 Task: Look for space in Santa Cecília, Brazil from 2nd September, 2023 to 10th September, 2023 for 1 adult in price range Rs.5000 to Rs.16000. Place can be private room with 1  bedroom having 1 bed and 1 bathroom. Property type can be hotel. Booking option can be shelf check-in. Required host language is Spanish.
Action: Mouse moved to (487, 206)
Screenshot: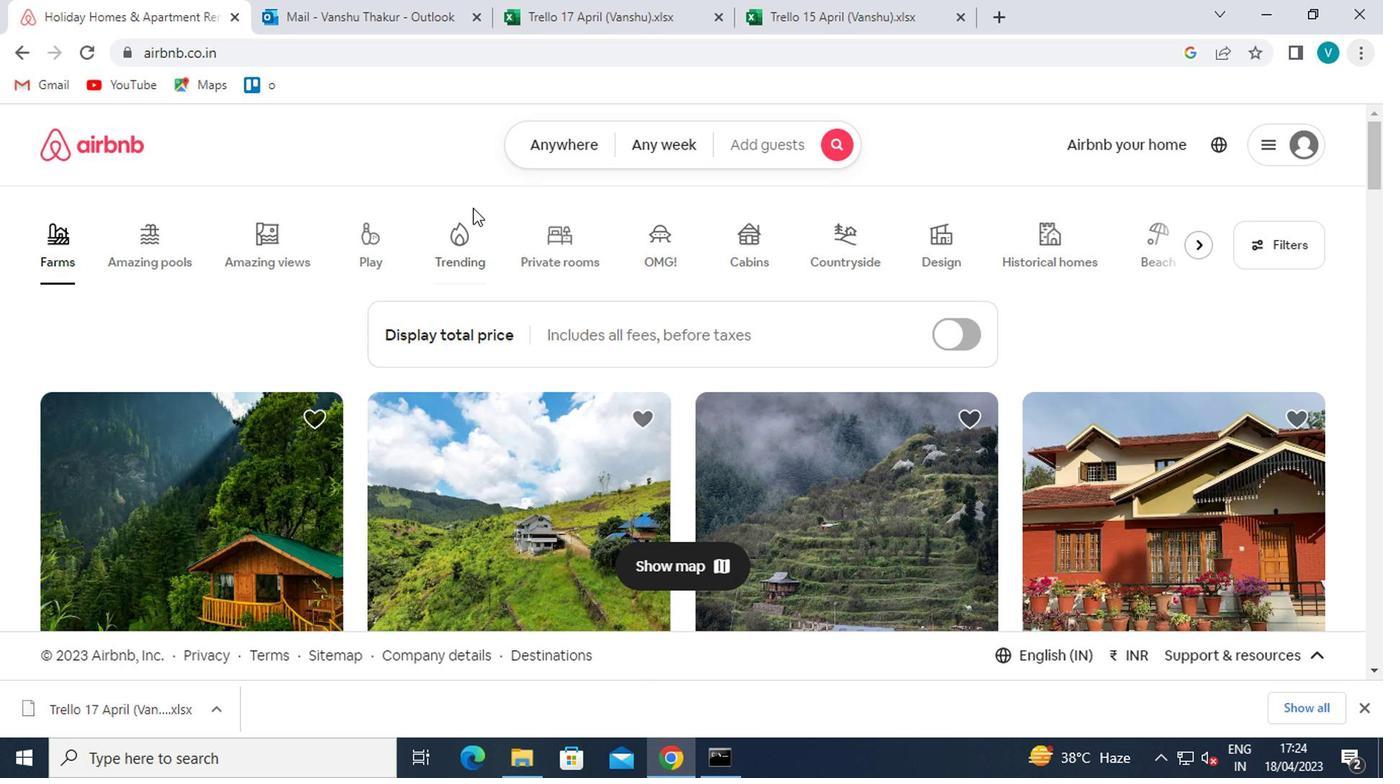 
Action: Mouse pressed left at (487, 206)
Screenshot: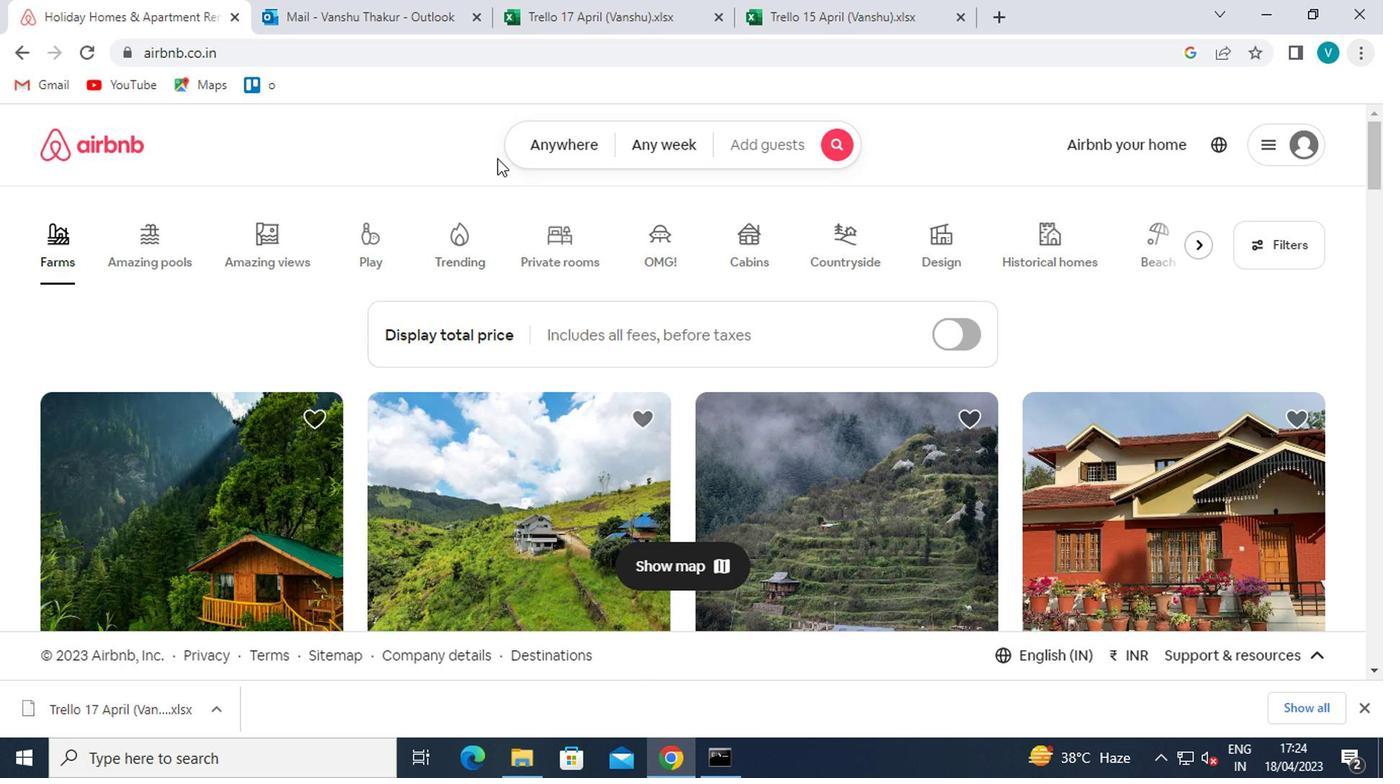 
Action: Mouse moved to (409, 265)
Screenshot: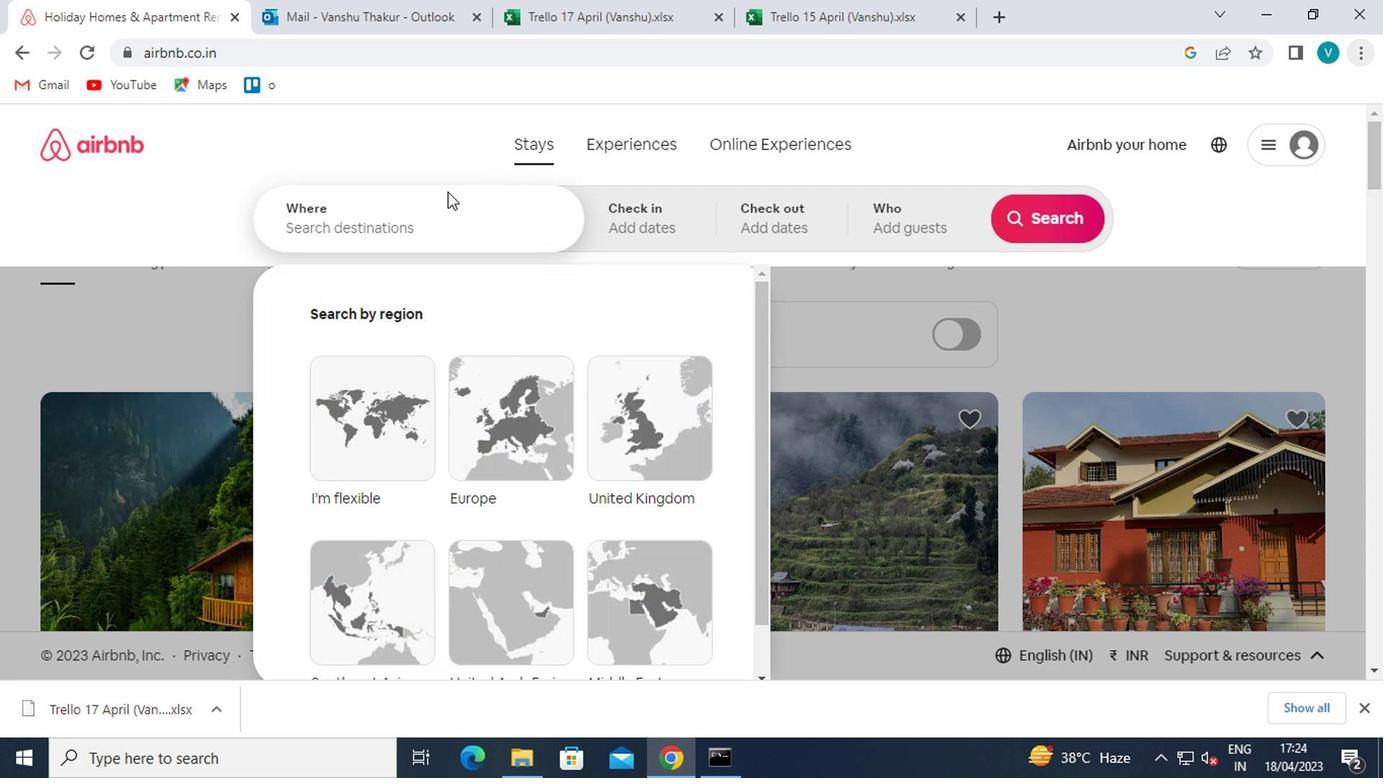 
Action: Mouse pressed left at (409, 265)
Screenshot: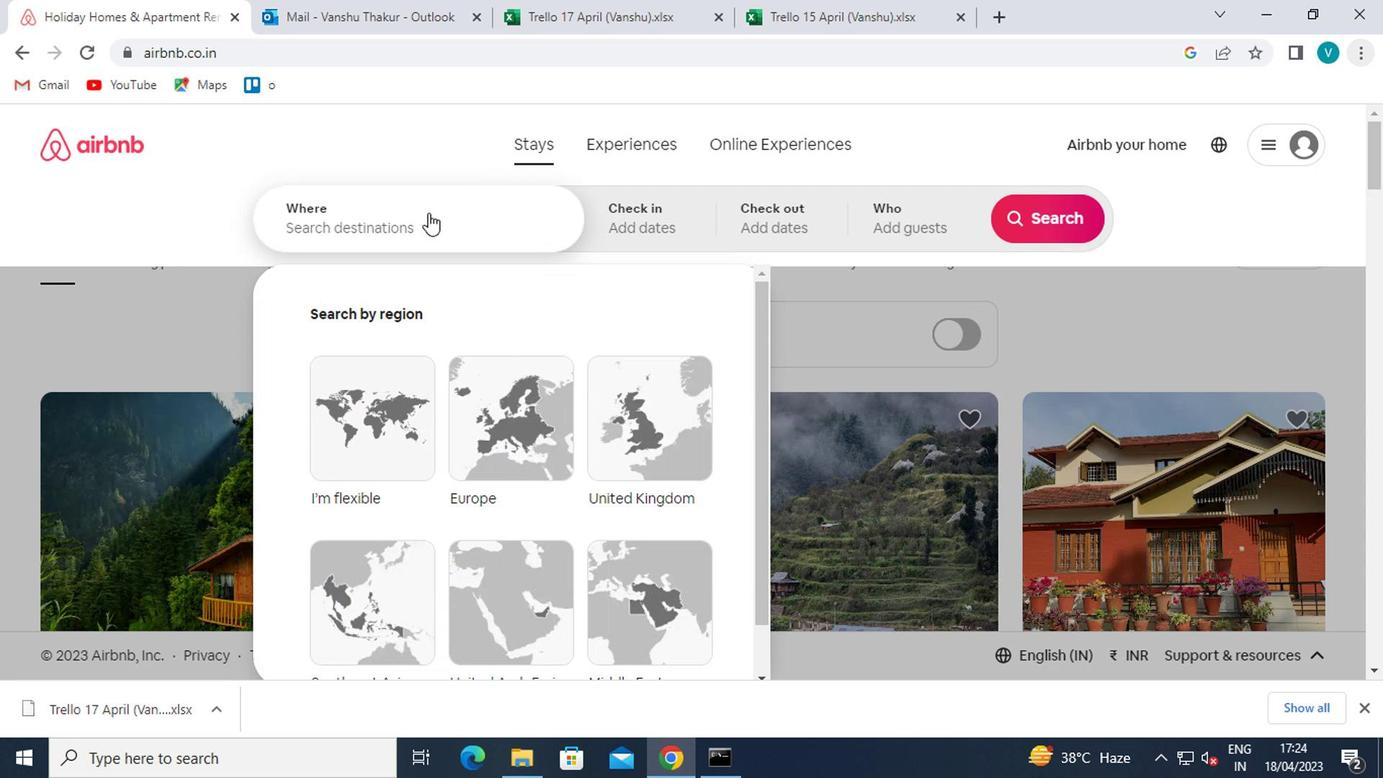 
Action: Key pressed <Key.shift>SANTA<Key.space><Key.shift>CECILIA<Key.space>,<Key.space><Key.shift>BRAZIL
Screenshot: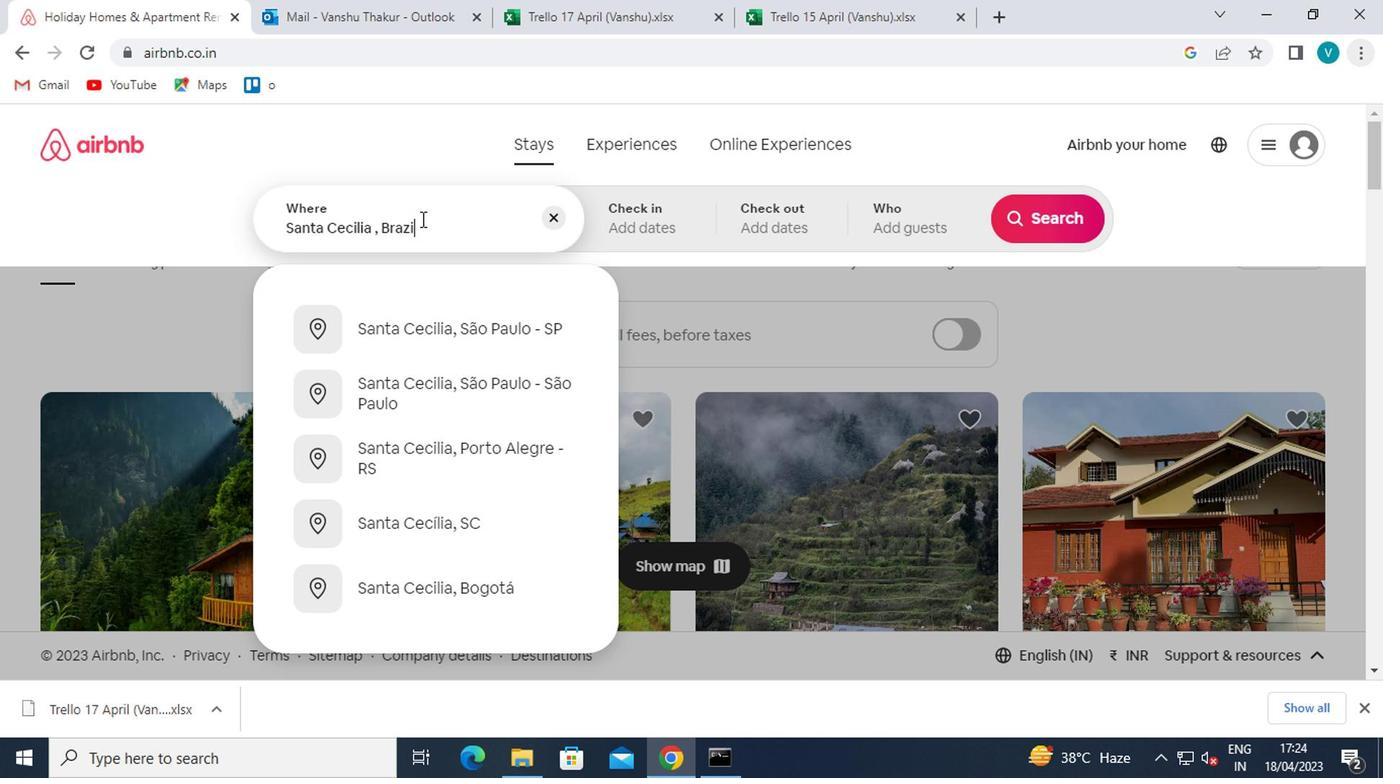 
Action: Mouse moved to (437, 352)
Screenshot: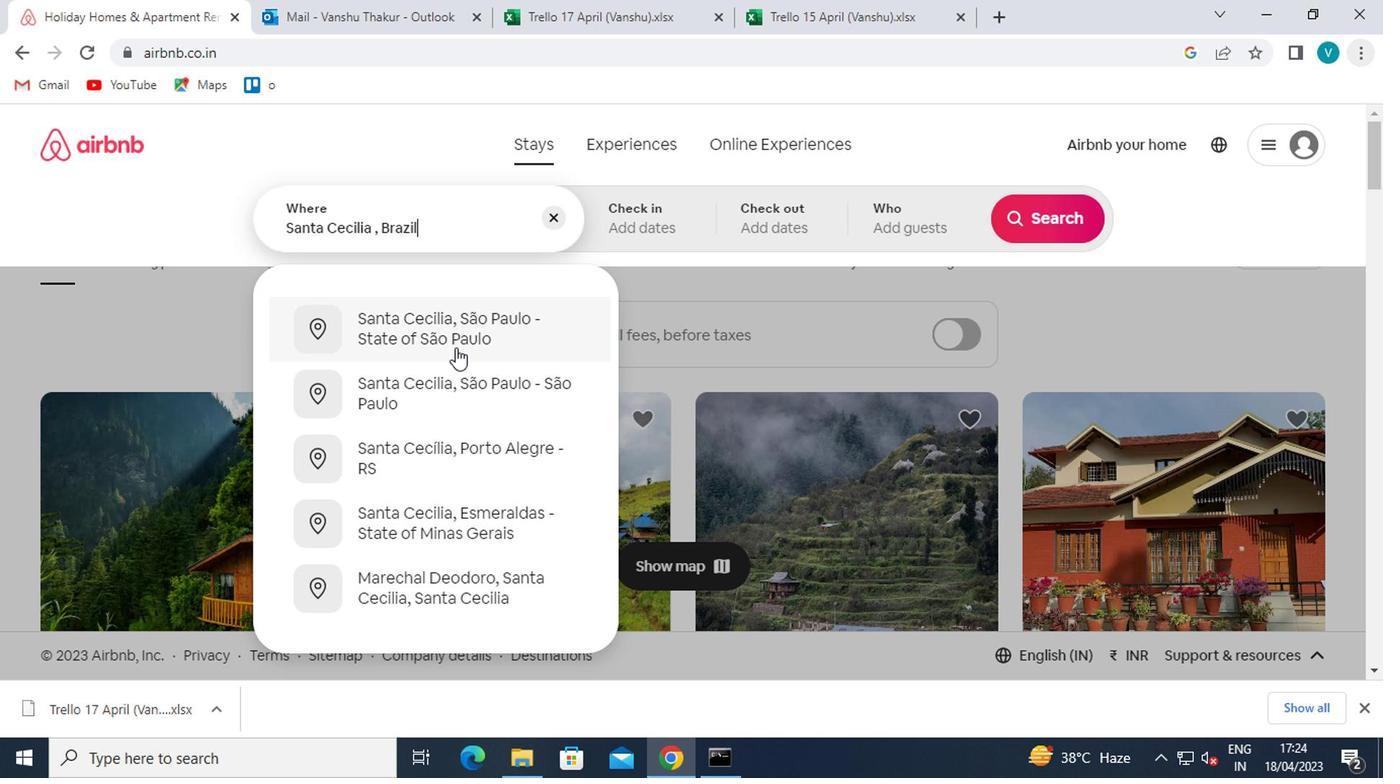 
Action: Mouse pressed left at (437, 352)
Screenshot: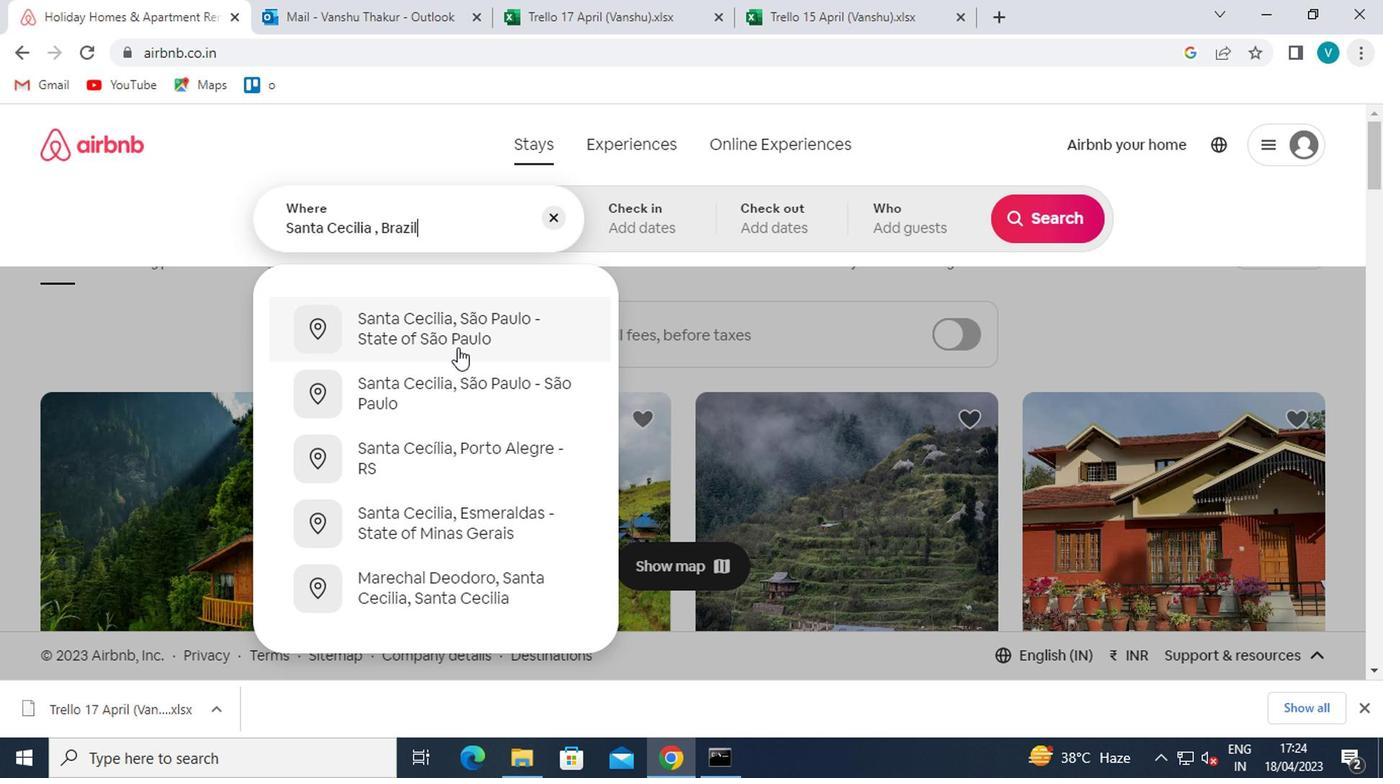 
Action: Mouse moved to (843, 376)
Screenshot: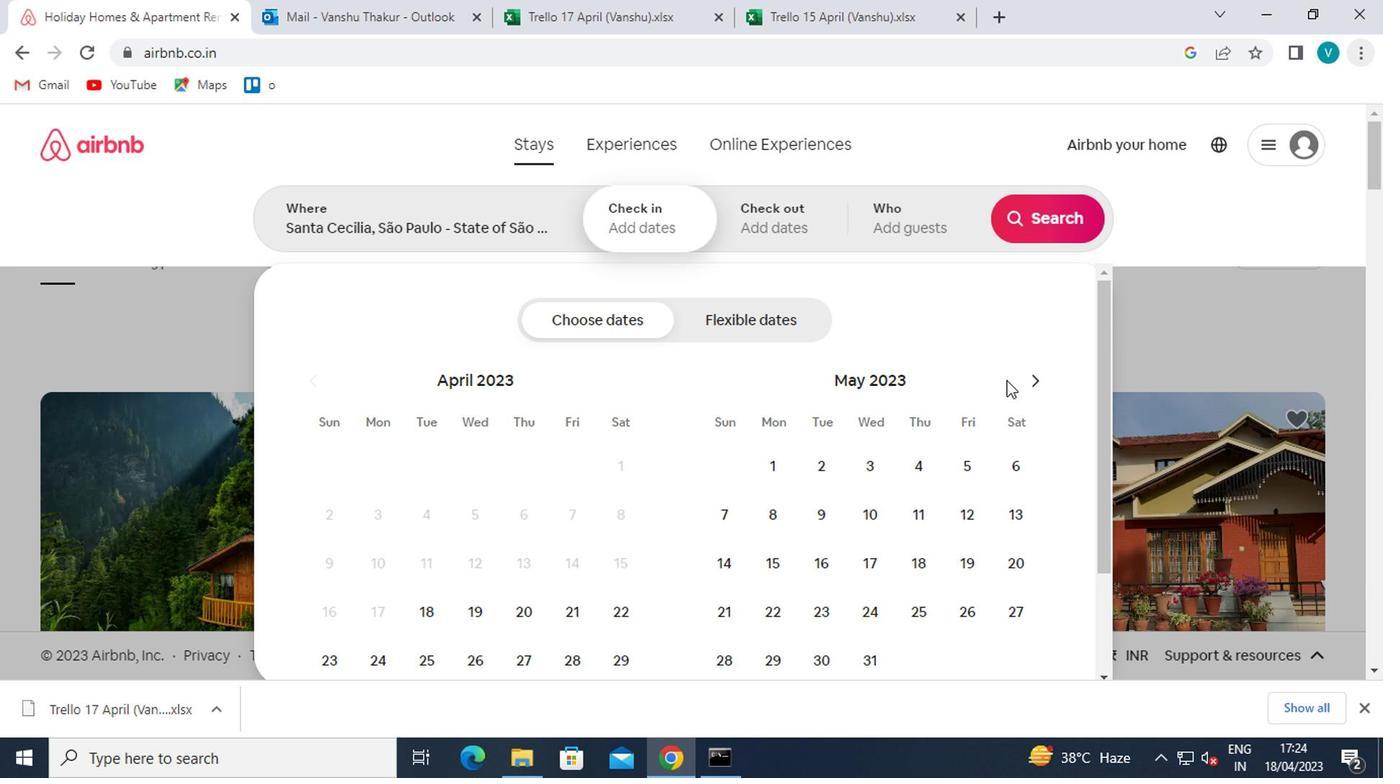 
Action: Mouse pressed left at (843, 376)
Screenshot: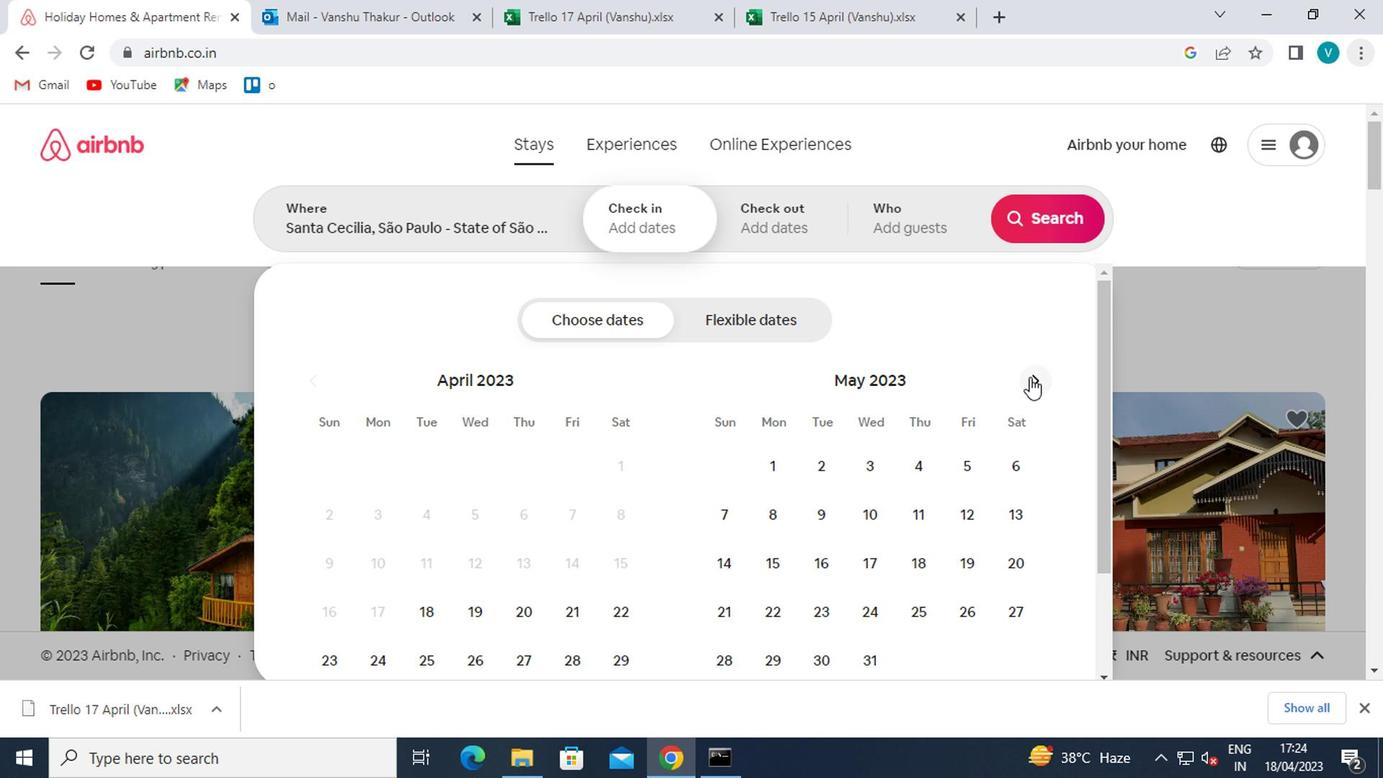 
Action: Mouse pressed left at (843, 376)
Screenshot: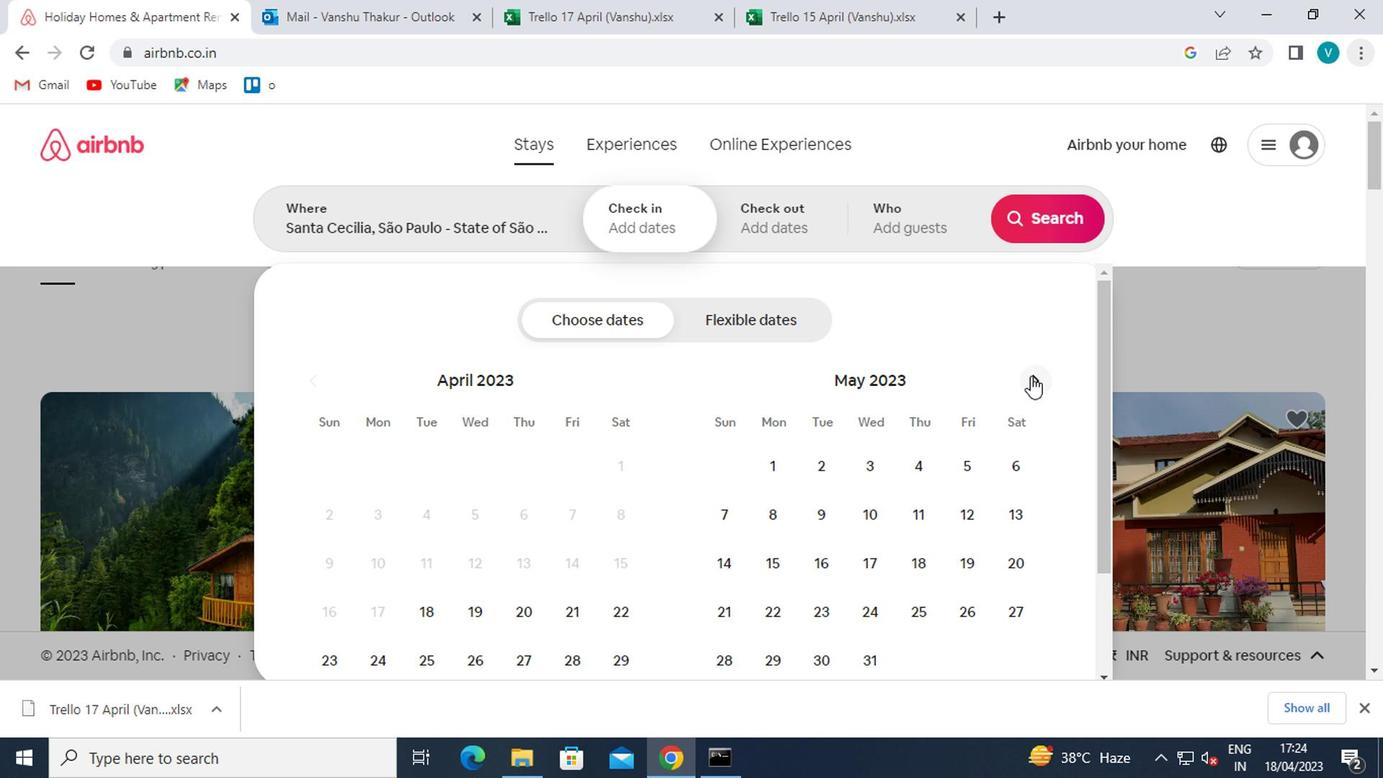 
Action: Mouse pressed left at (843, 376)
Screenshot: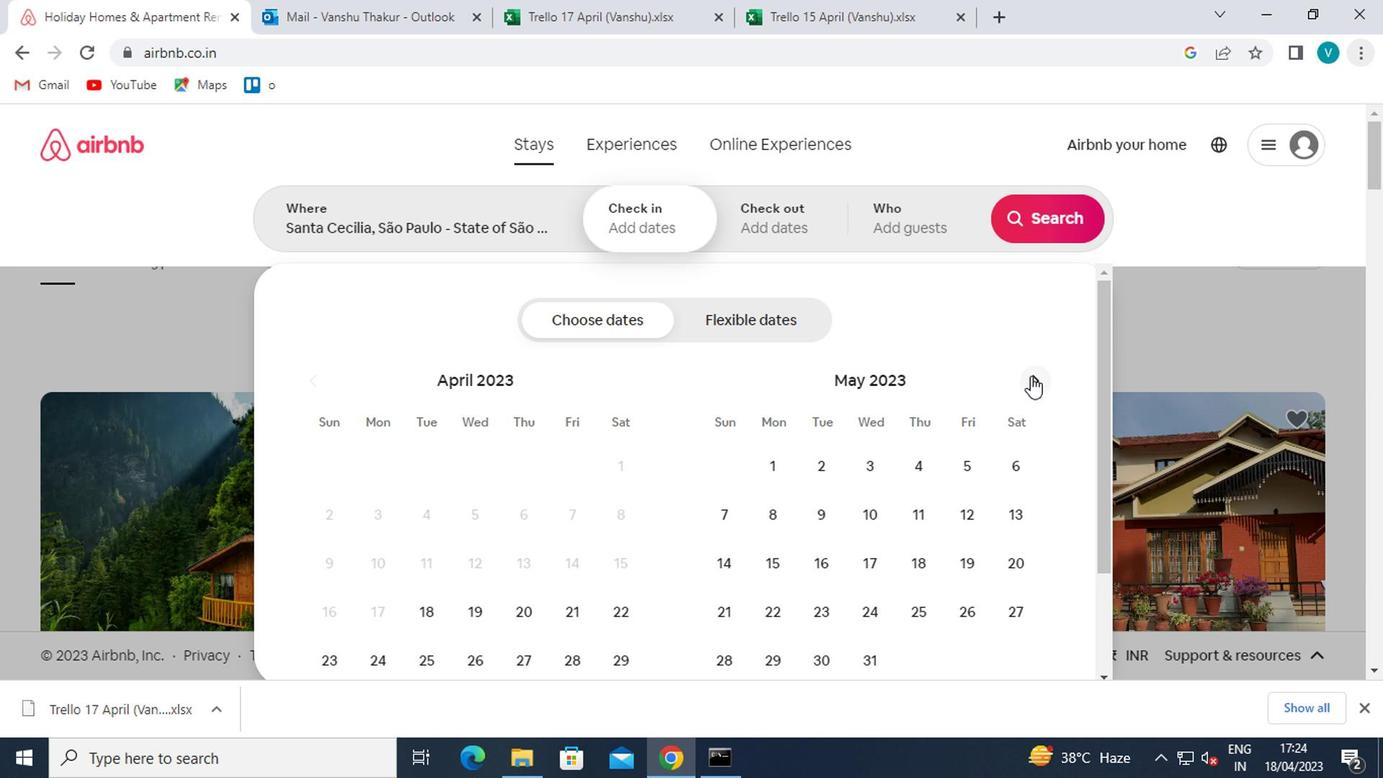 
Action: Mouse pressed left at (843, 376)
Screenshot: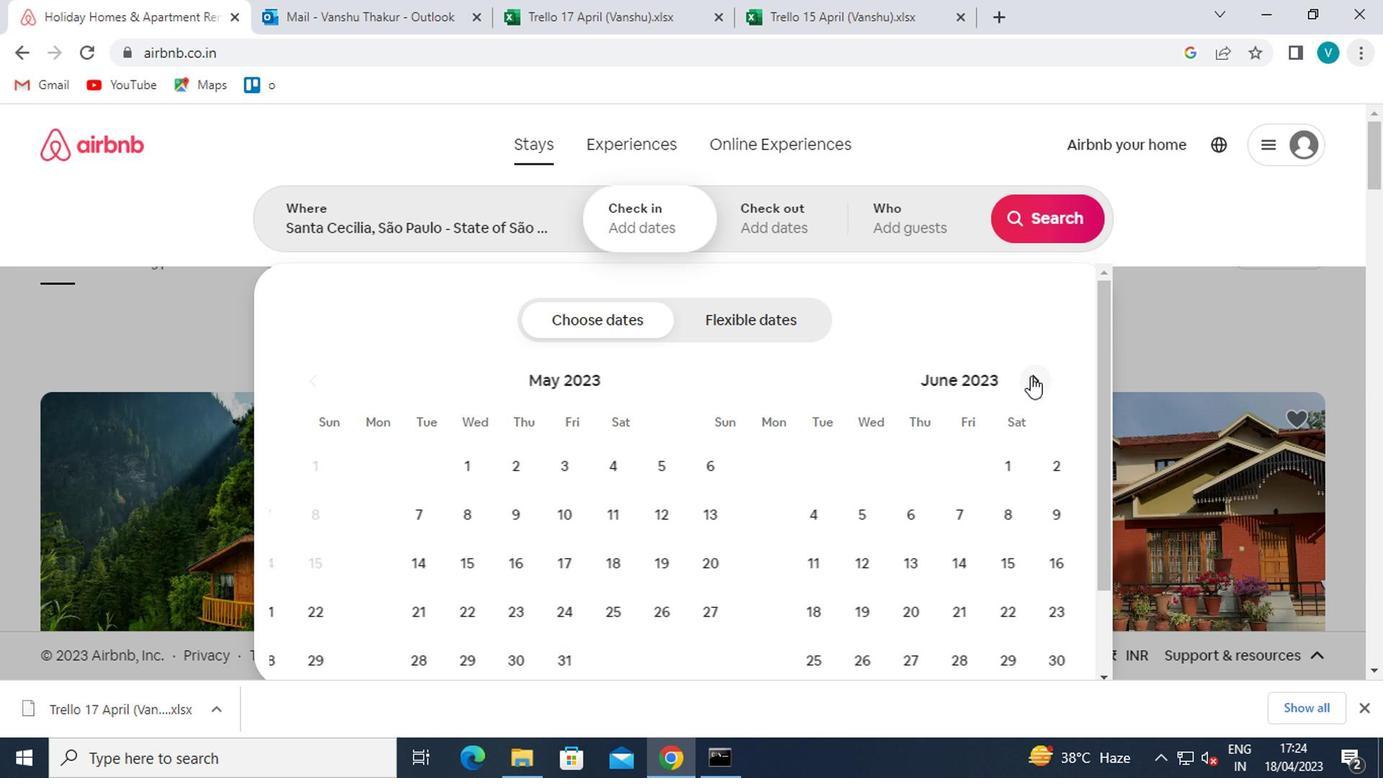 
Action: Mouse pressed left at (843, 376)
Screenshot: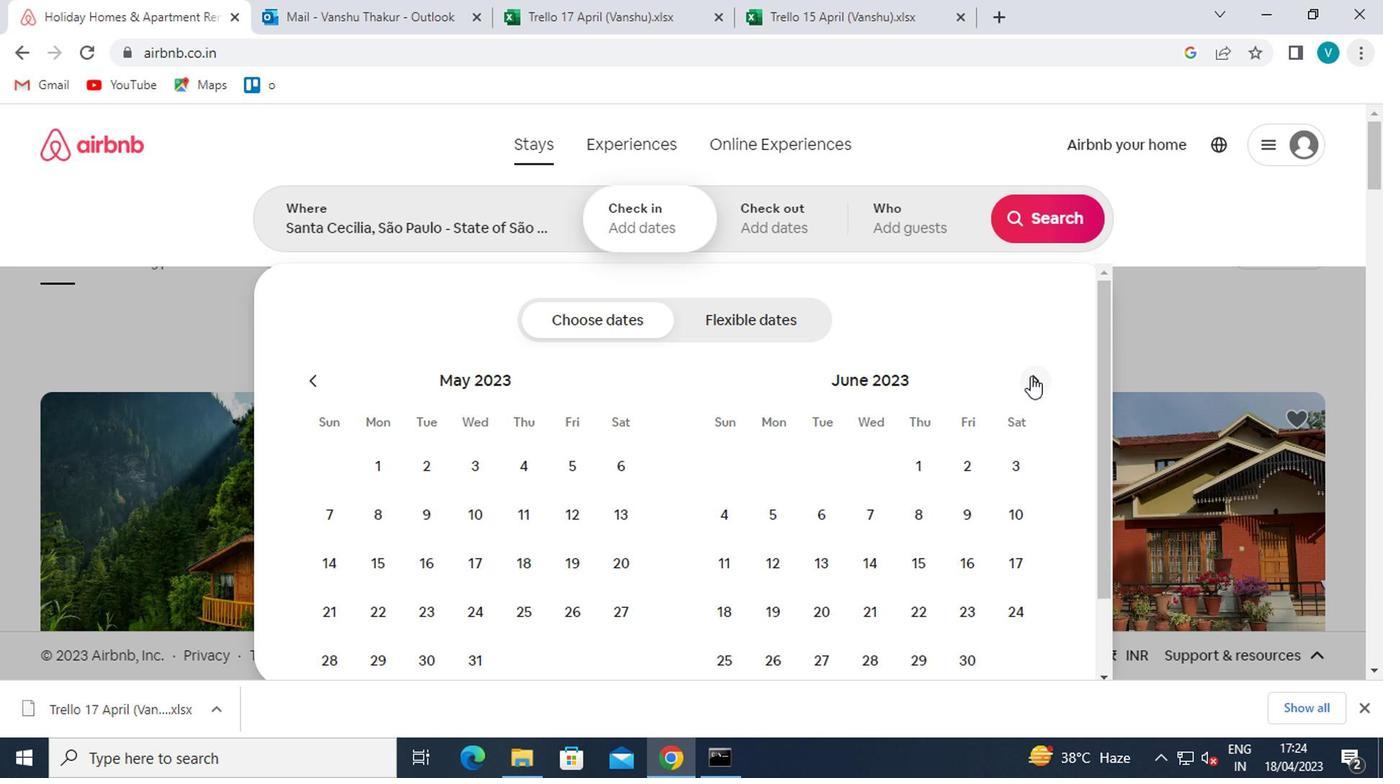 
Action: Mouse pressed left at (843, 376)
Screenshot: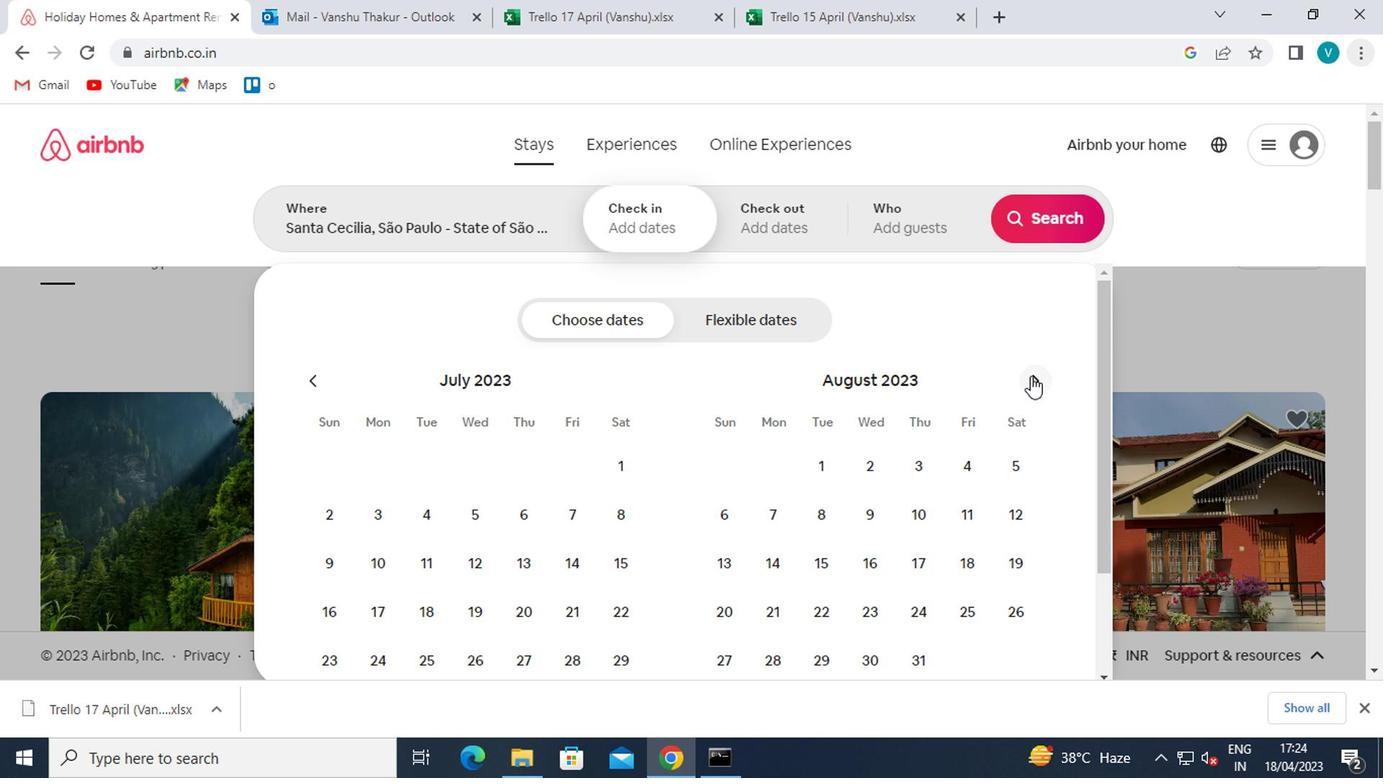 
Action: Mouse moved to (827, 447)
Screenshot: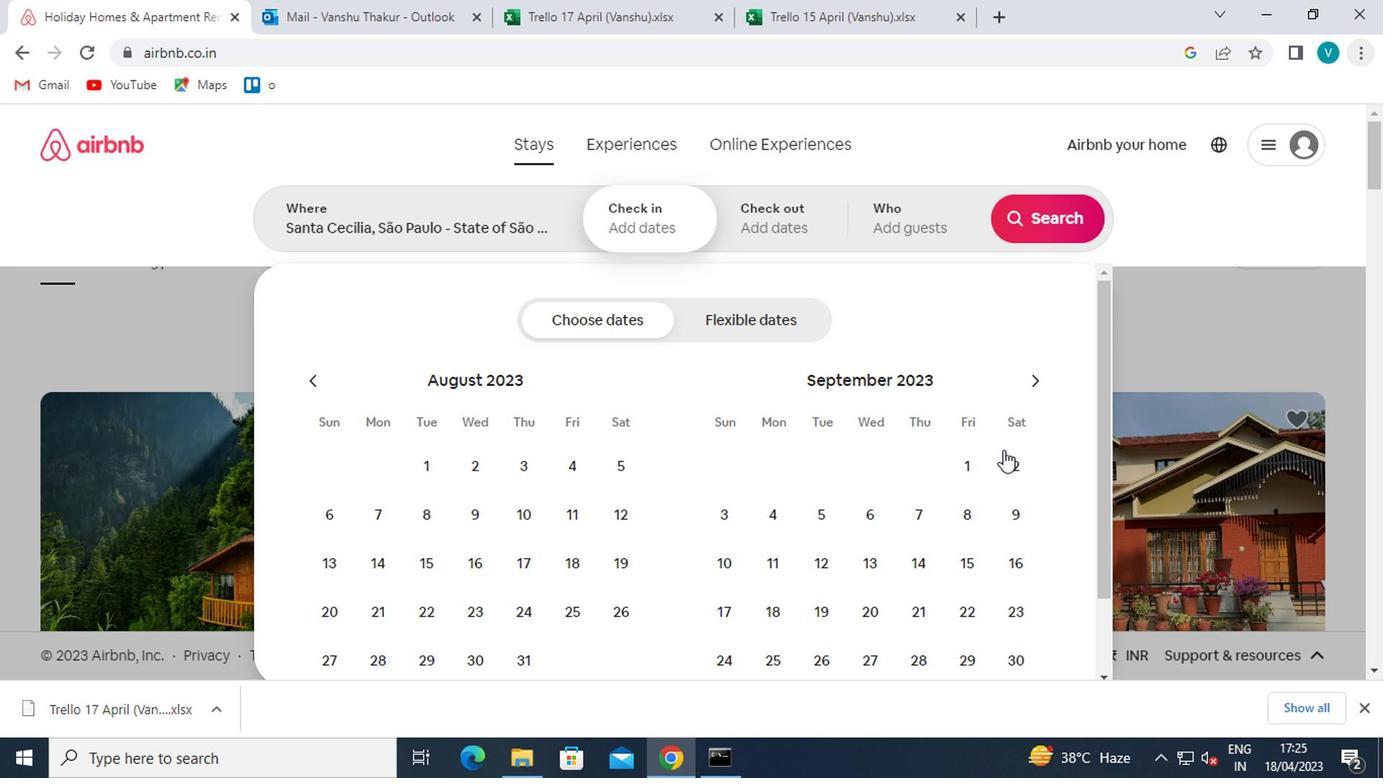
Action: Mouse pressed left at (827, 447)
Screenshot: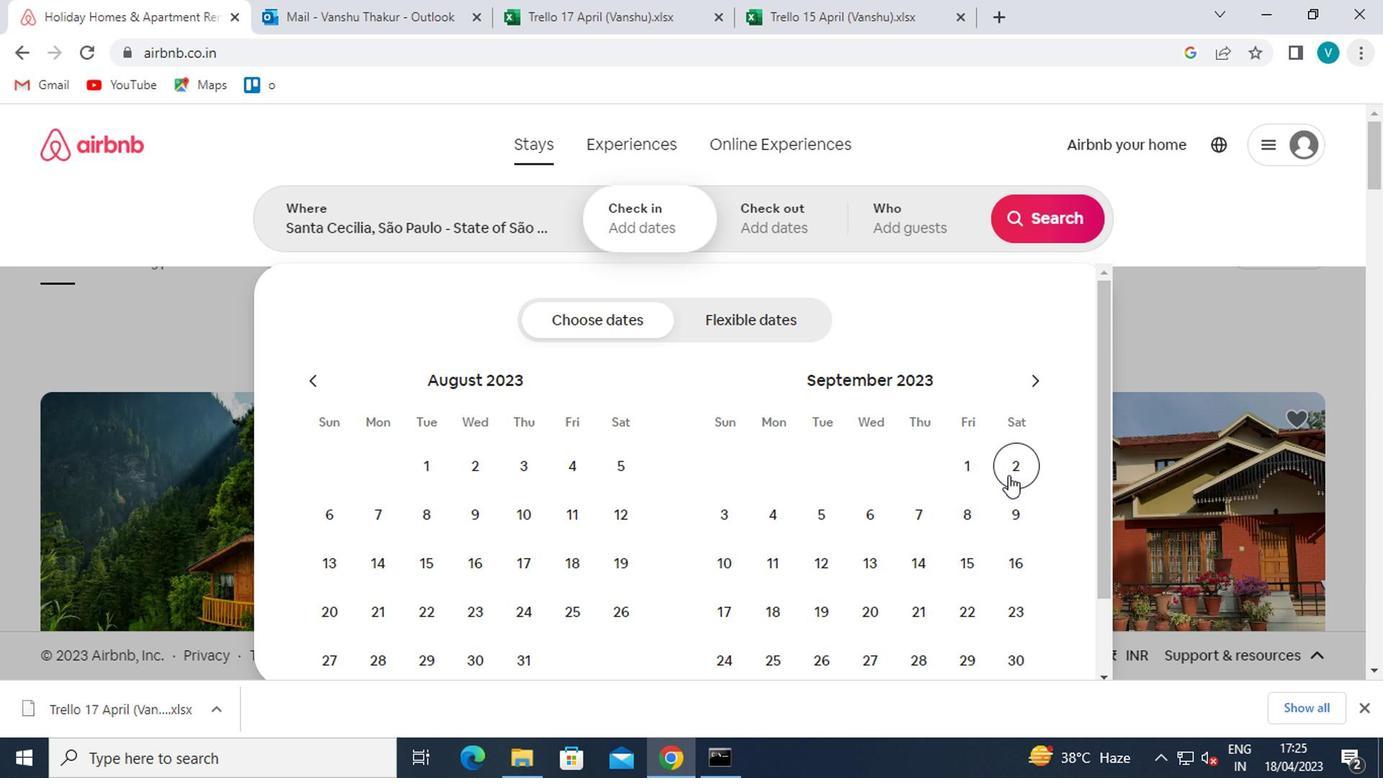 
Action: Mouse moved to (641, 512)
Screenshot: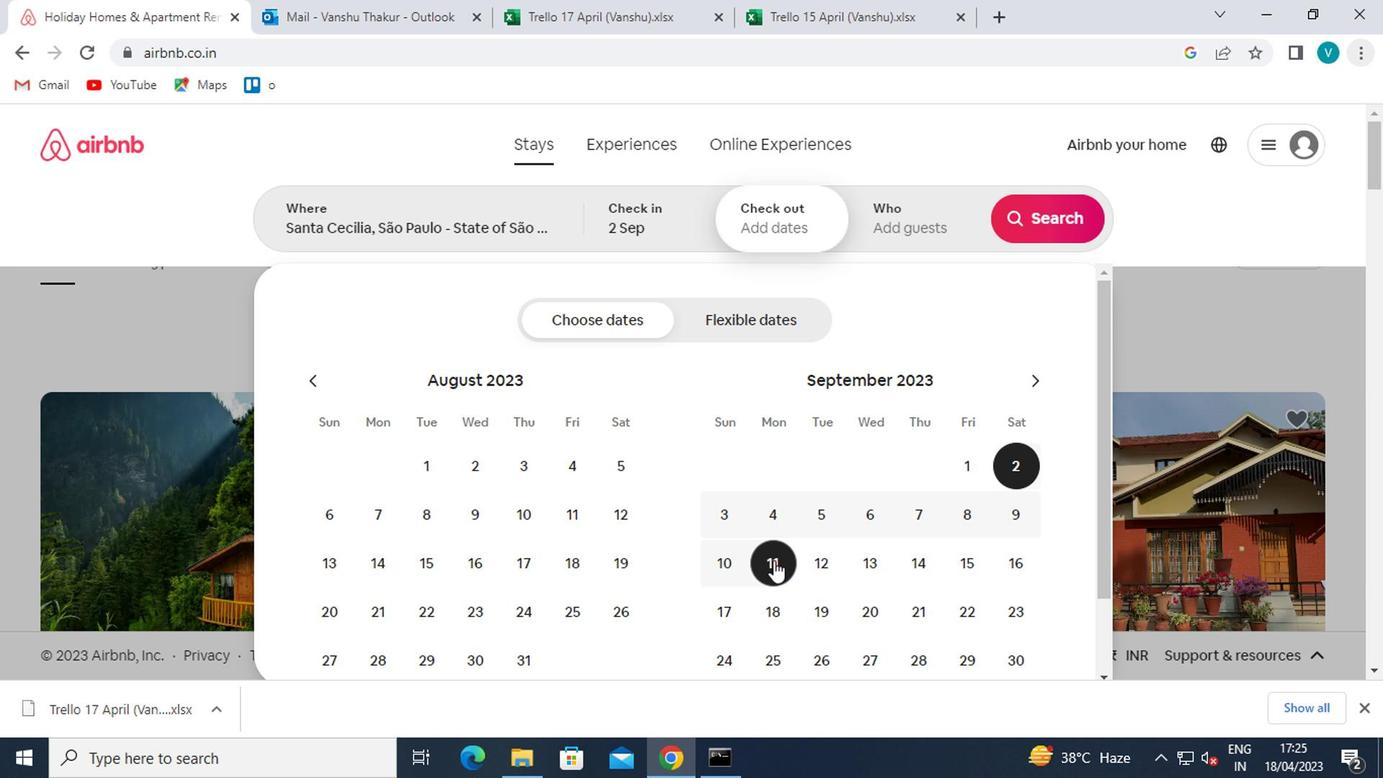 
Action: Mouse pressed left at (641, 512)
Screenshot: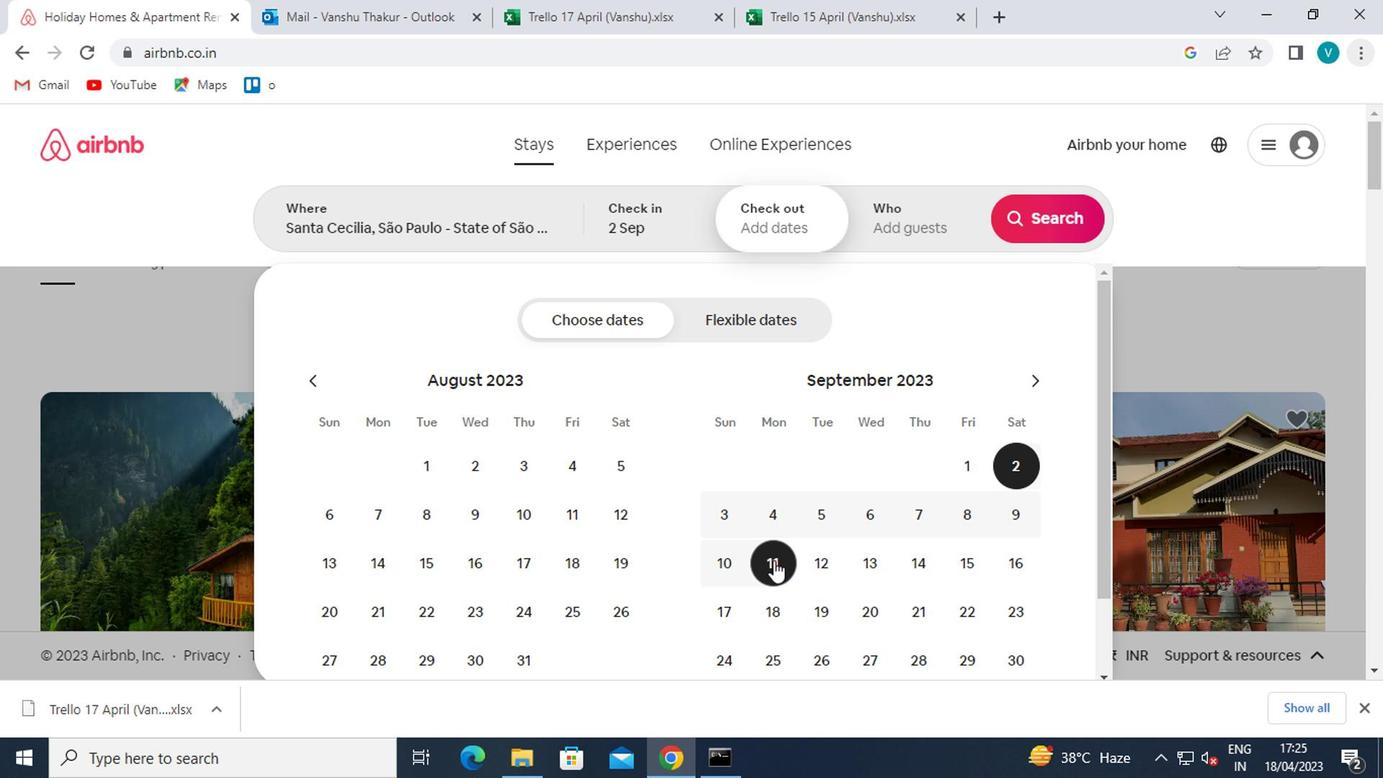 
Action: Mouse moved to (768, 266)
Screenshot: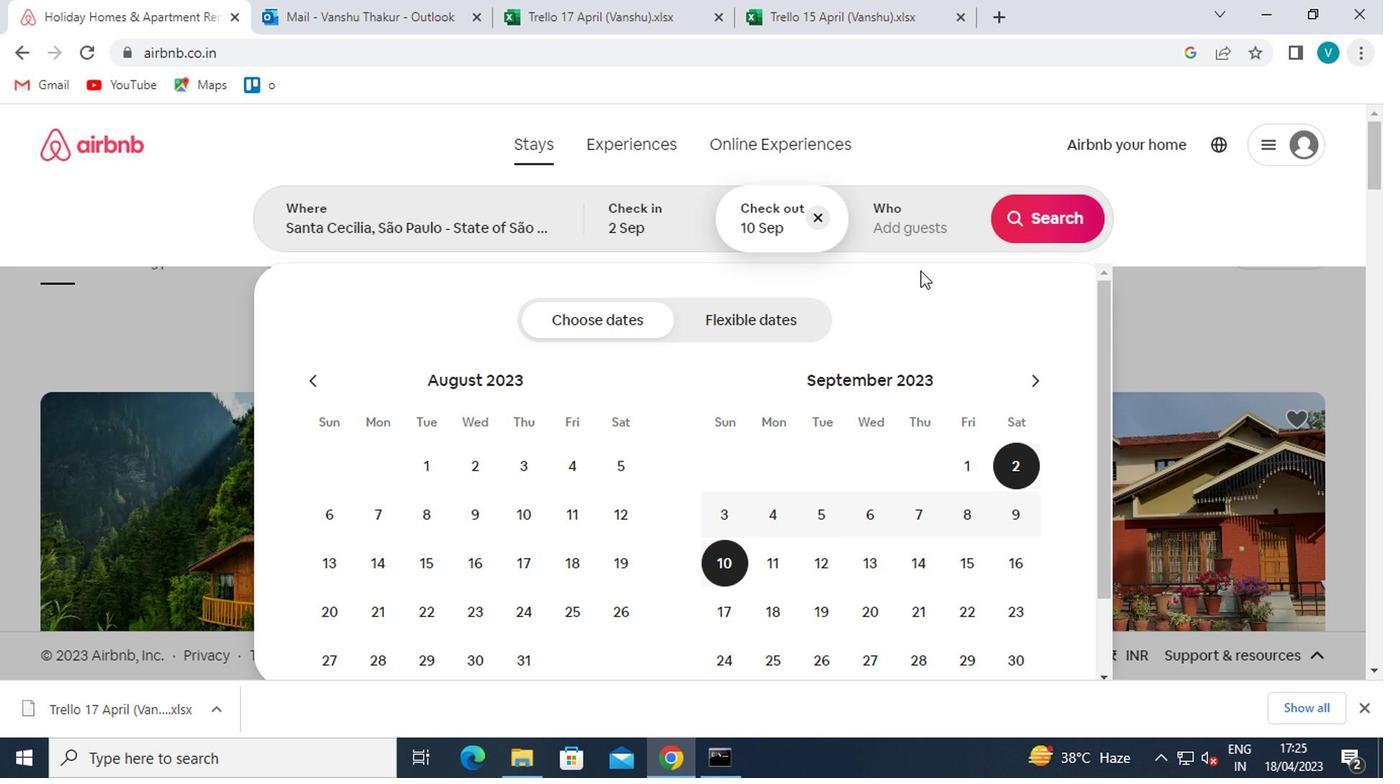 
Action: Mouse pressed left at (768, 266)
Screenshot: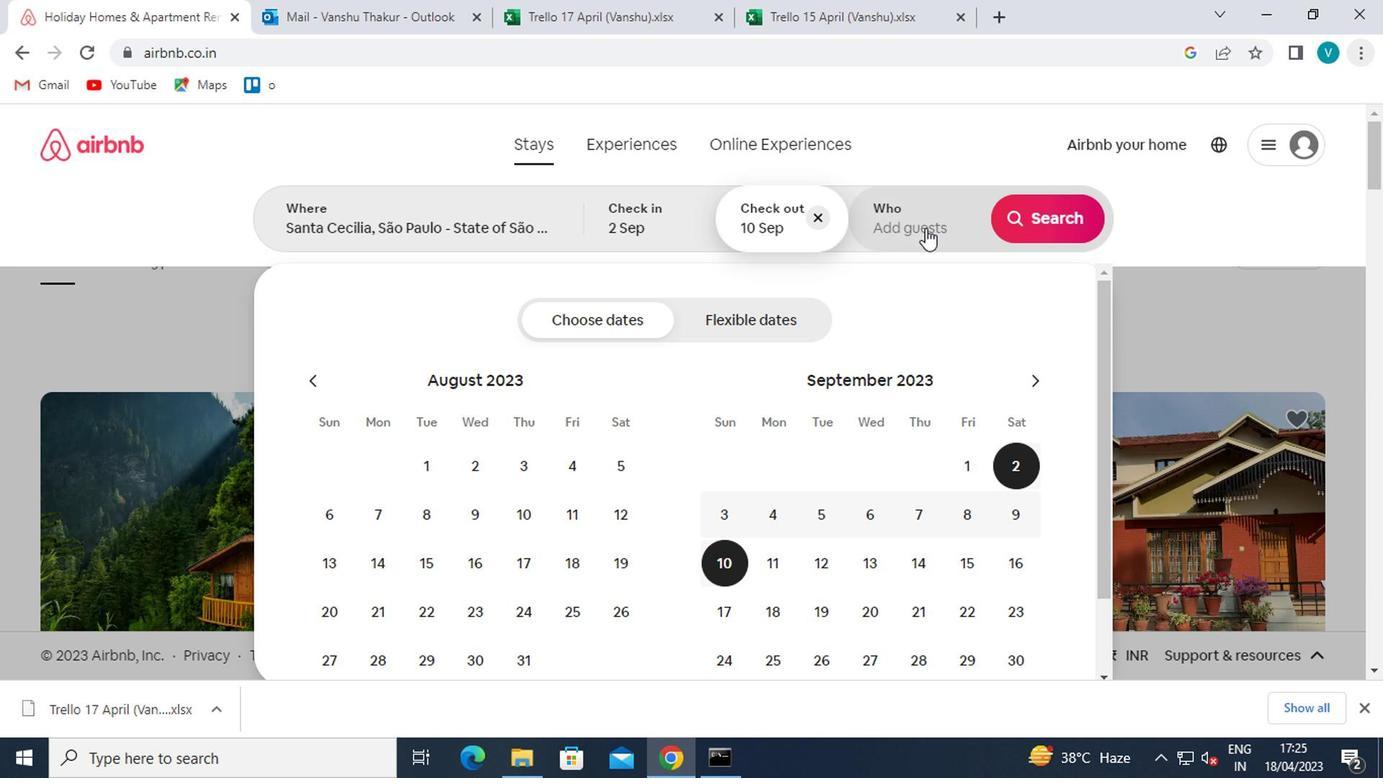 
Action: Mouse moved to (856, 344)
Screenshot: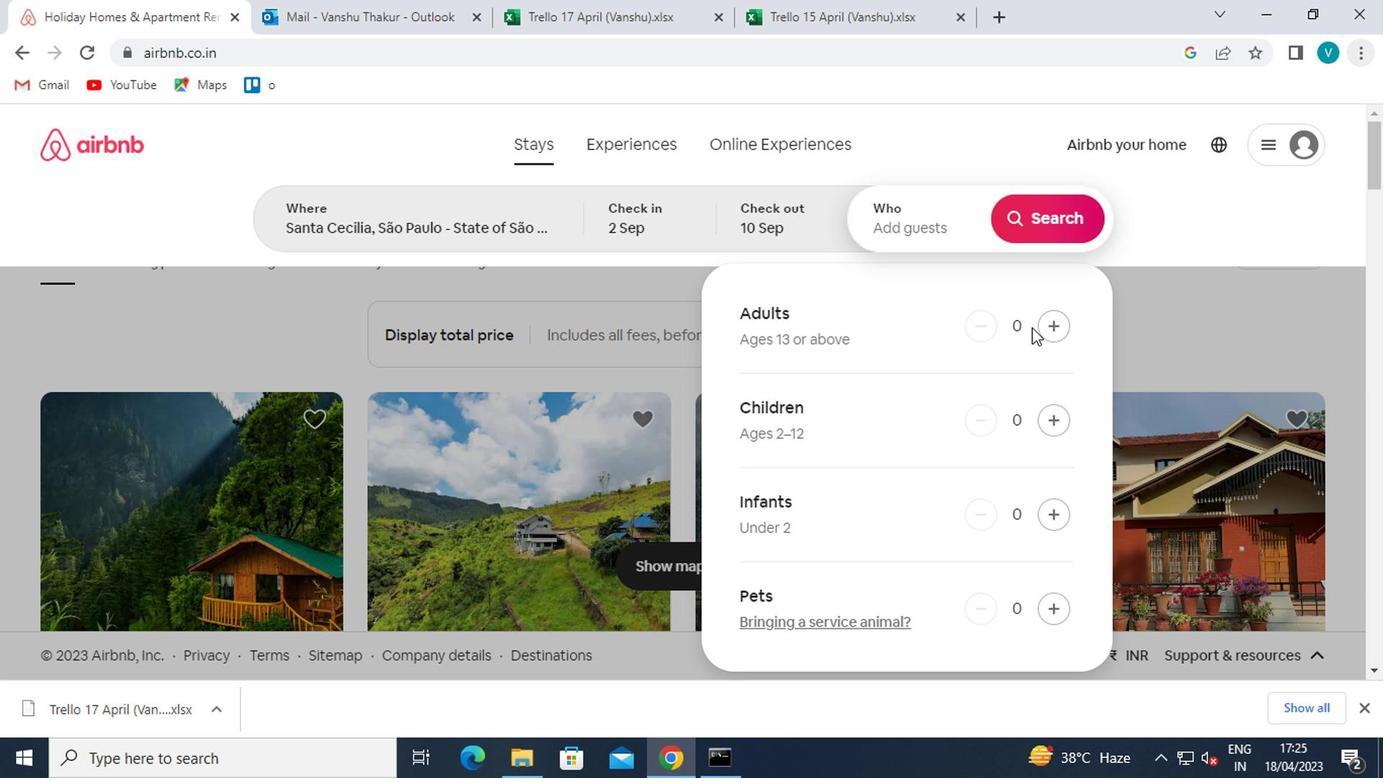 
Action: Mouse pressed left at (856, 344)
Screenshot: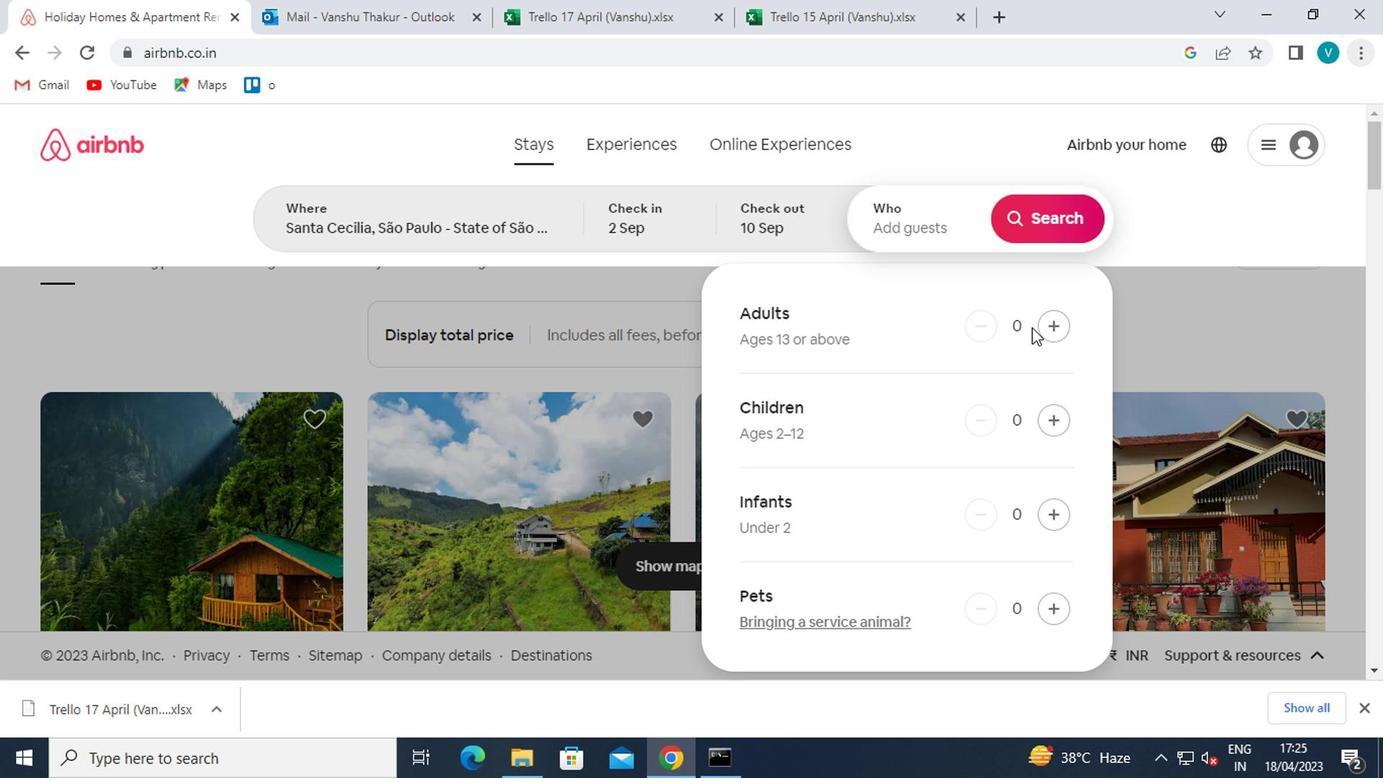 
Action: Mouse moved to (869, 283)
Screenshot: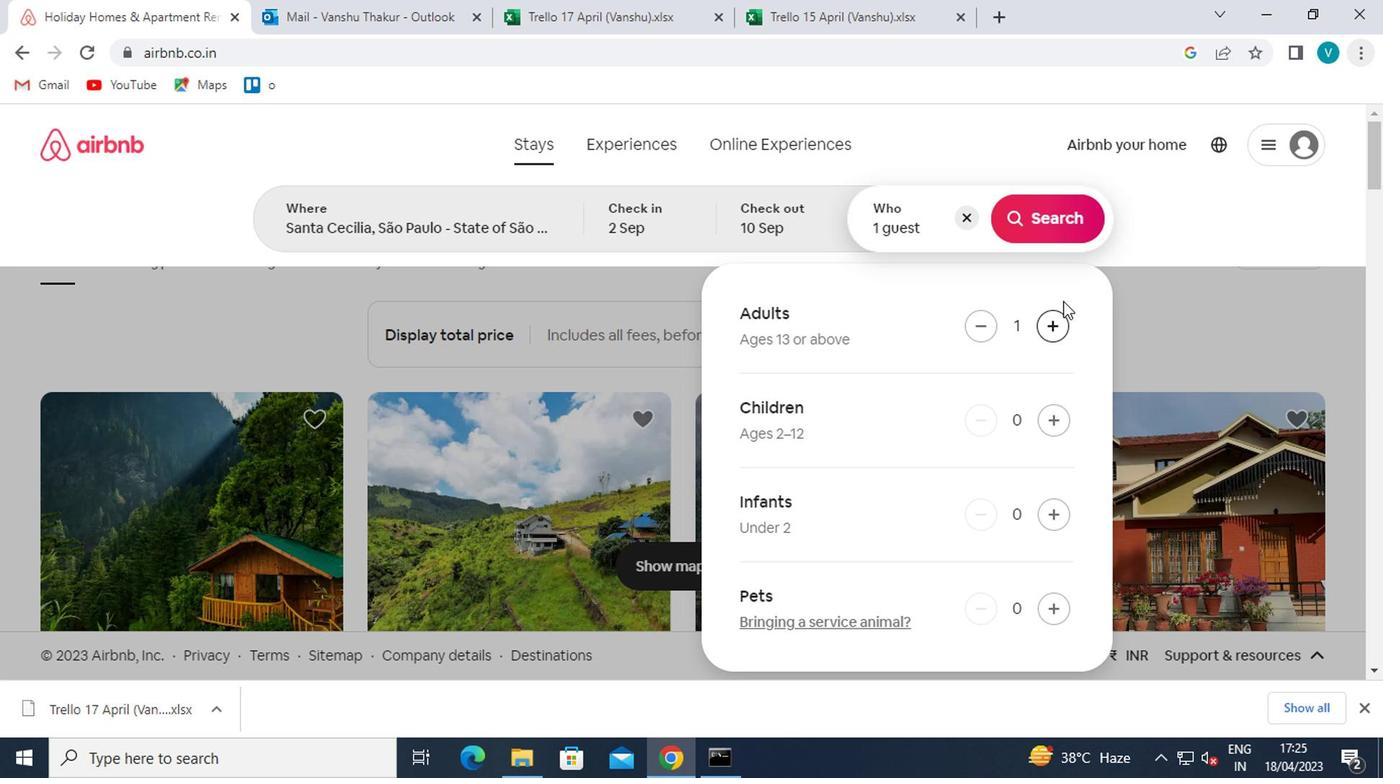 
Action: Mouse pressed left at (869, 283)
Screenshot: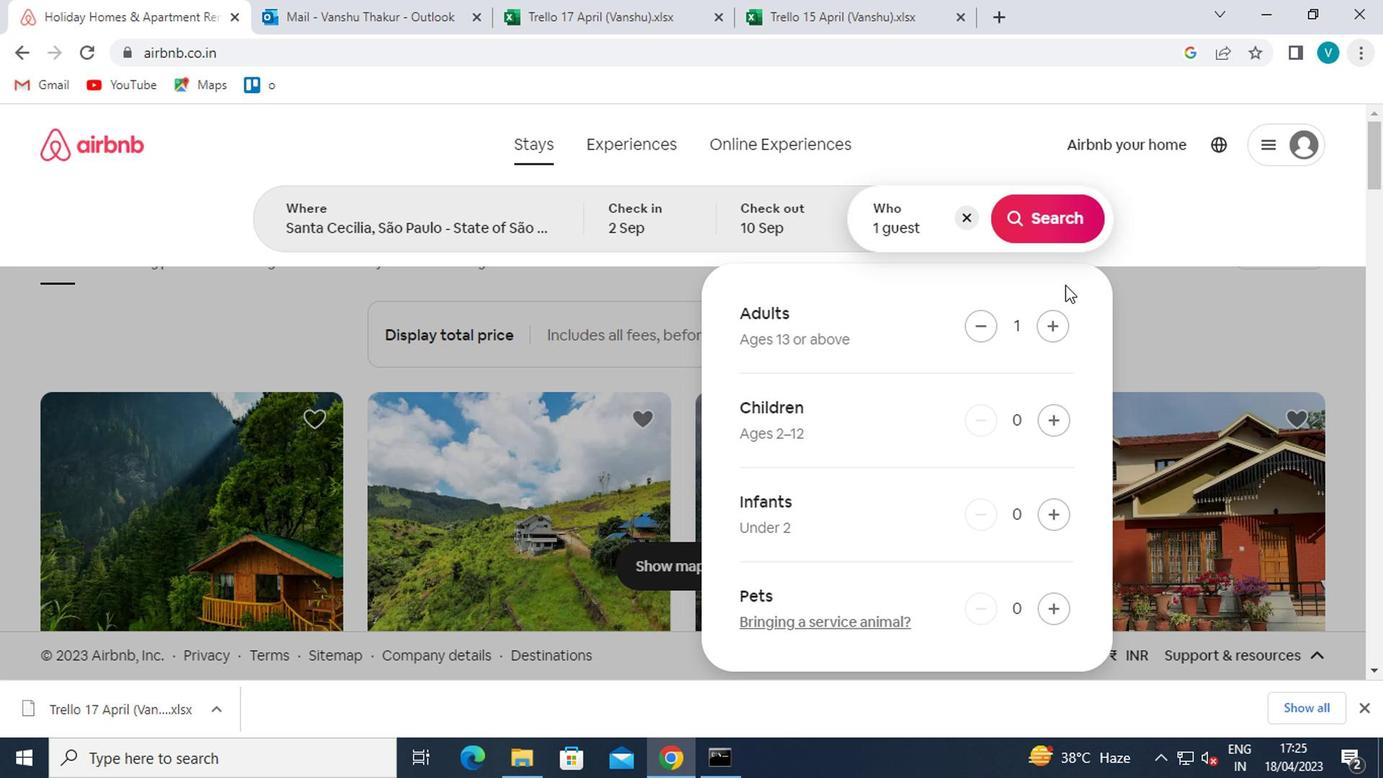 
Action: Mouse moved to (864, 261)
Screenshot: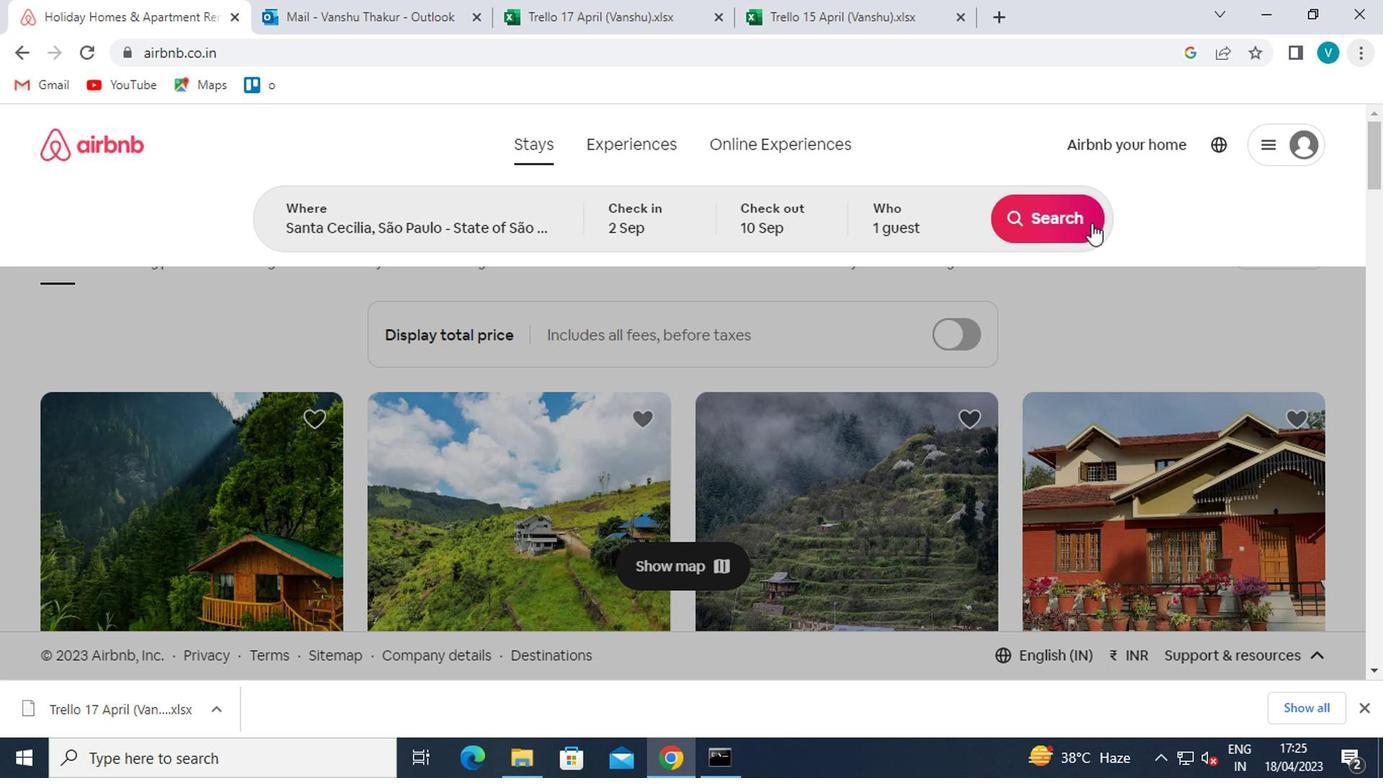 
Action: Mouse pressed left at (864, 261)
Screenshot: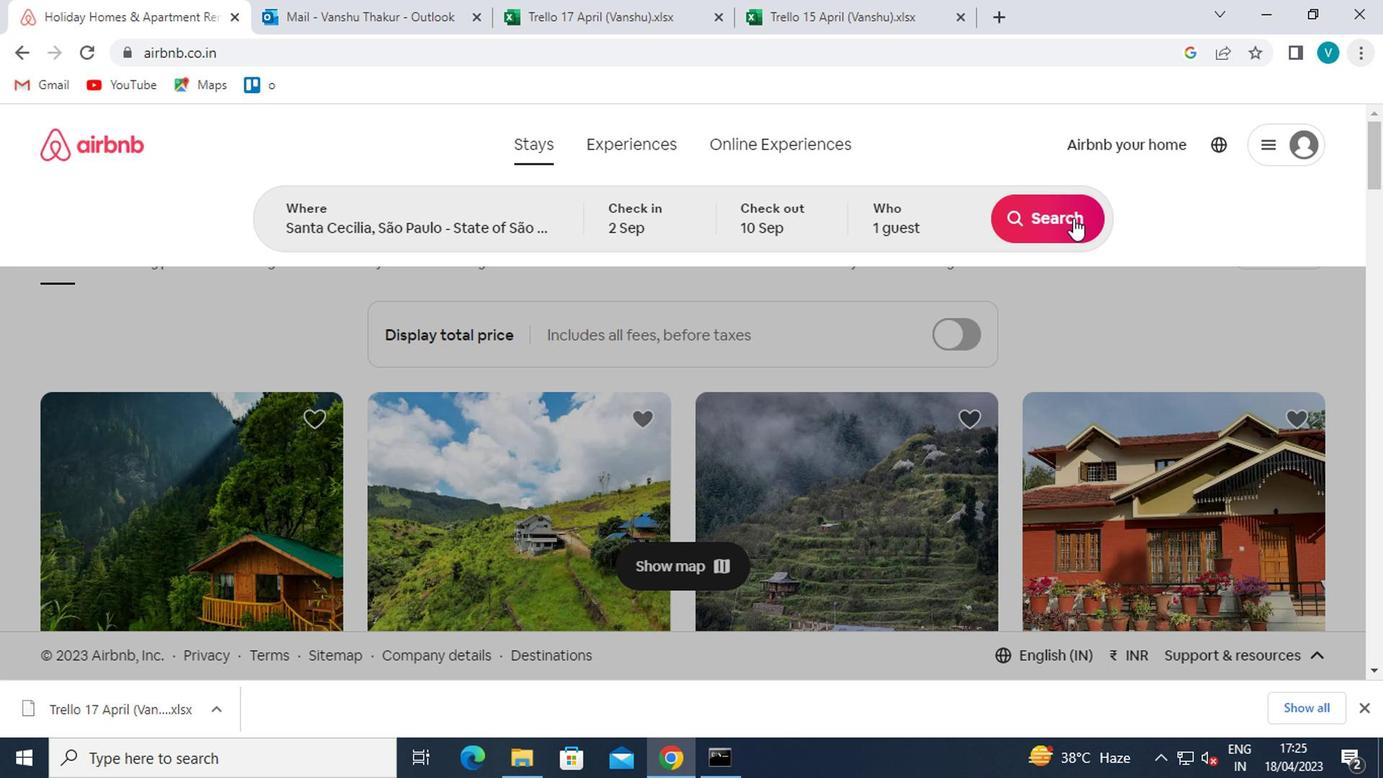 
Action: Mouse moved to (1029, 265)
Screenshot: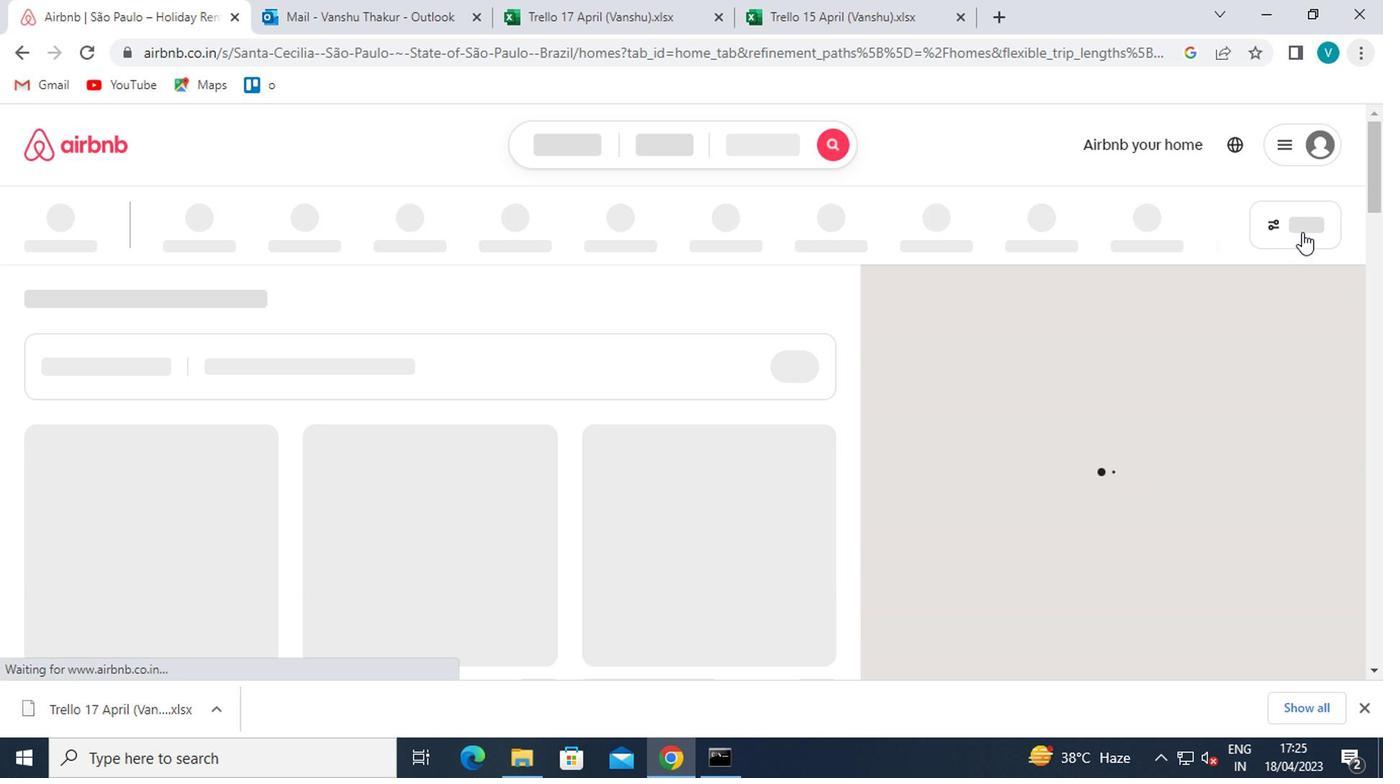 
Action: Mouse pressed left at (1029, 265)
Screenshot: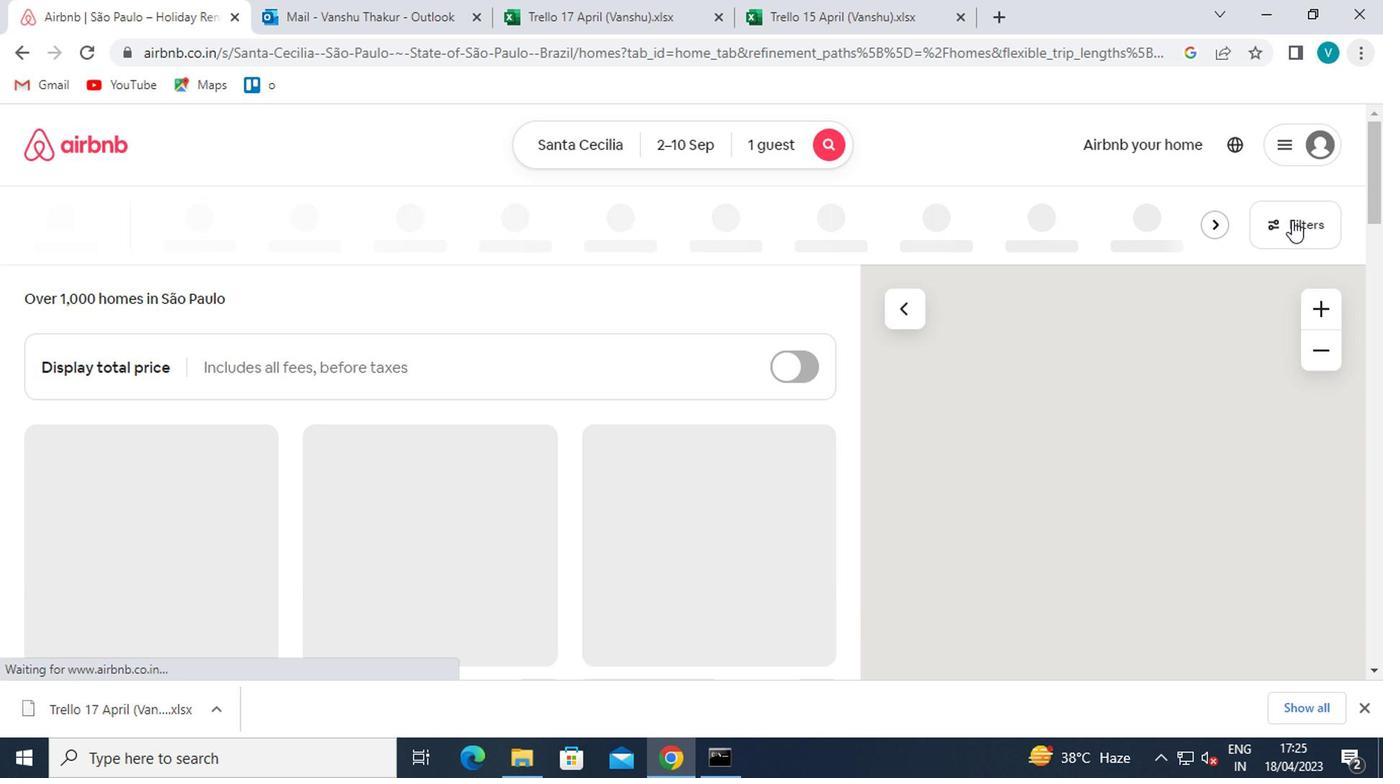 
Action: Mouse moved to (502, 461)
Screenshot: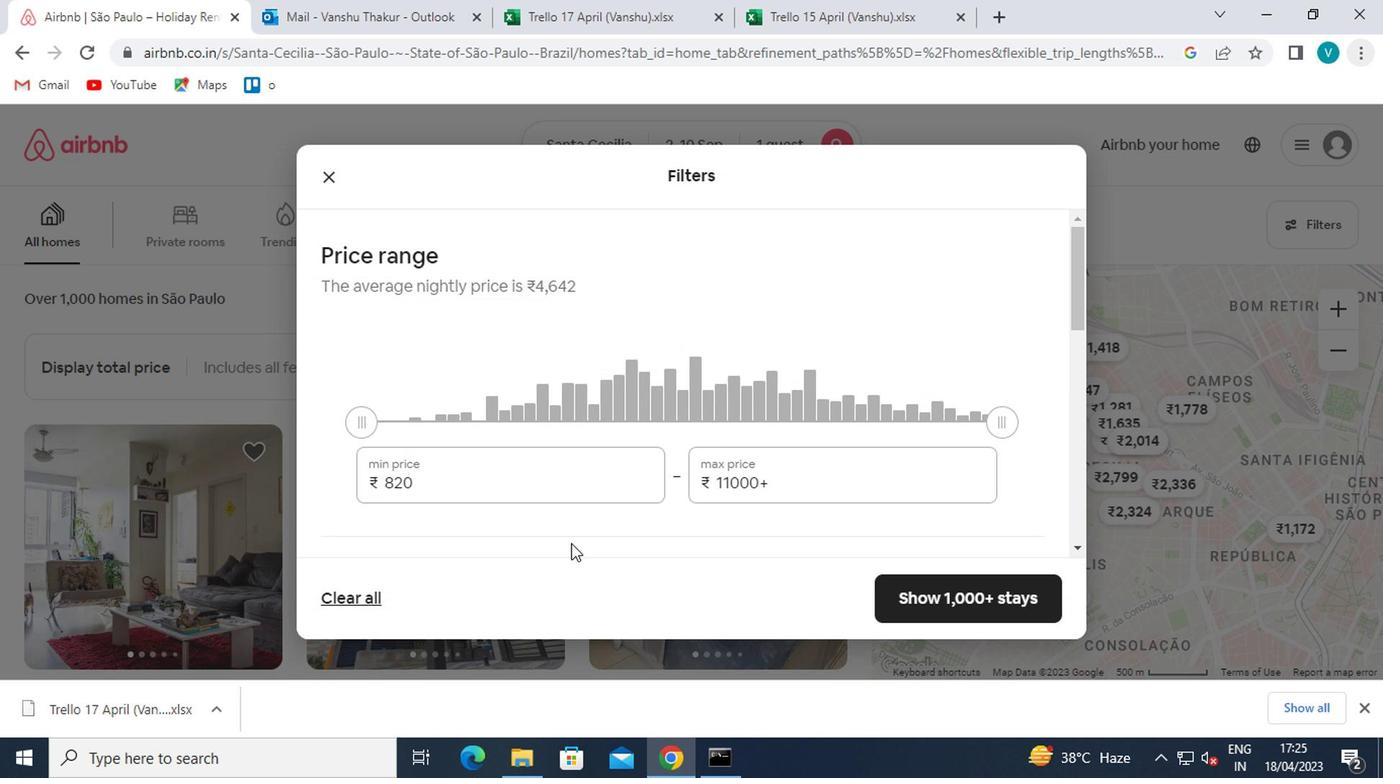 
Action: Mouse pressed left at (502, 461)
Screenshot: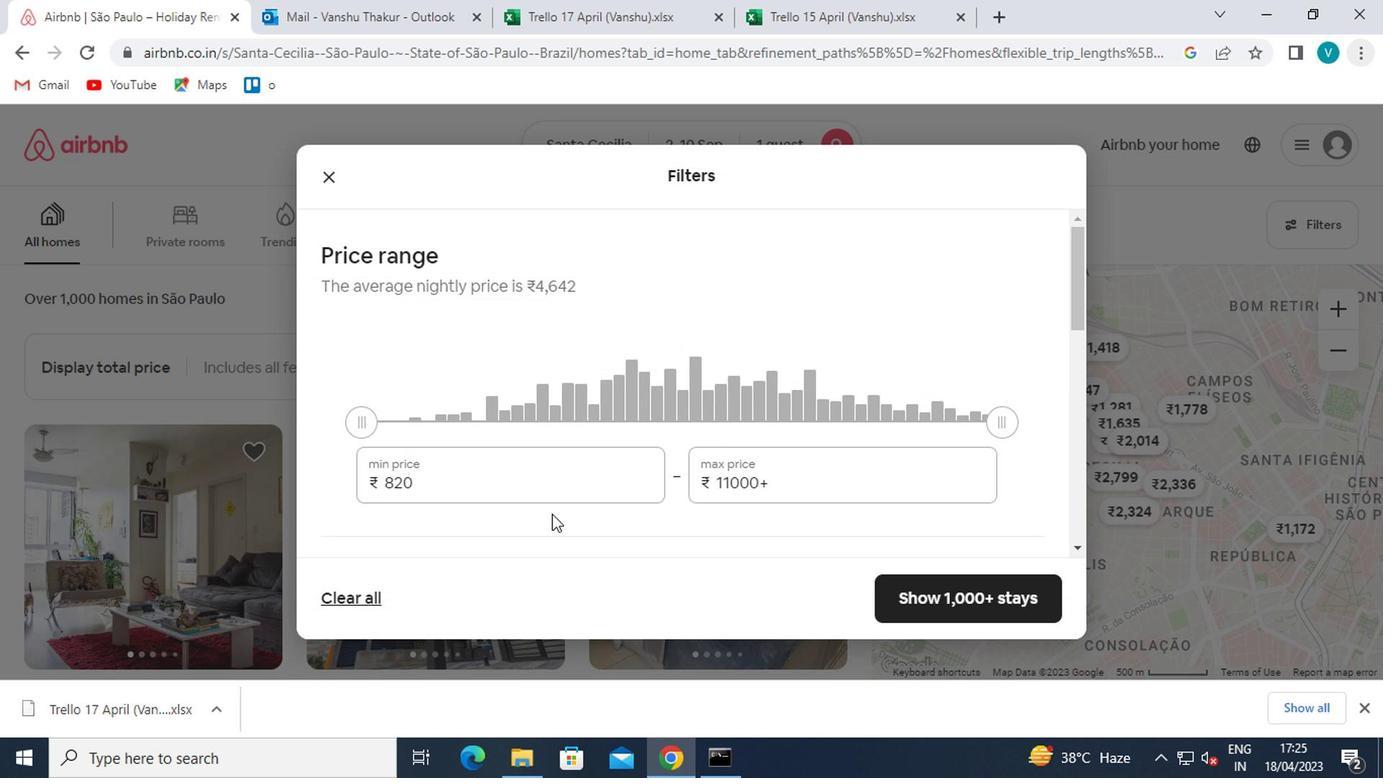 
Action: Mouse moved to (492, 463)
Screenshot: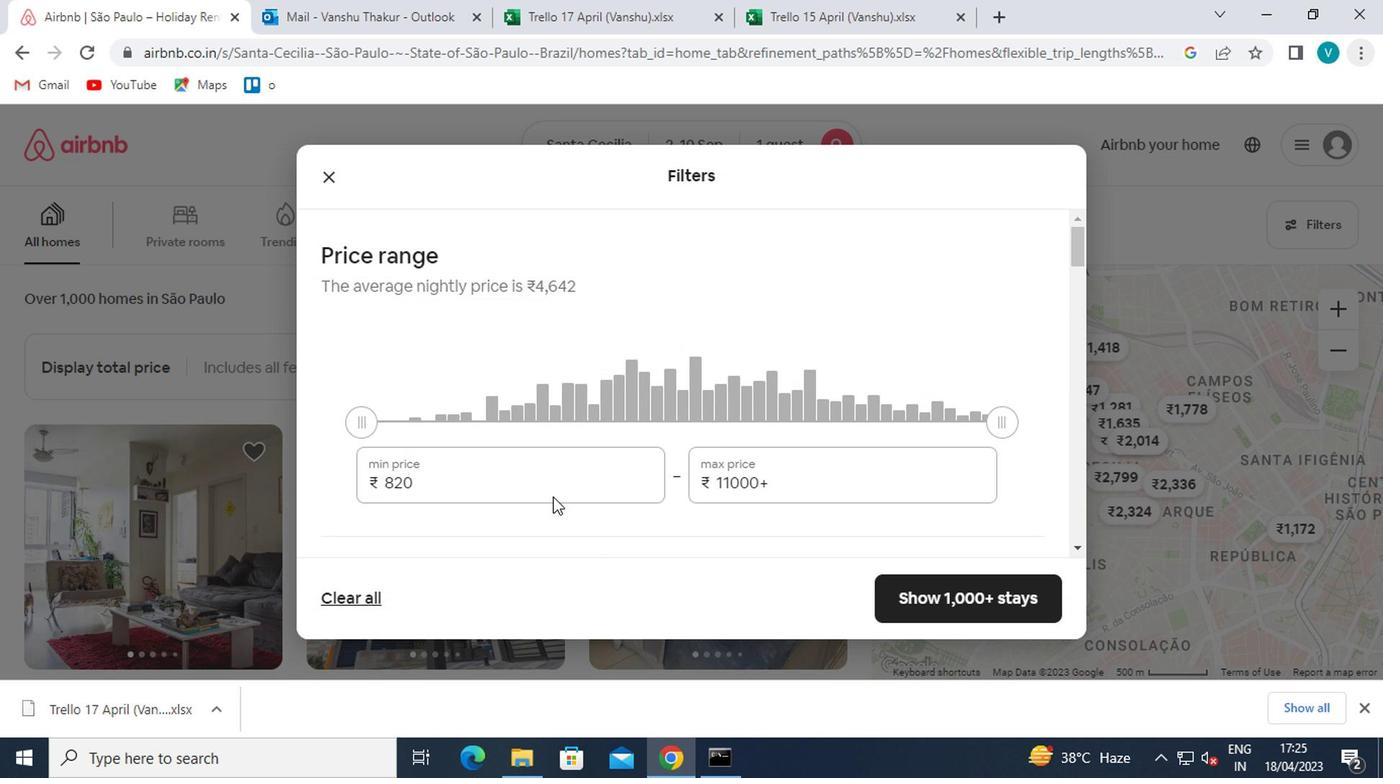 
Action: Key pressed <Key.backspace><Key.backspace><Key.backspace>5000
Screenshot: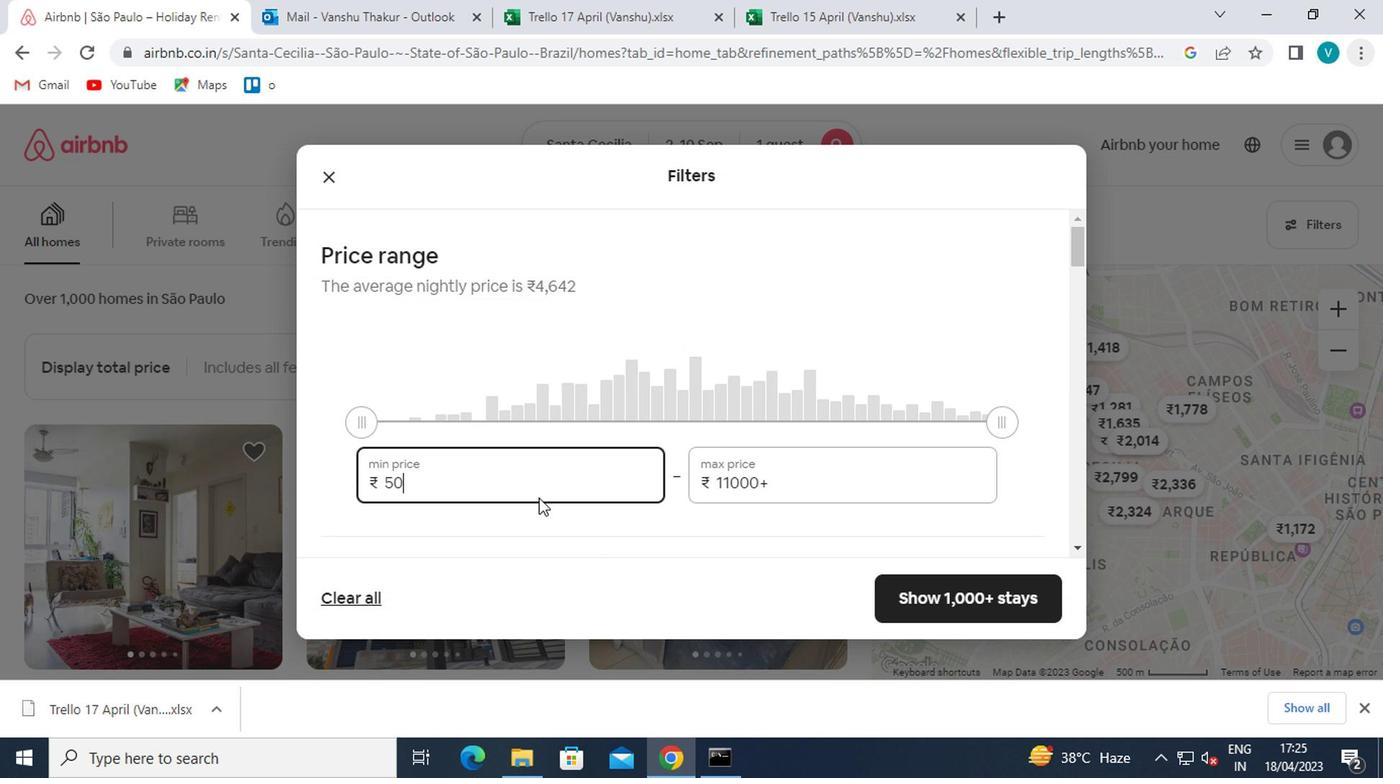 
Action: Mouse moved to (685, 464)
Screenshot: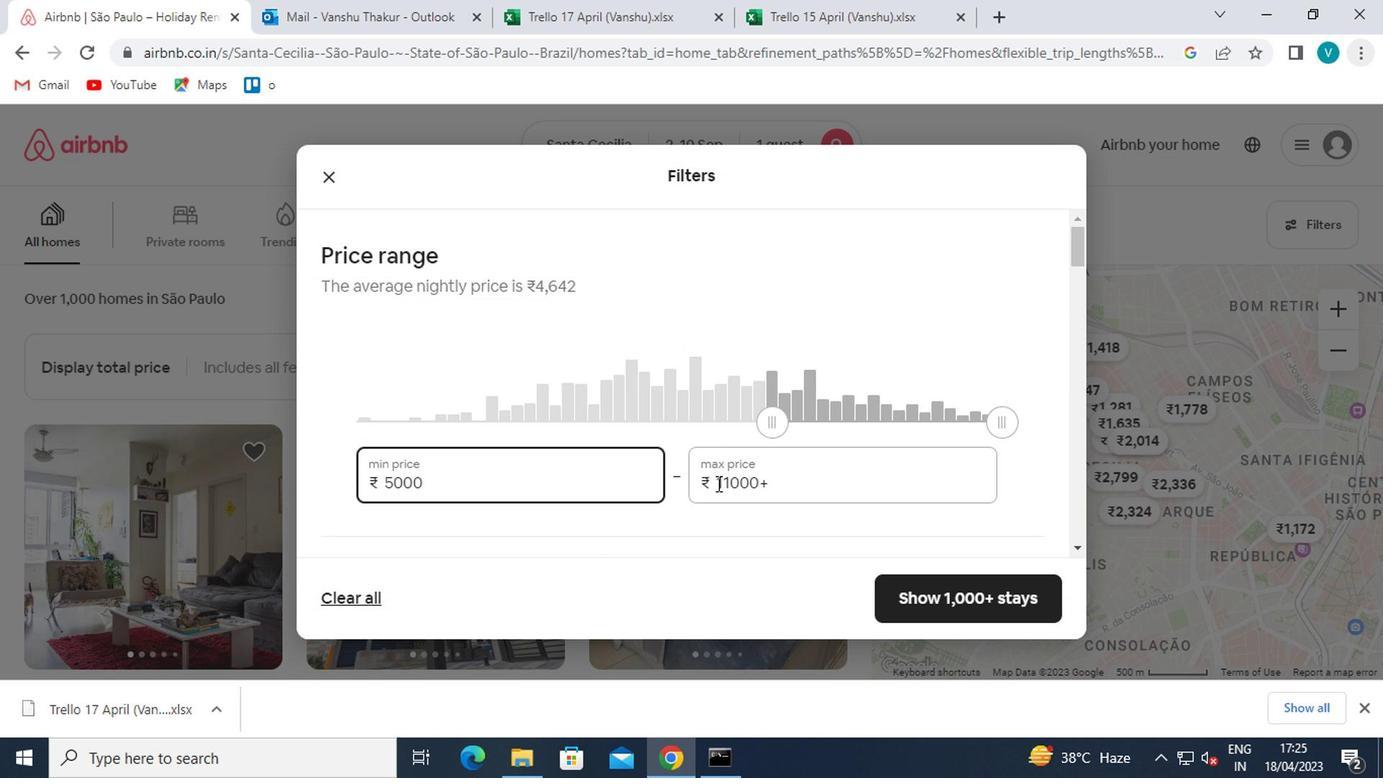 
Action: Mouse pressed left at (685, 464)
Screenshot: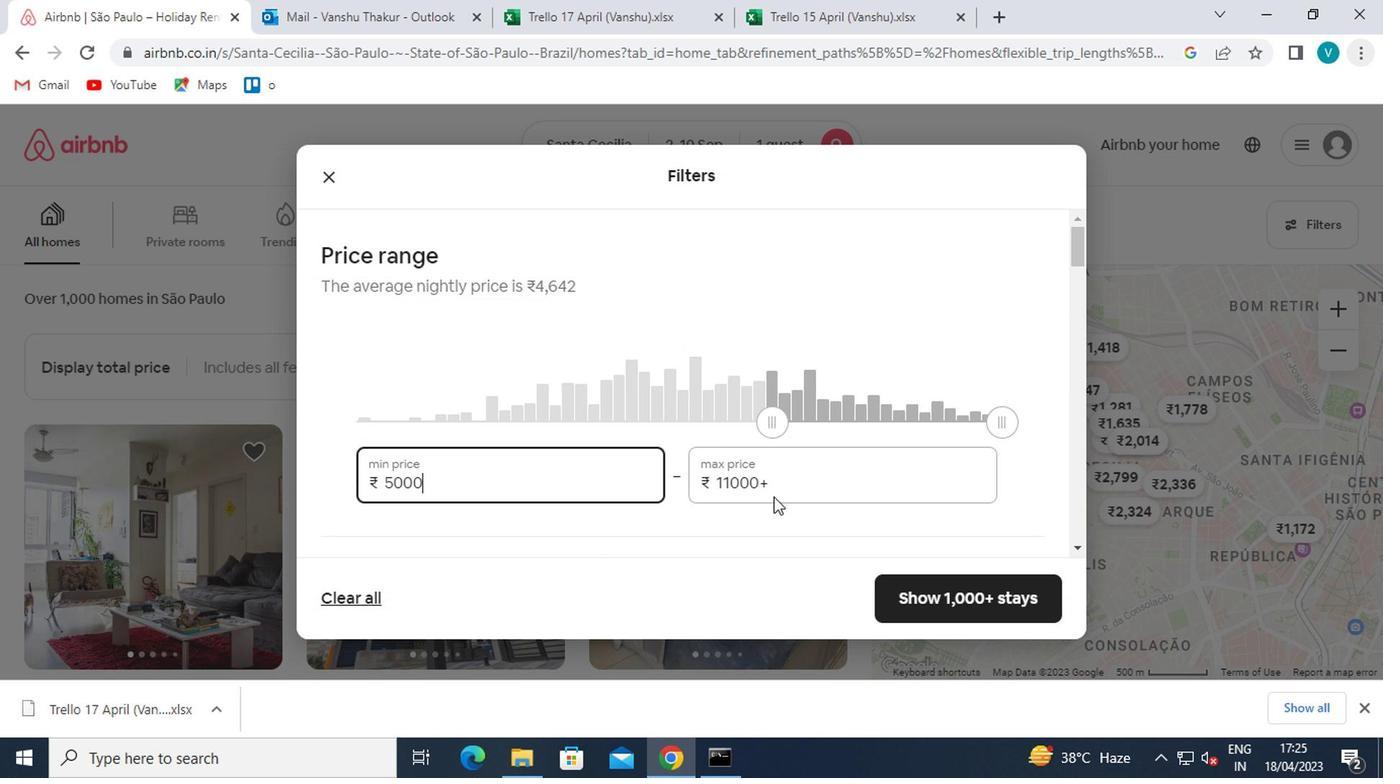 
Action: Mouse moved to (650, 440)
Screenshot: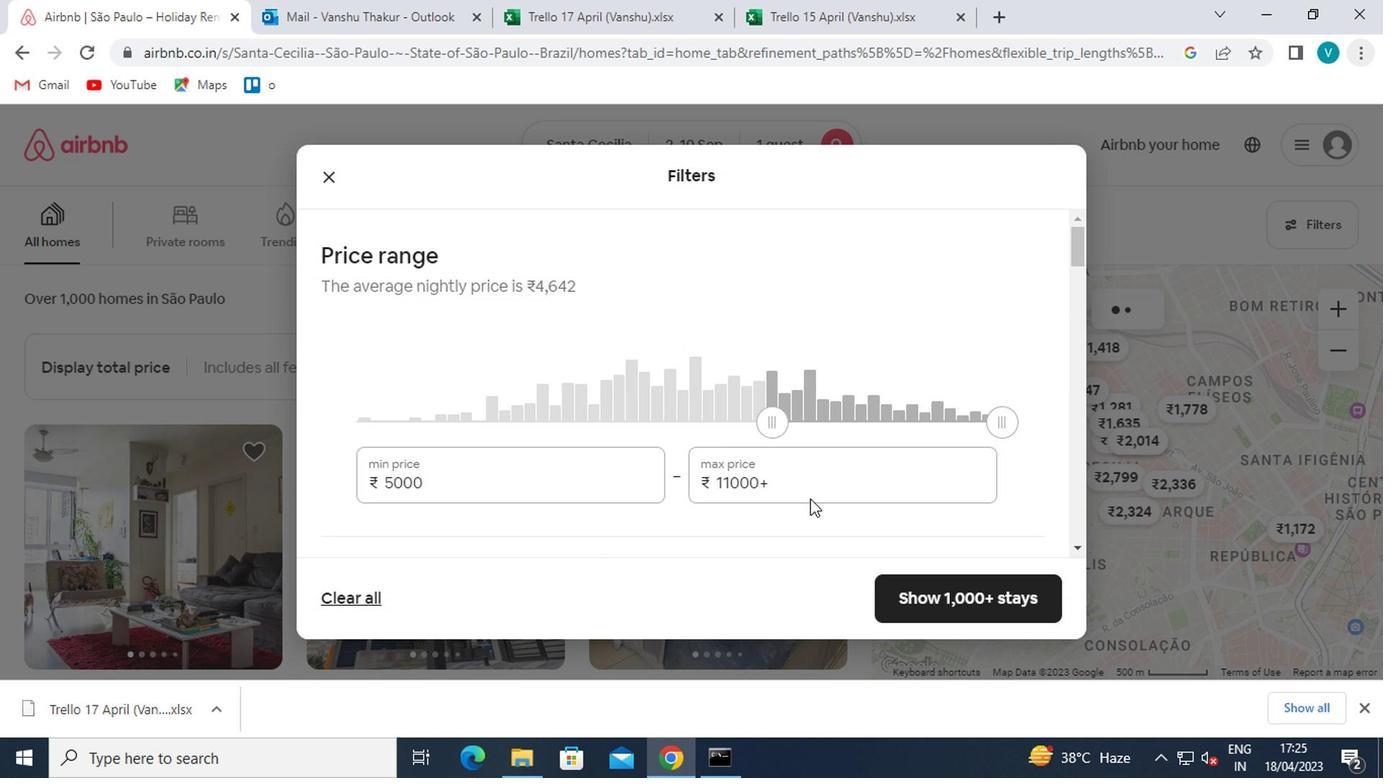 
Action: Key pressed <Key.backspace><Key.backspace><Key.backspace><Key.backspace><Key.backspace><Key.backspace>16000
Screenshot: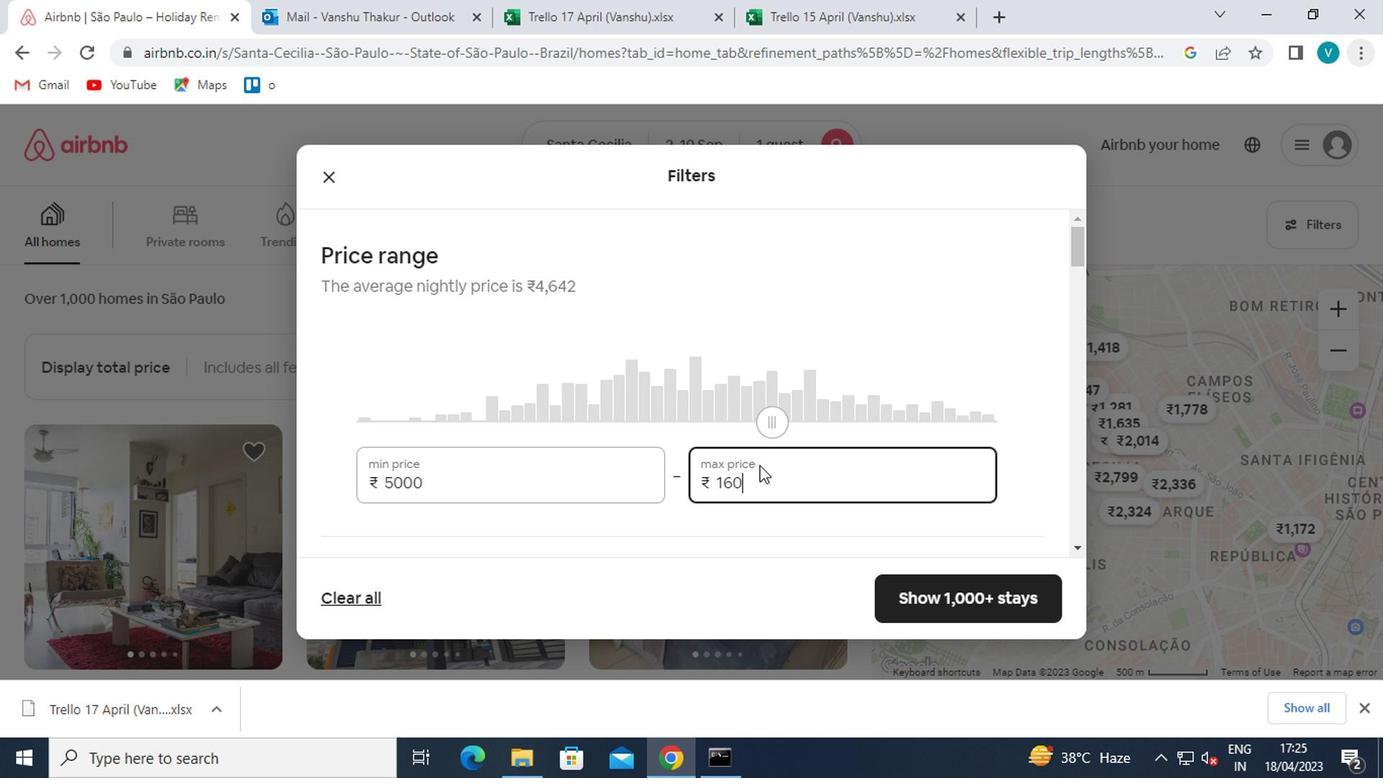 
Action: Mouse moved to (660, 478)
Screenshot: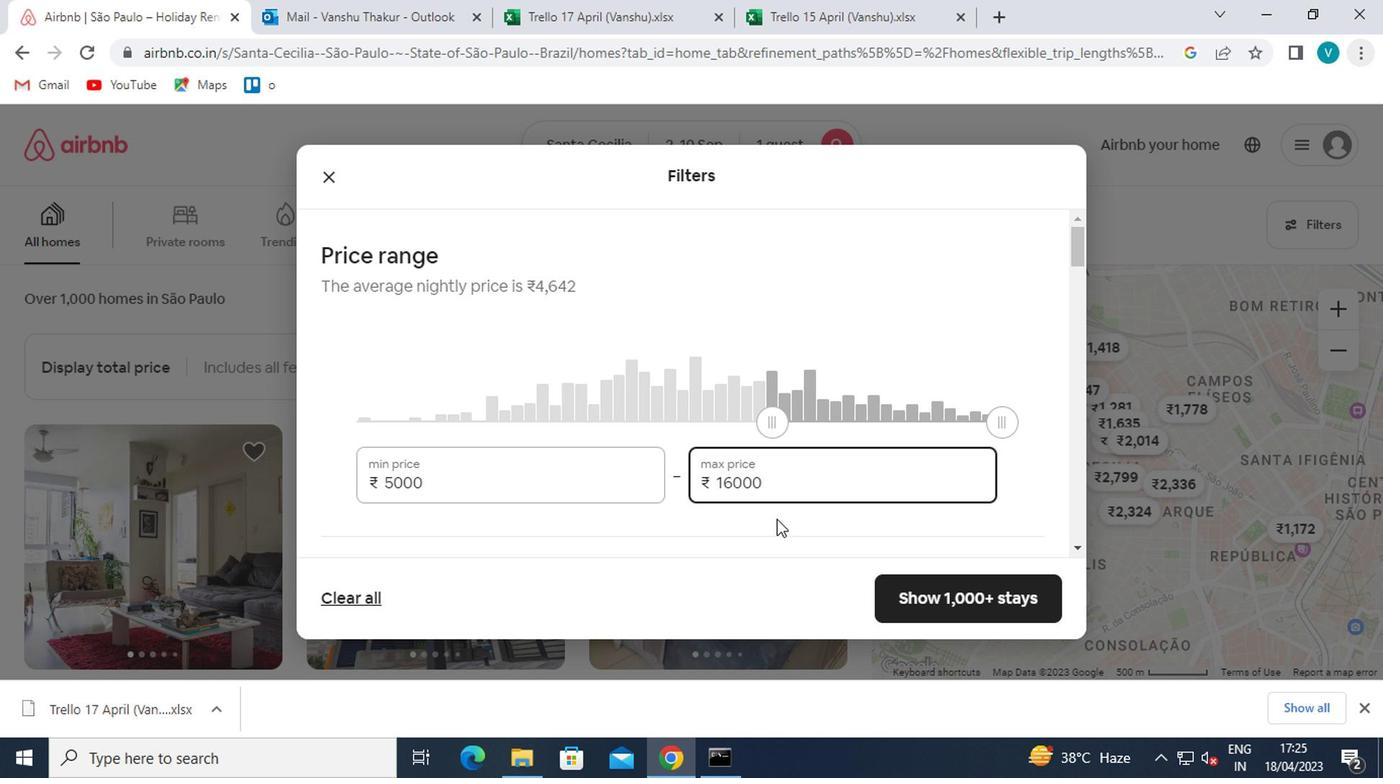 
Action: Mouse scrolled (660, 477) with delta (0, 0)
Screenshot: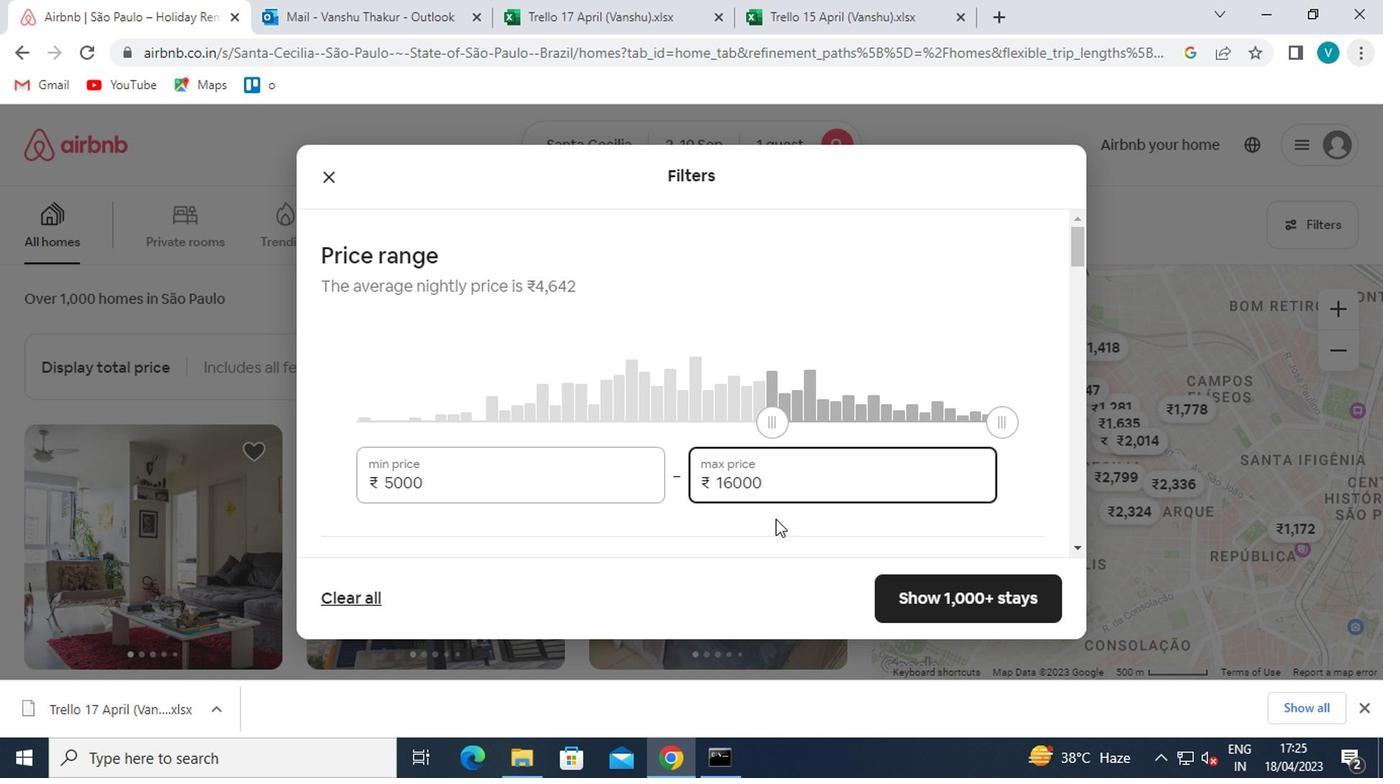 
Action: Mouse moved to (652, 478)
Screenshot: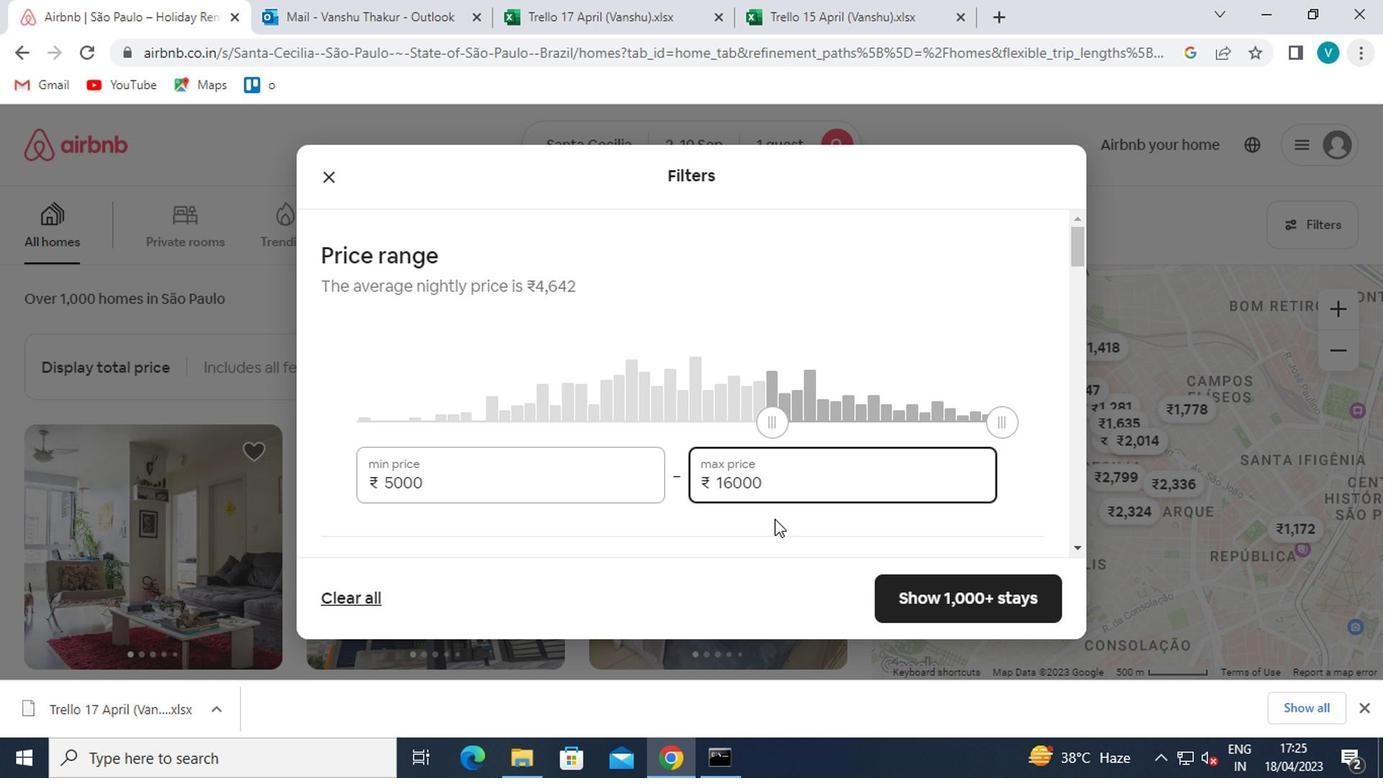 
Action: Mouse scrolled (652, 477) with delta (0, 0)
Screenshot: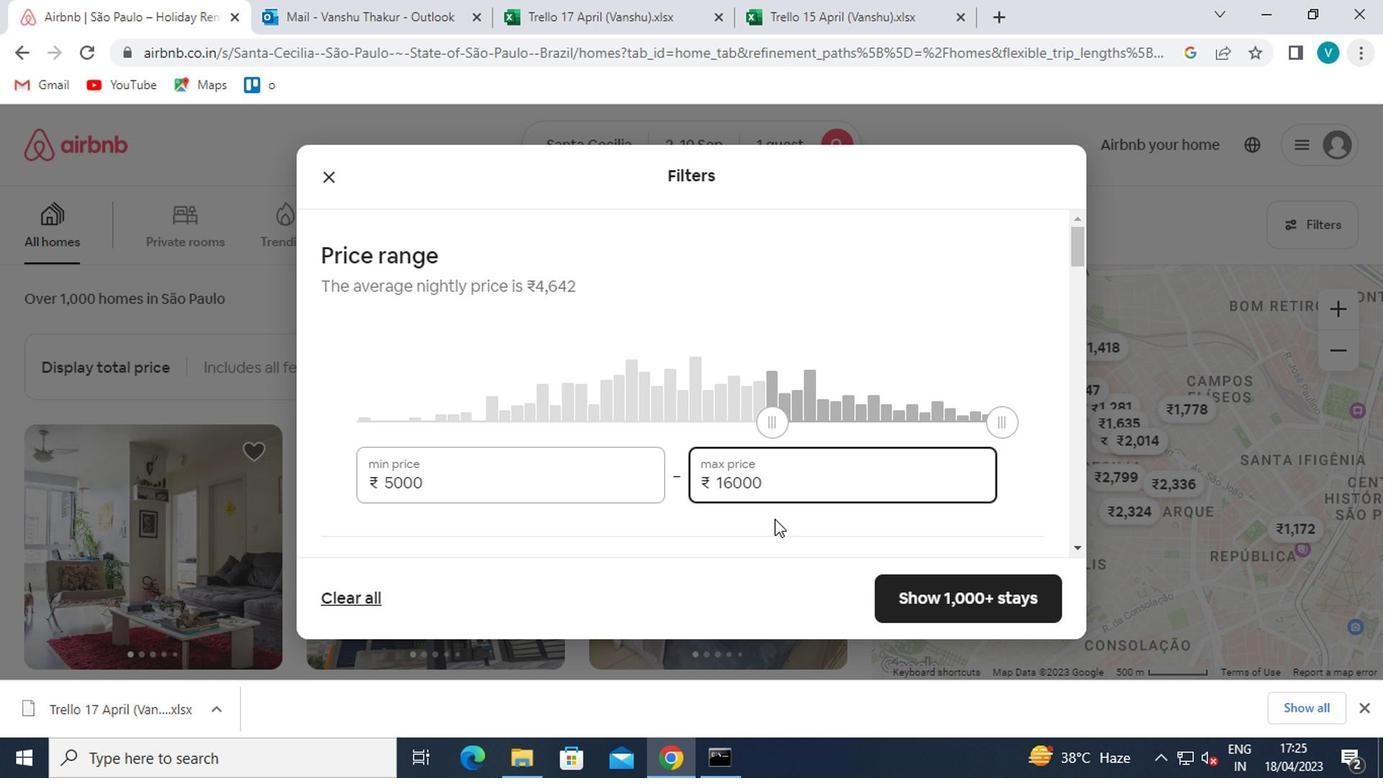 
Action: Mouse moved to (593, 477)
Screenshot: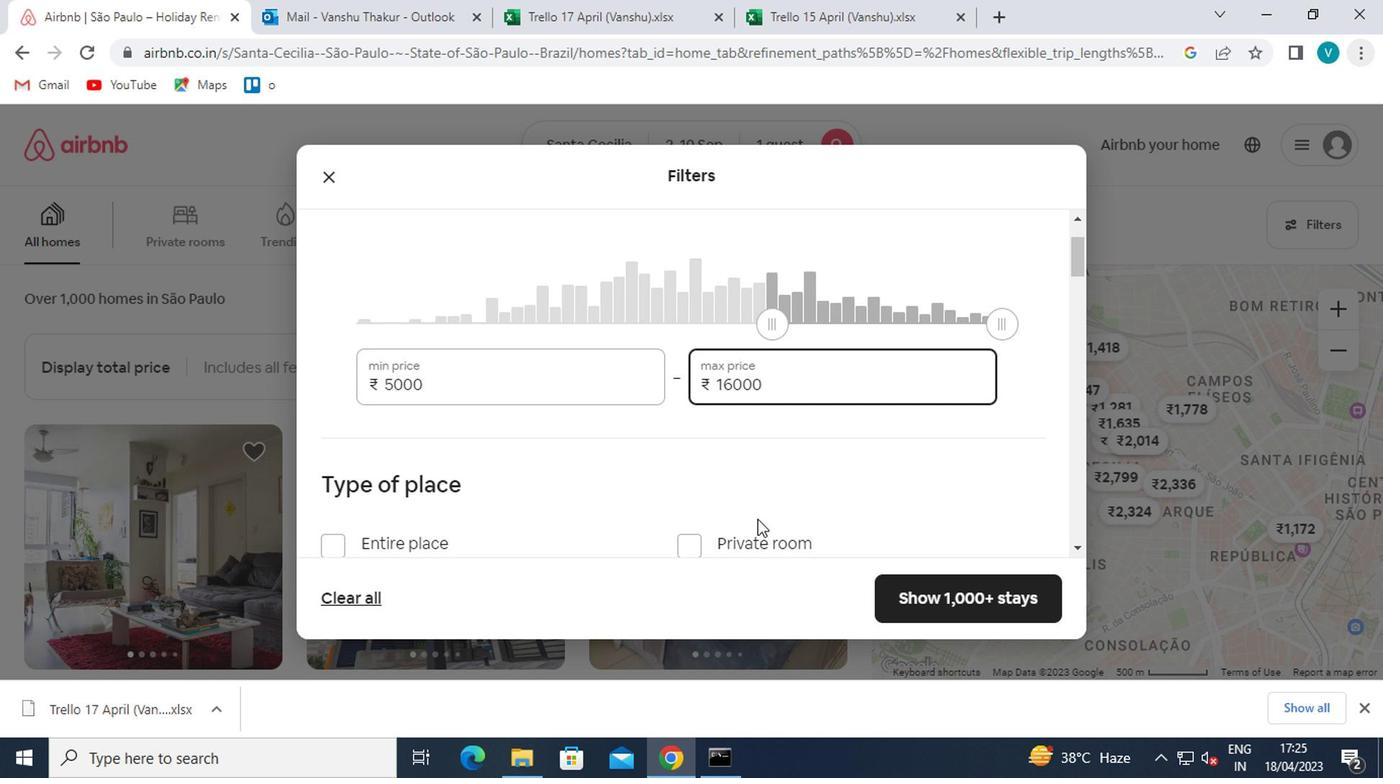 
Action: Mouse scrolled (593, 477) with delta (0, 0)
Screenshot: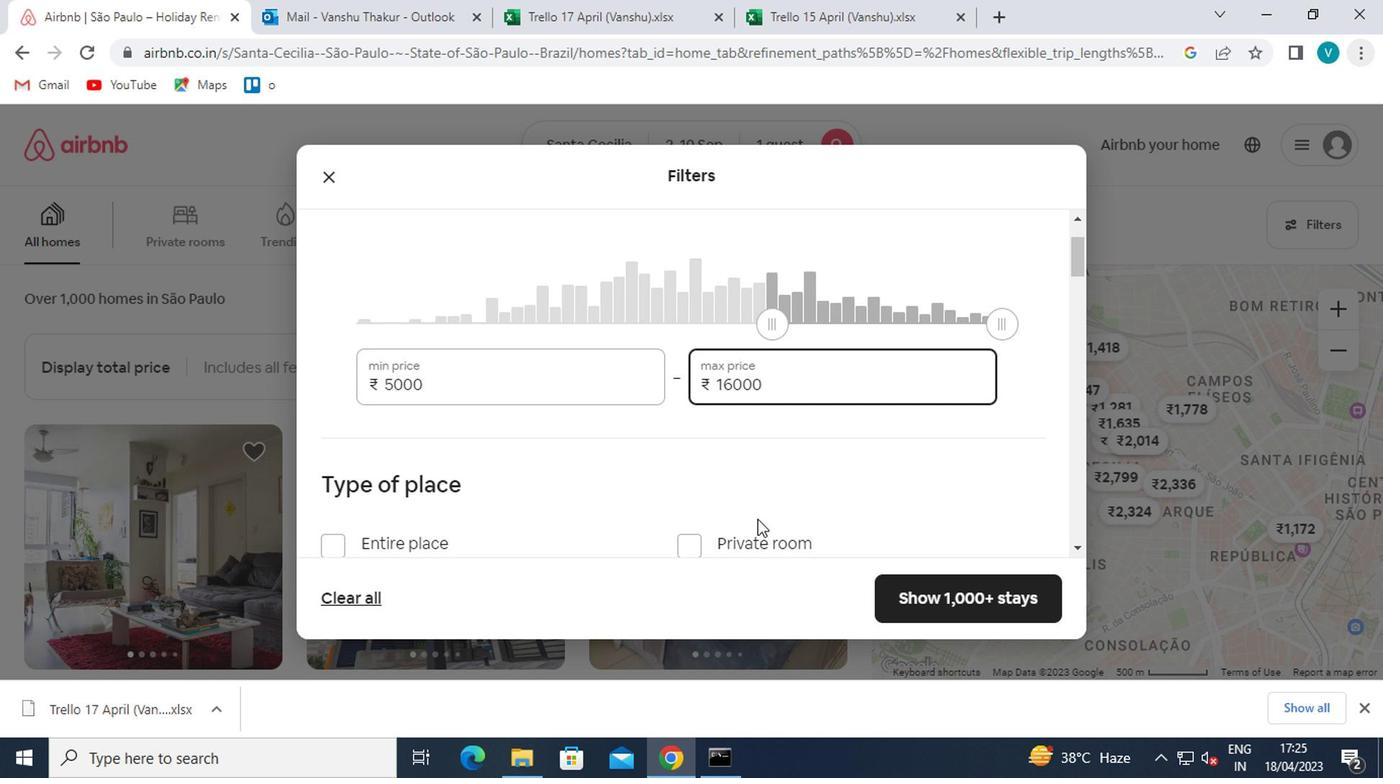 
Action: Mouse moved to (490, 469)
Screenshot: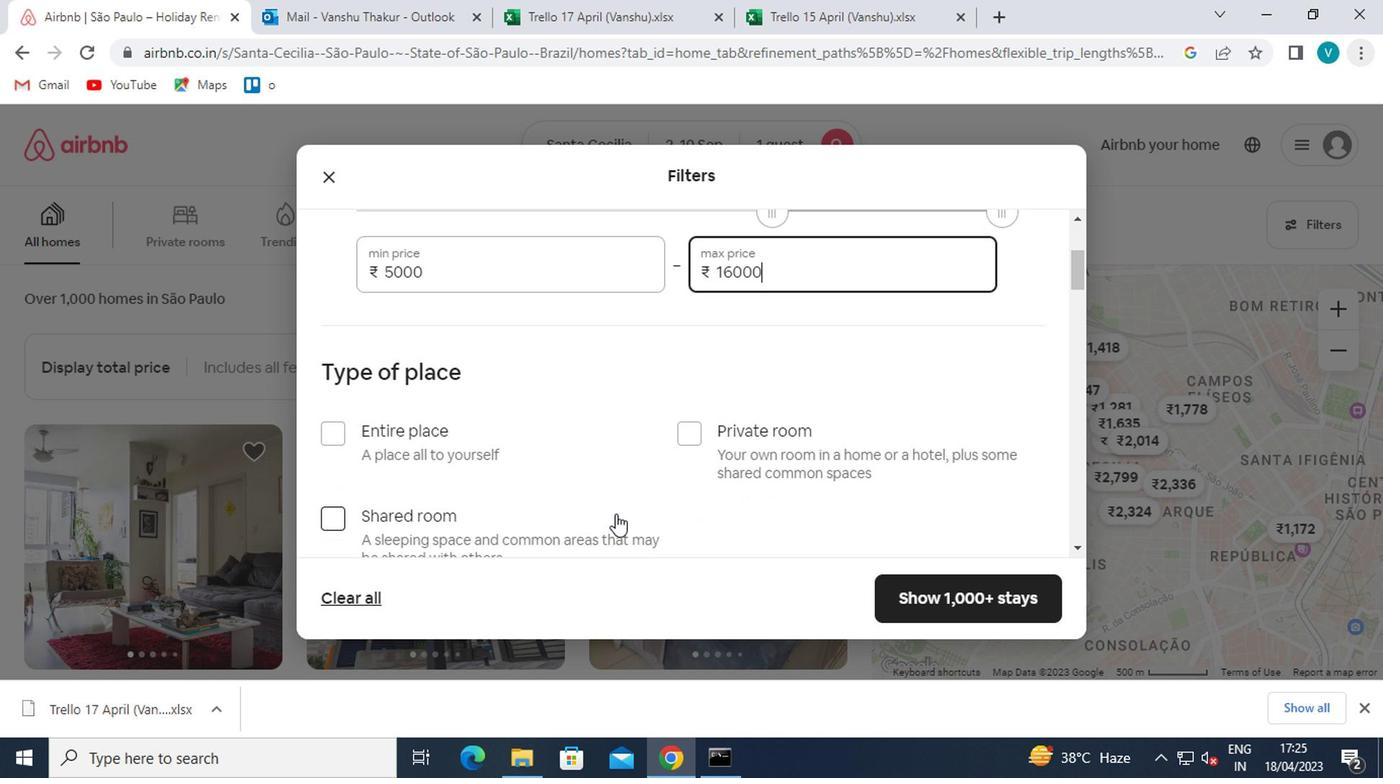 
Action: Mouse scrolled (490, 469) with delta (0, 0)
Screenshot: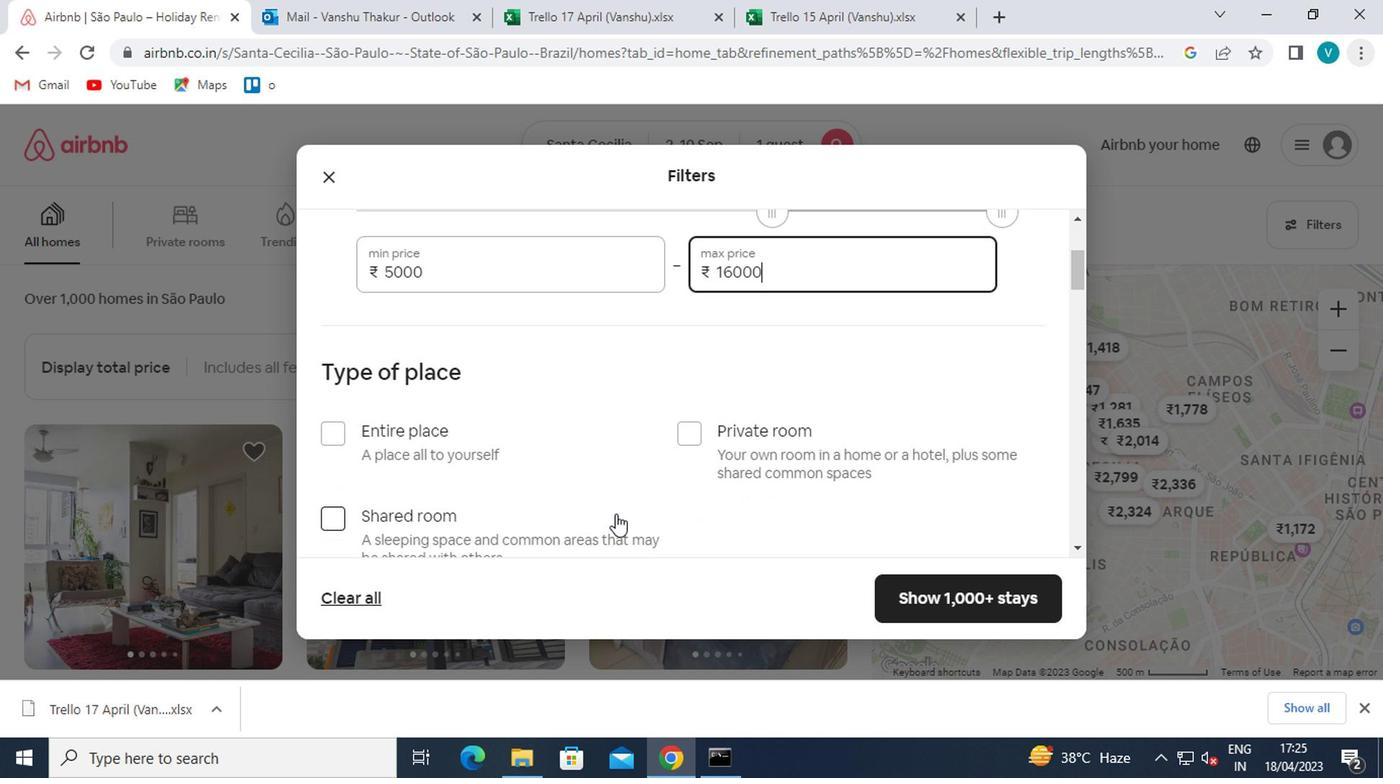 
Action: Mouse moved to (454, 464)
Screenshot: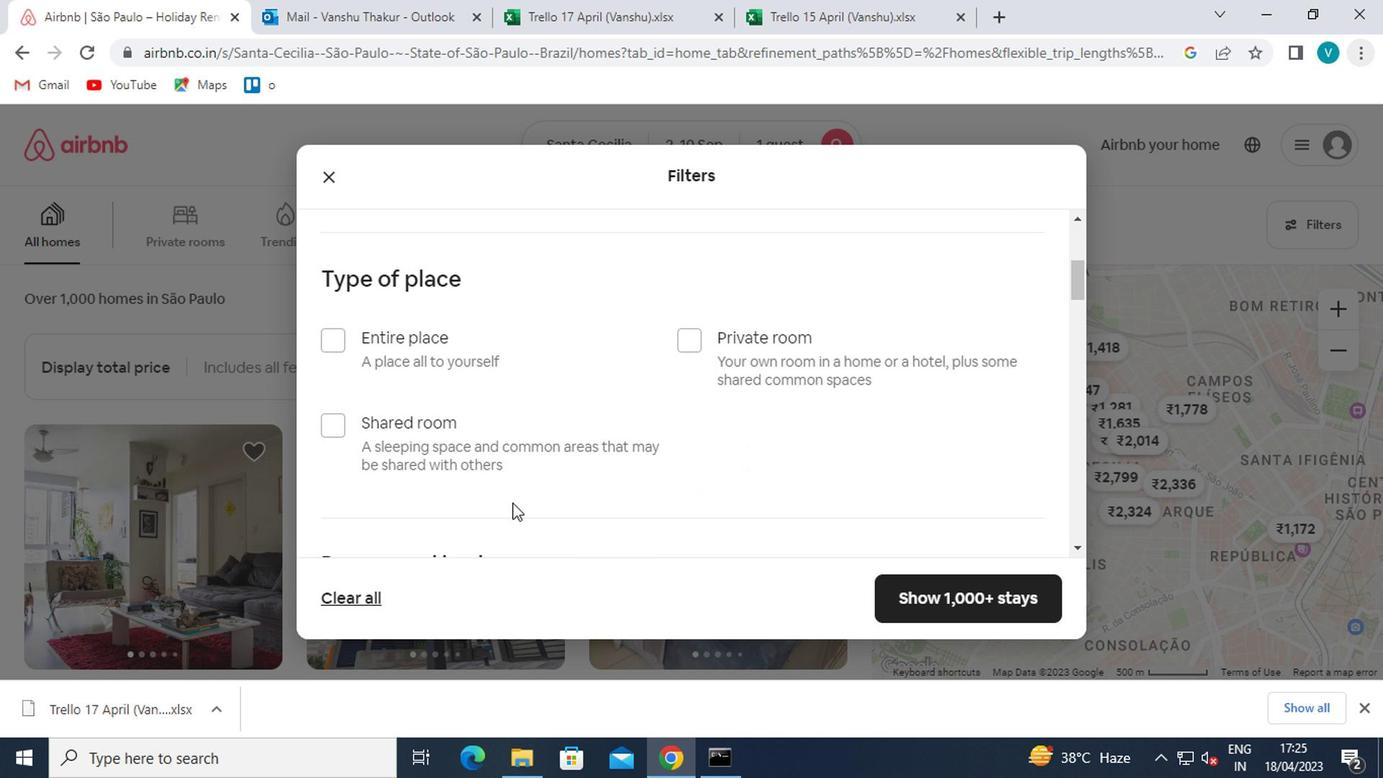 
Action: Mouse scrolled (454, 464) with delta (0, 0)
Screenshot: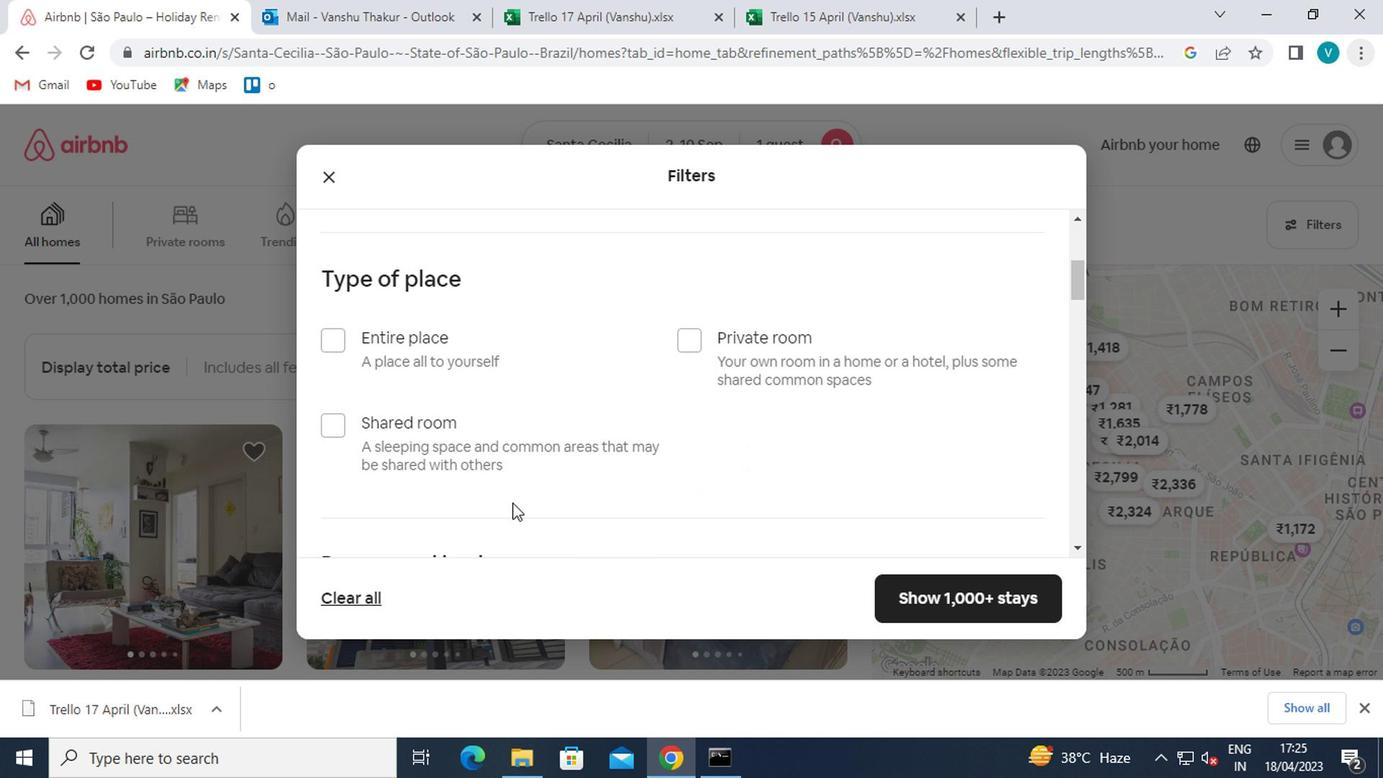 
Action: Mouse moved to (366, 319)
Screenshot: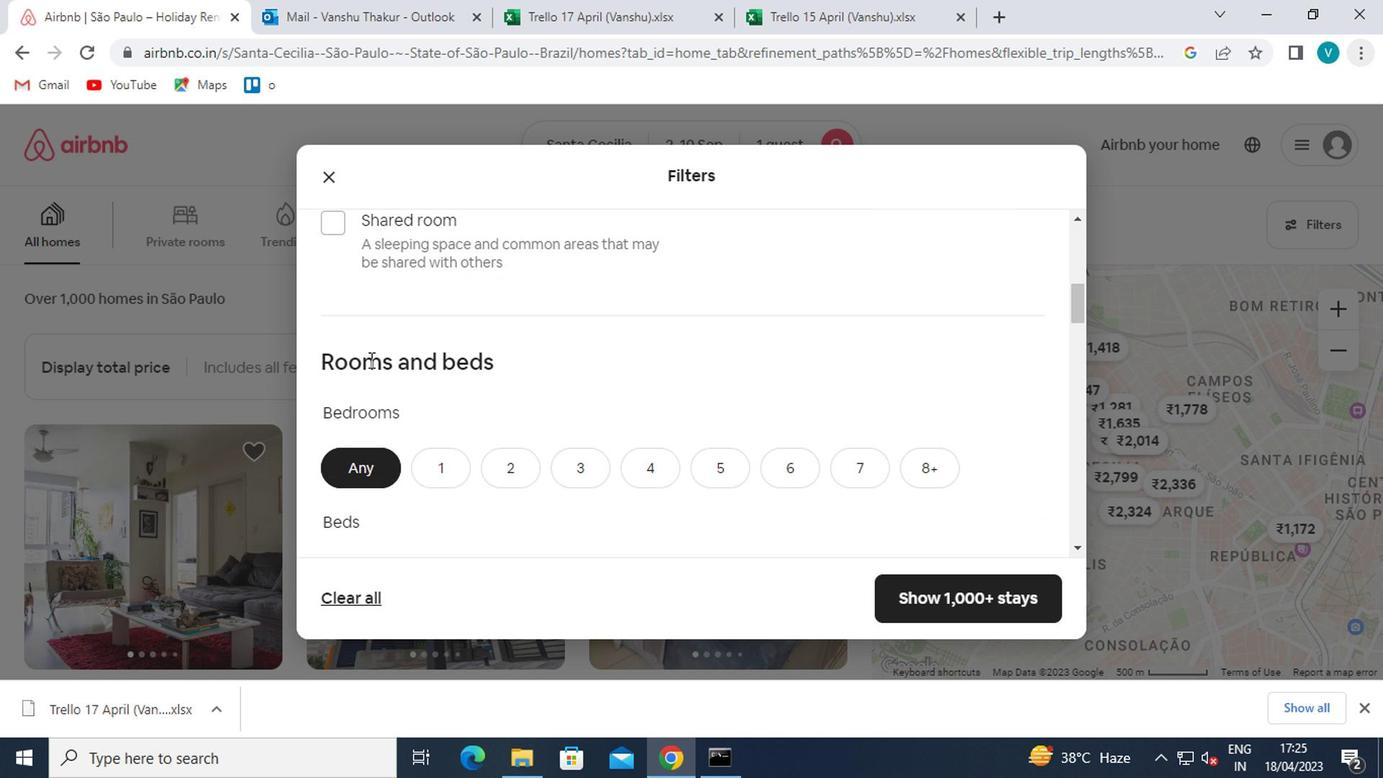 
Action: Mouse scrolled (366, 320) with delta (0, 0)
Screenshot: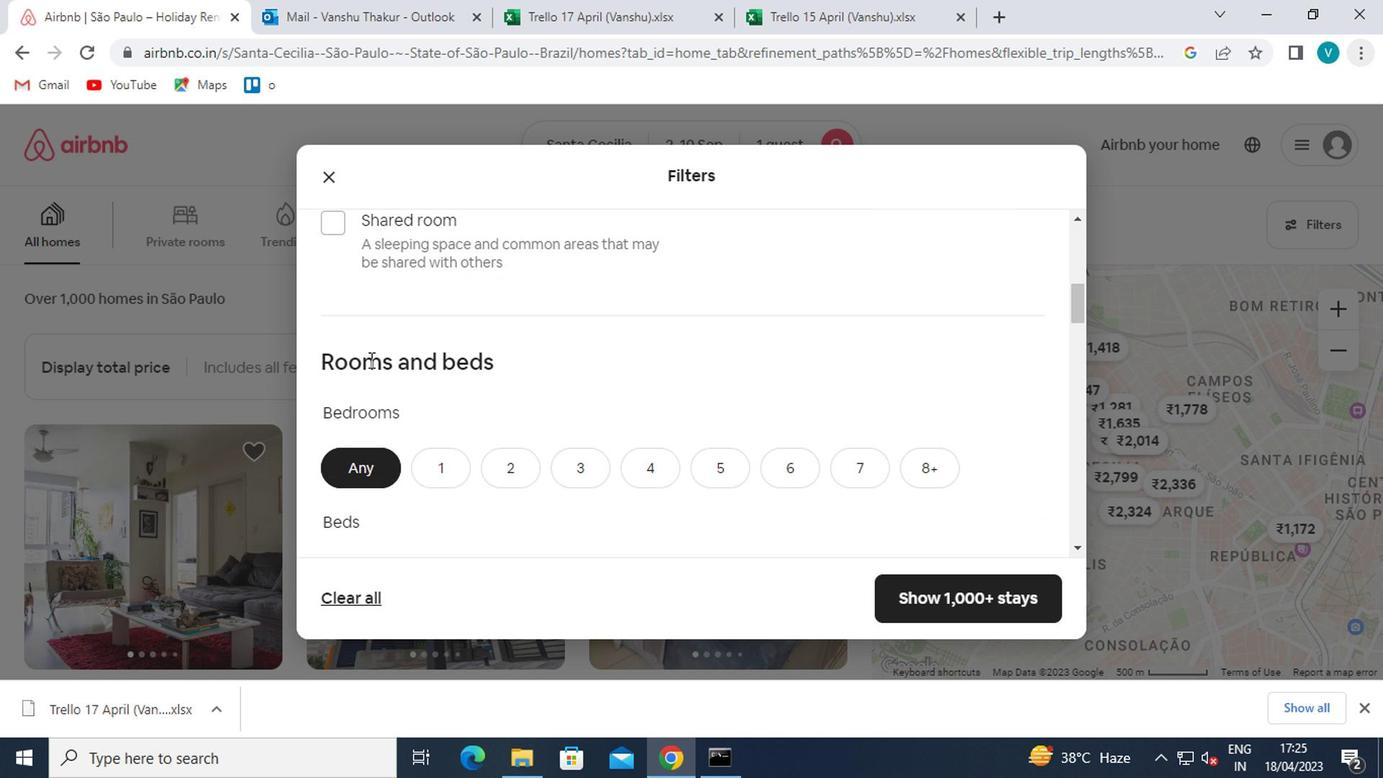 
Action: Mouse moved to (366, 319)
Screenshot: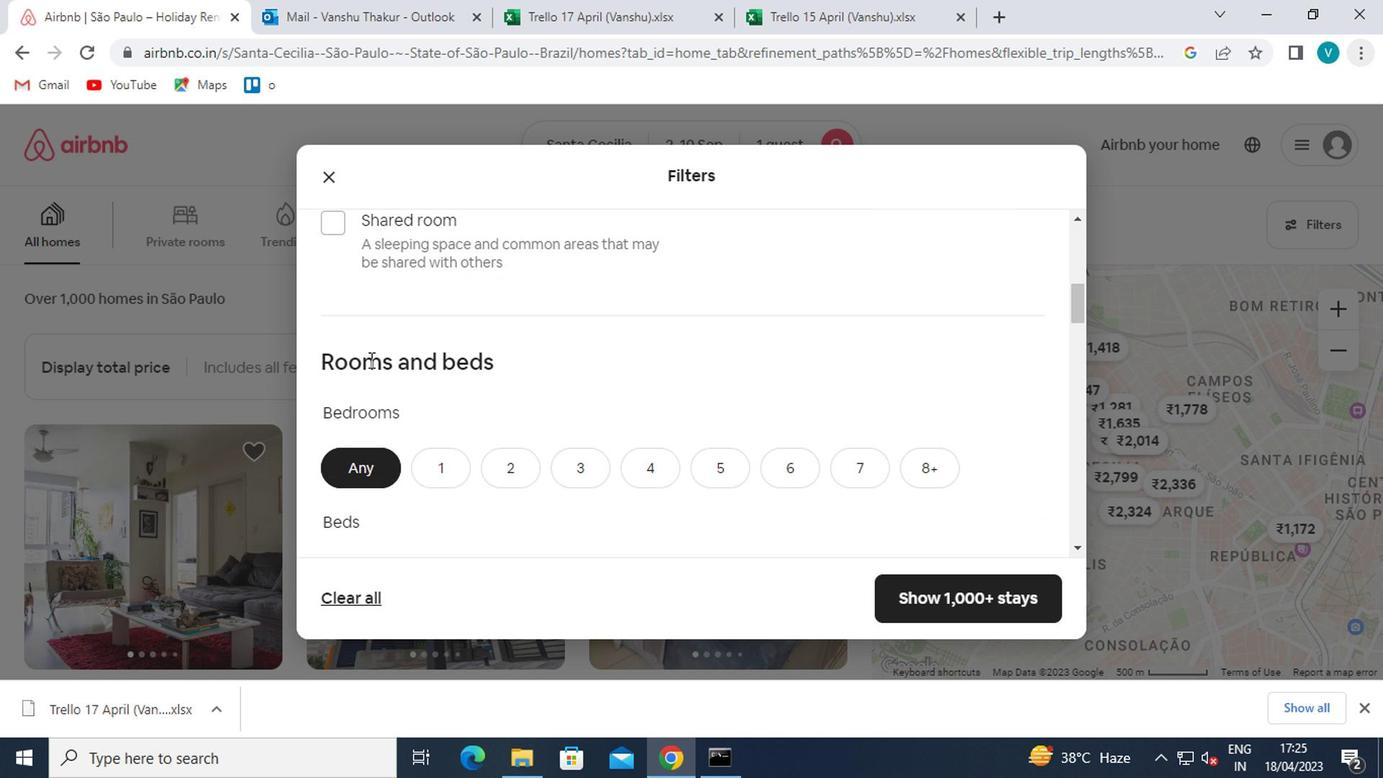 
Action: Mouse scrolled (366, 319) with delta (0, 0)
Screenshot: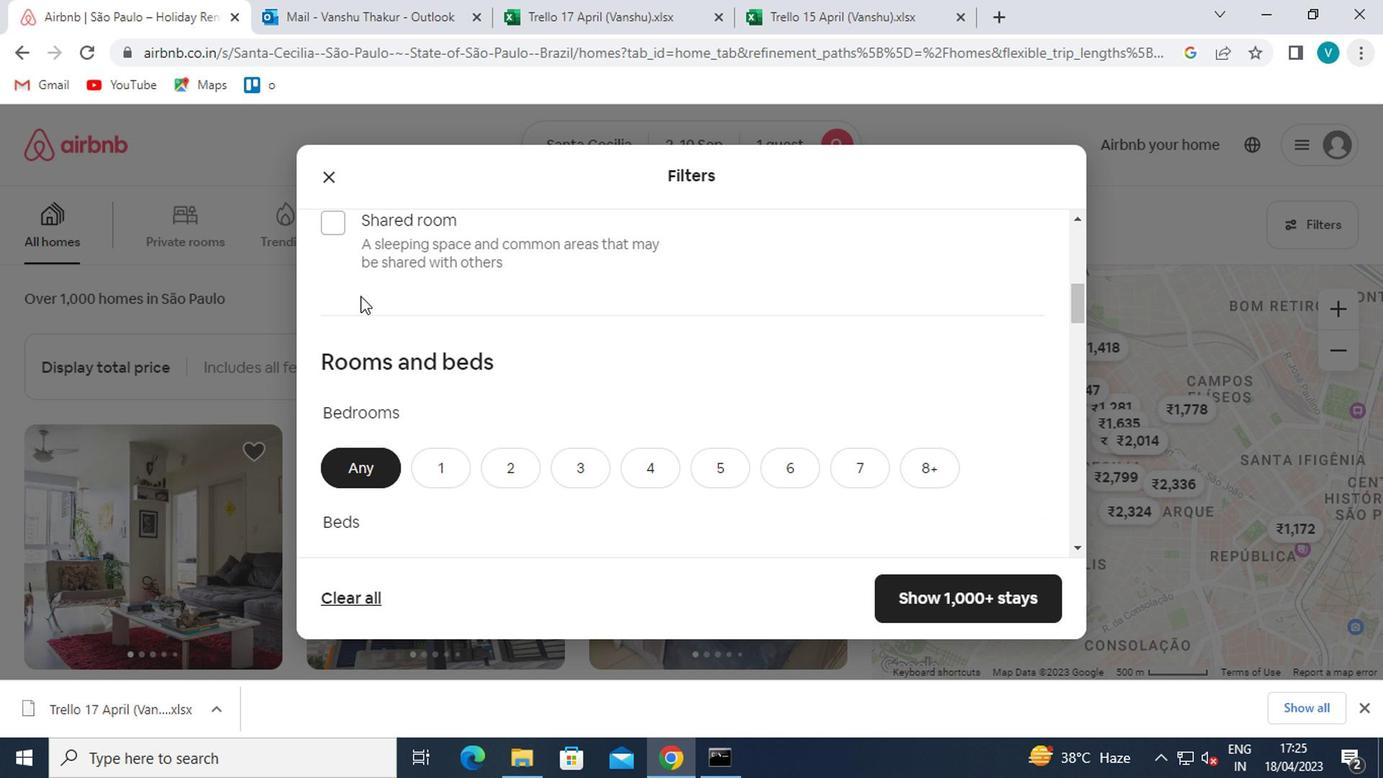 
Action: Mouse moved to (611, 354)
Screenshot: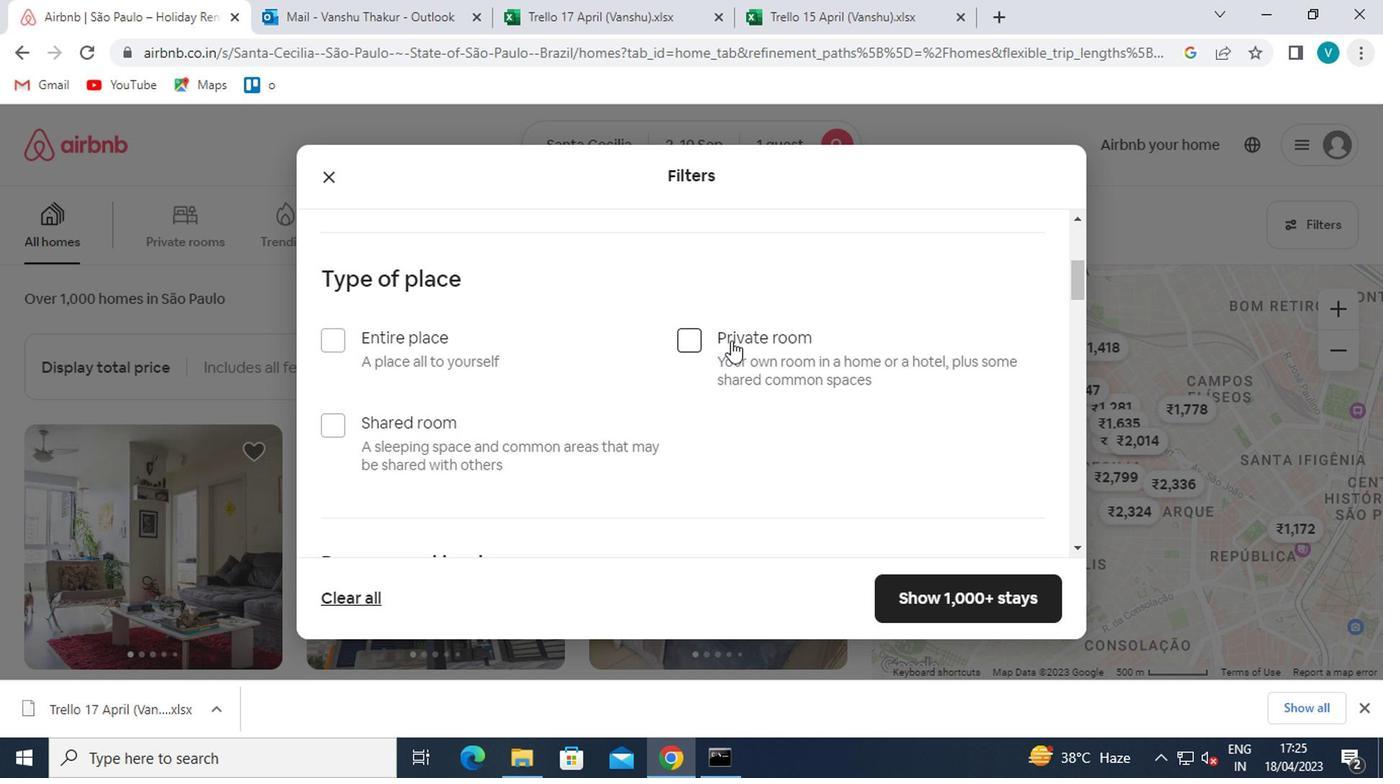 
Action: Mouse pressed left at (611, 354)
Screenshot: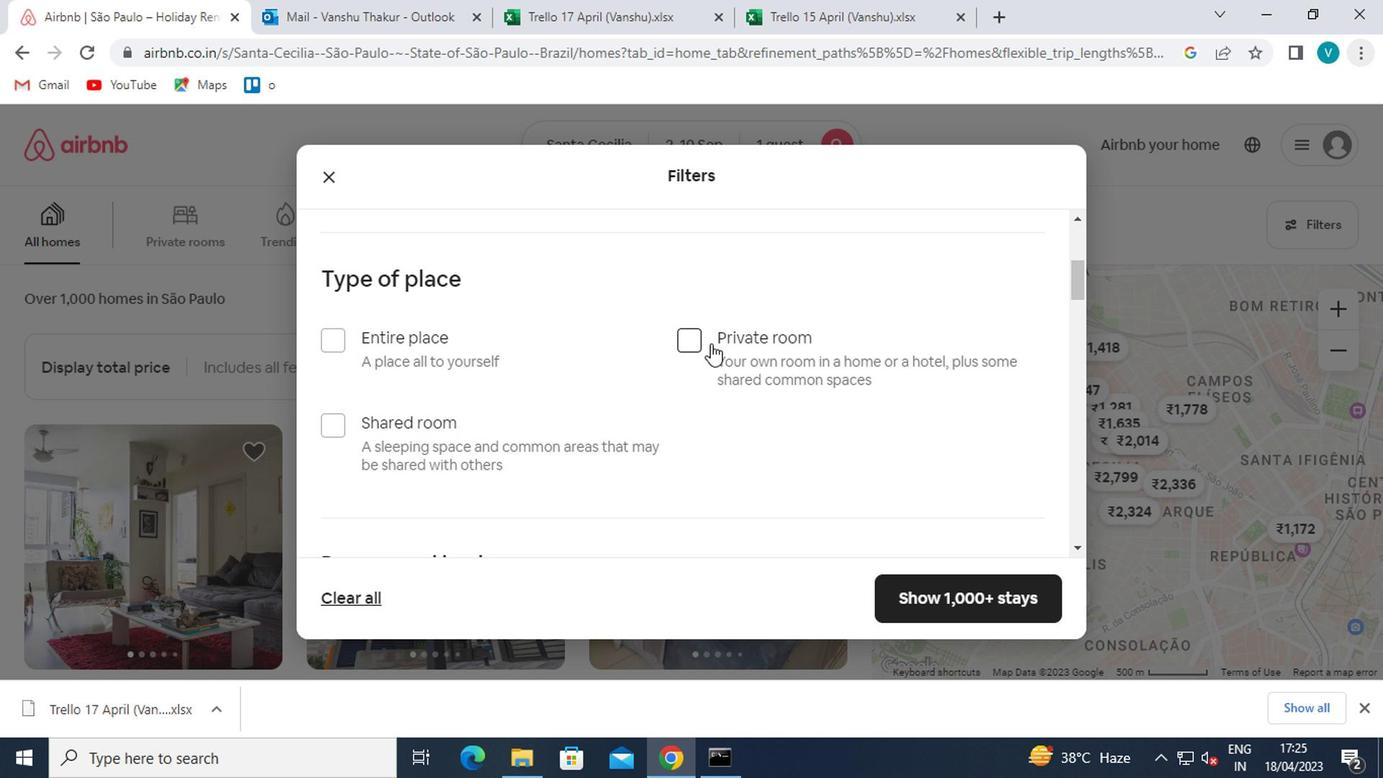 
Action: Mouse moved to (611, 355)
Screenshot: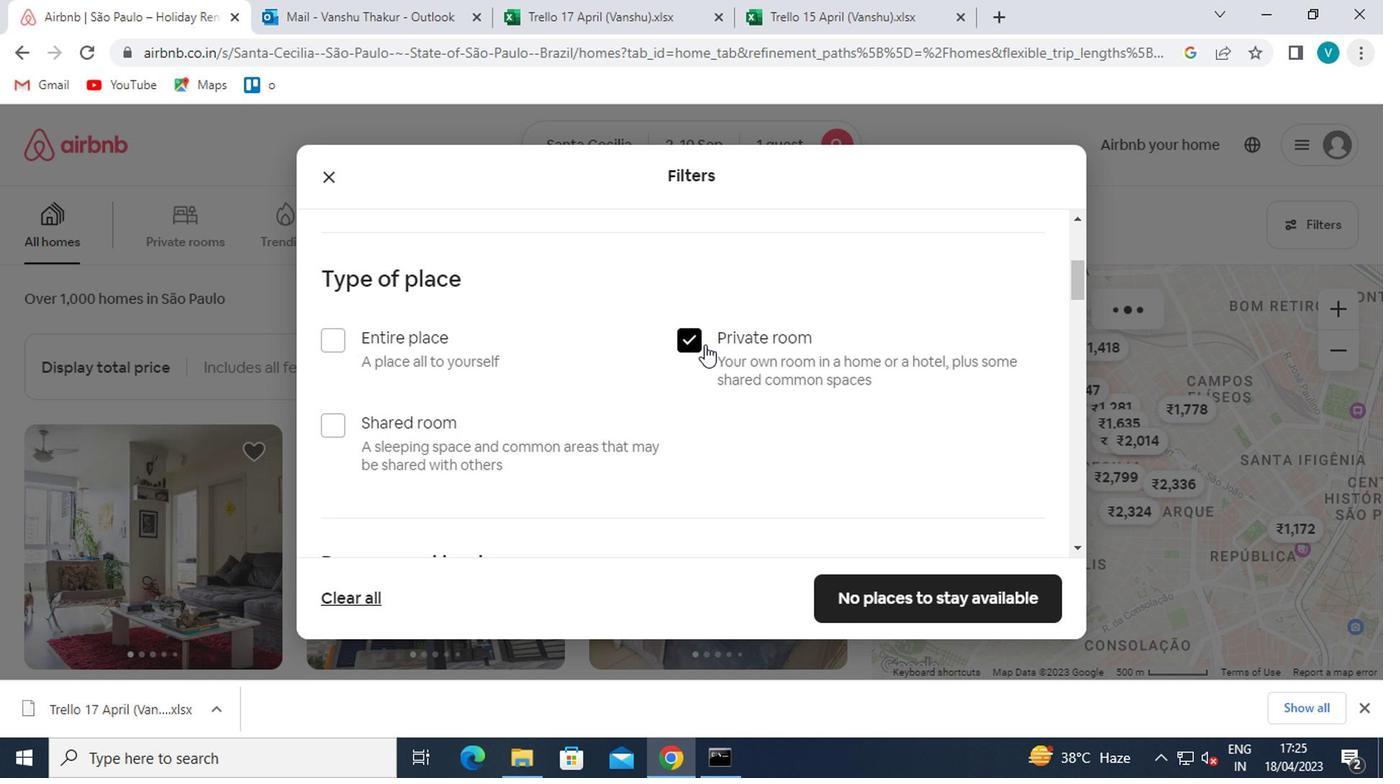 
Action: Mouse scrolled (611, 354) with delta (0, 0)
Screenshot: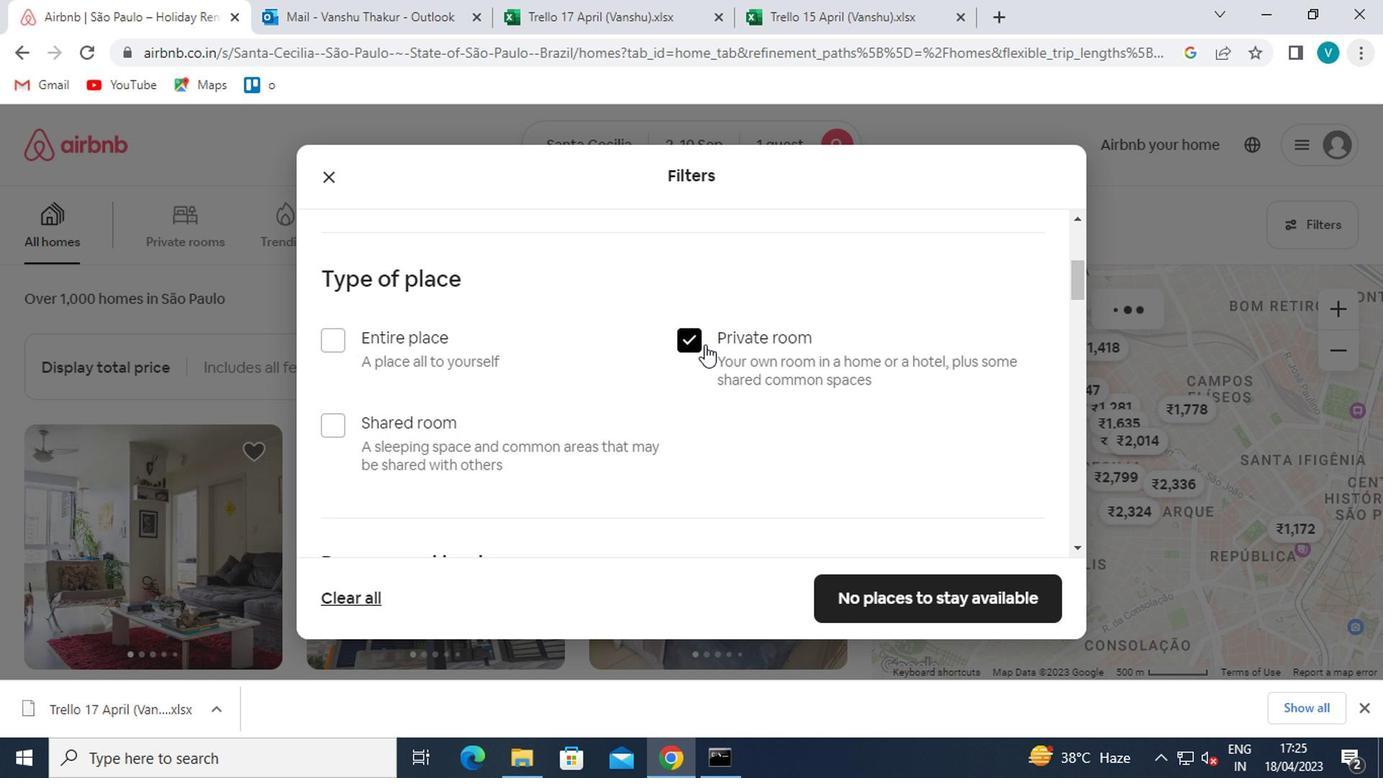 
Action: Mouse scrolled (611, 354) with delta (0, 0)
Screenshot: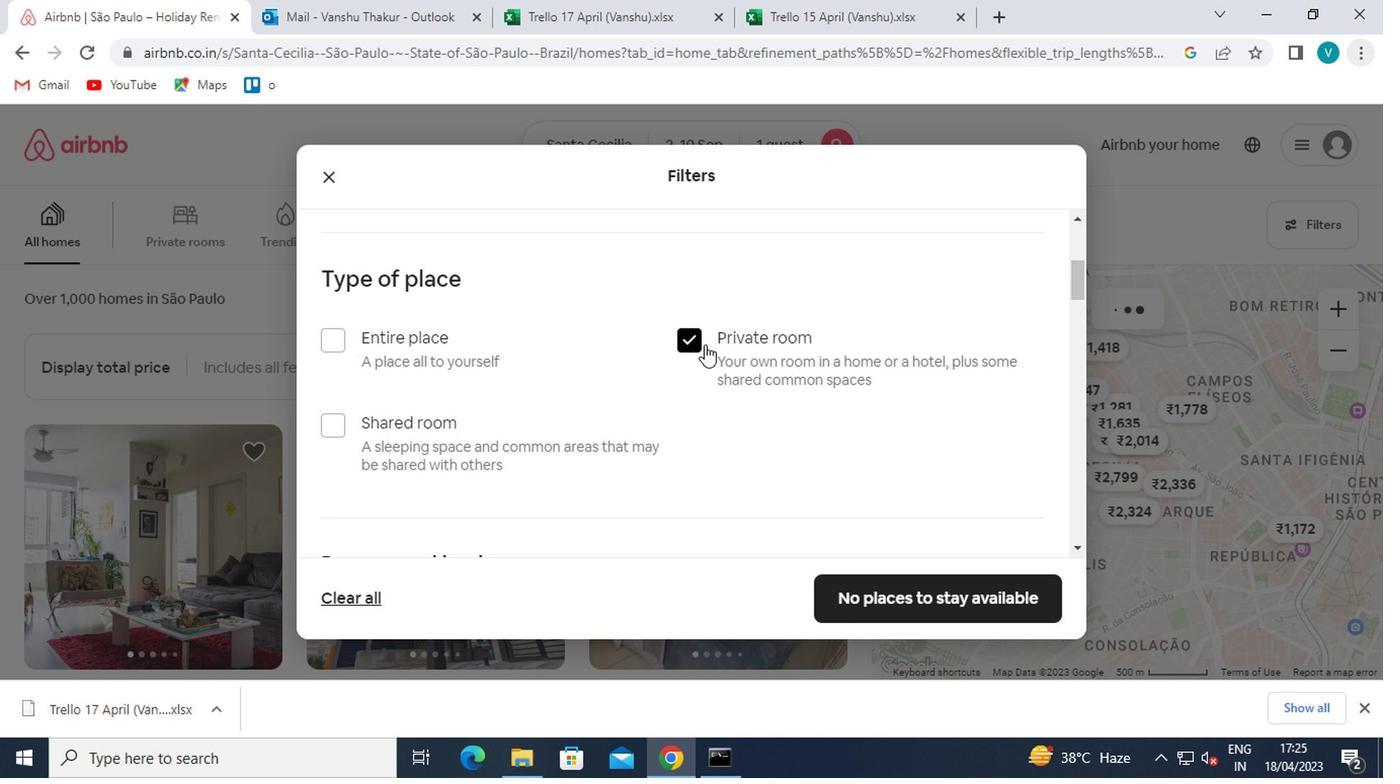 
Action: Mouse moved to (611, 355)
Screenshot: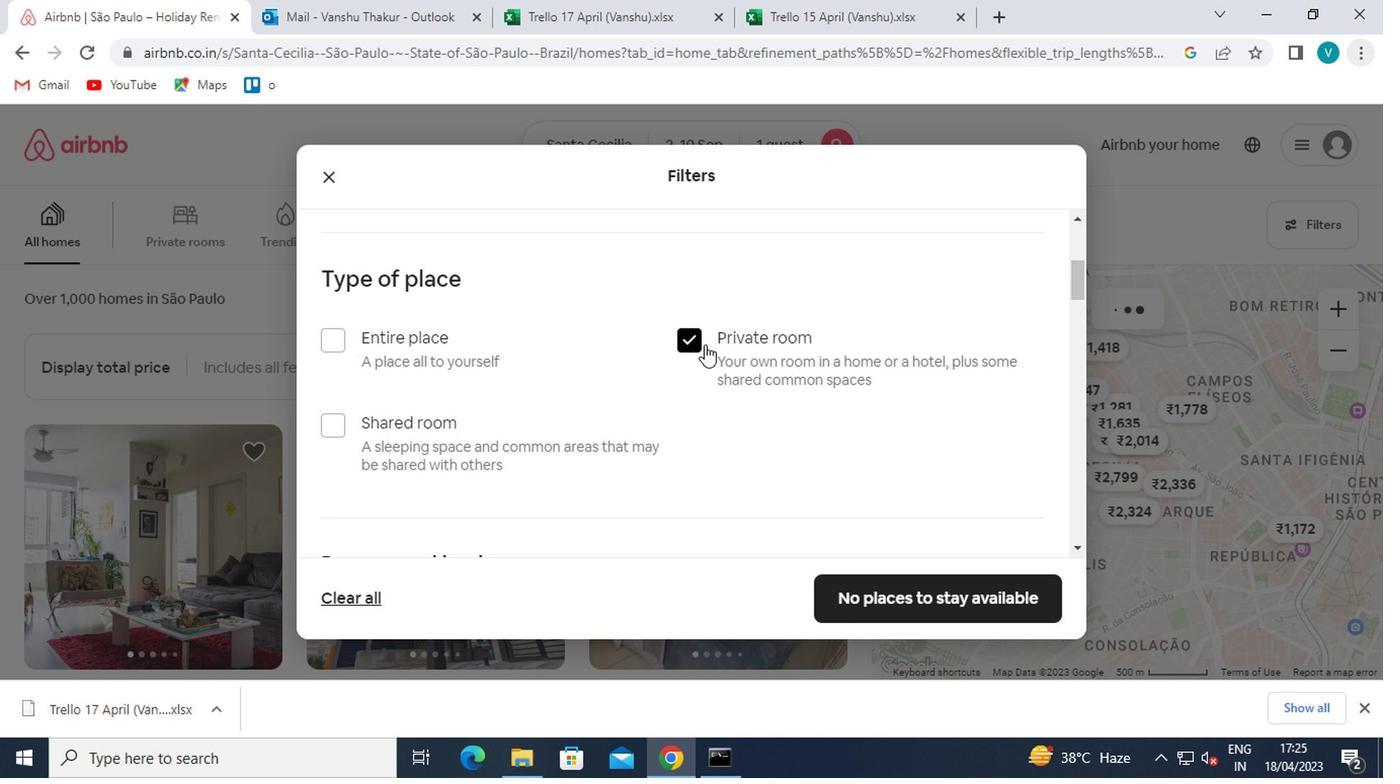 
Action: Mouse scrolled (611, 354) with delta (0, 0)
Screenshot: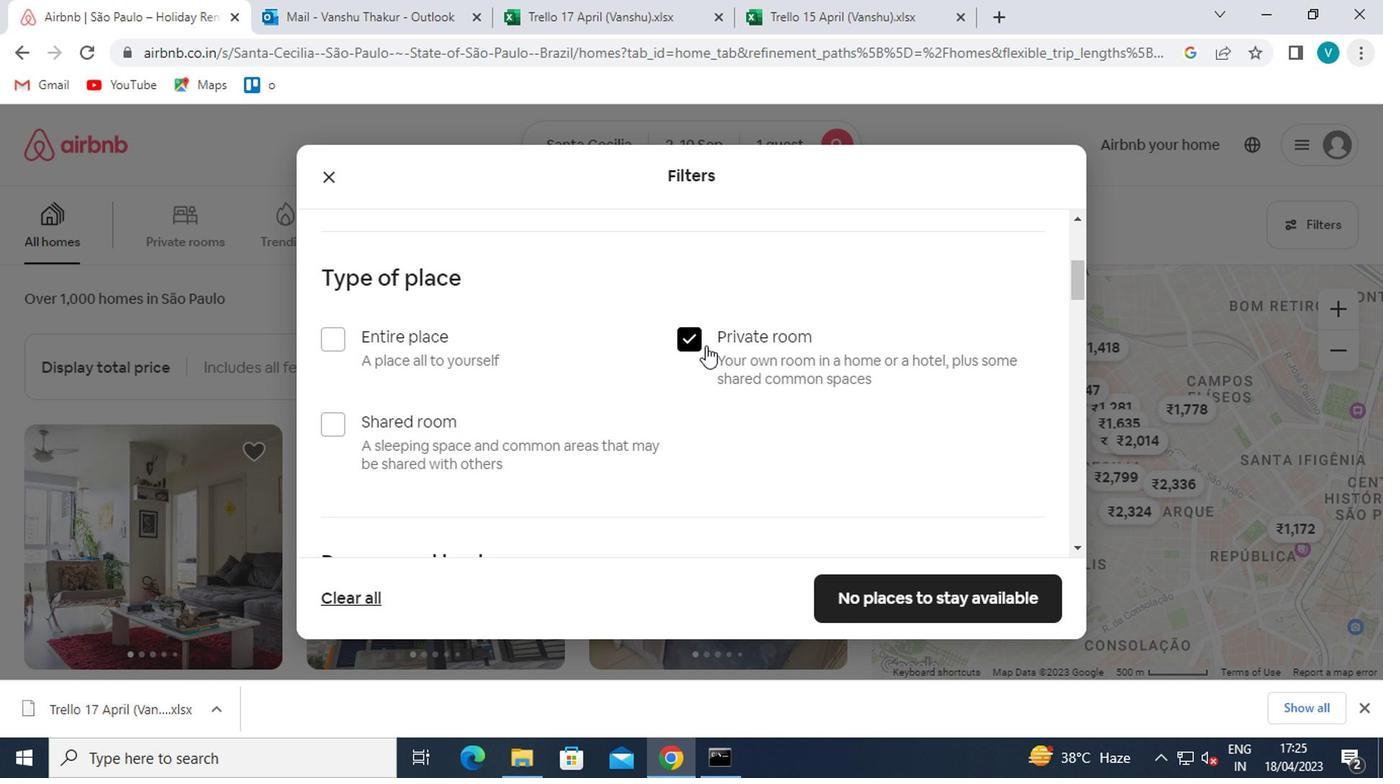 
Action: Mouse moved to (426, 375)
Screenshot: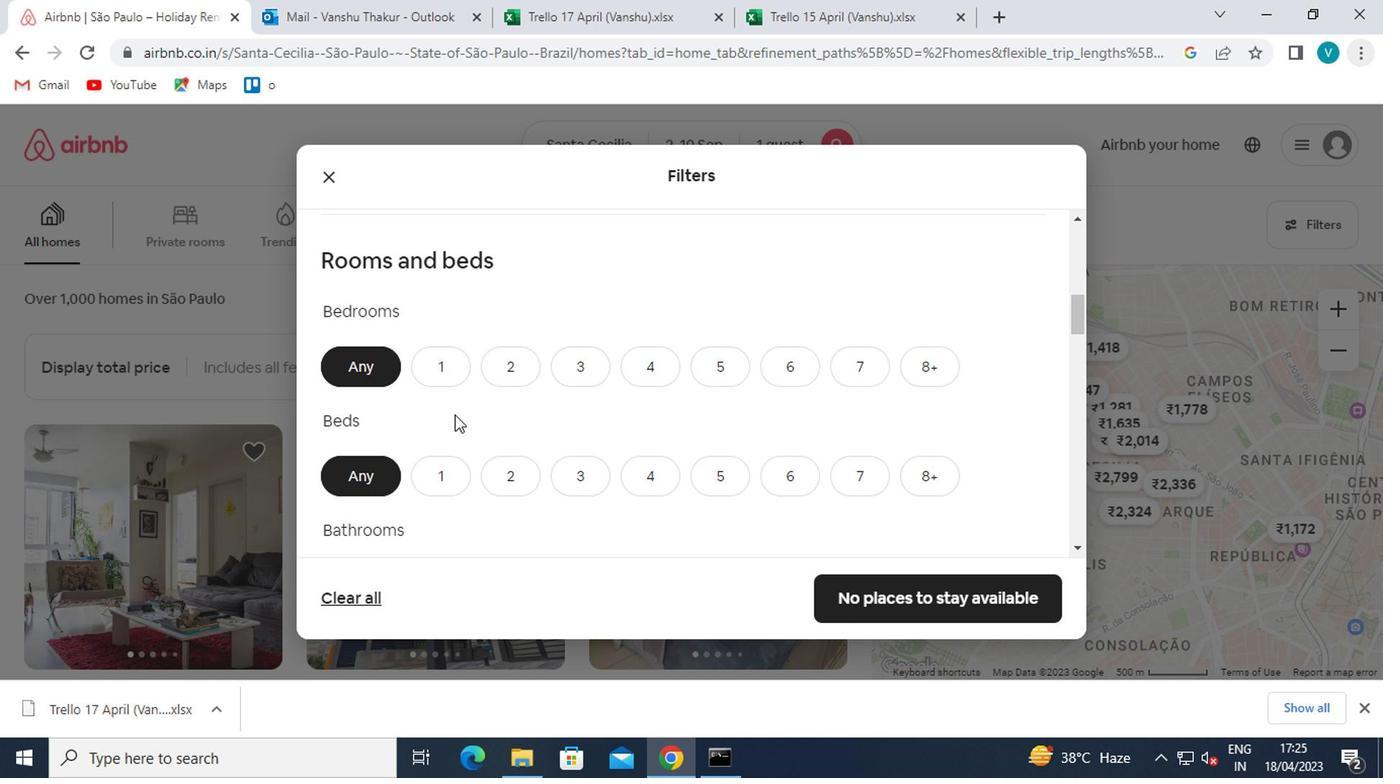 
Action: Mouse pressed left at (426, 375)
Screenshot: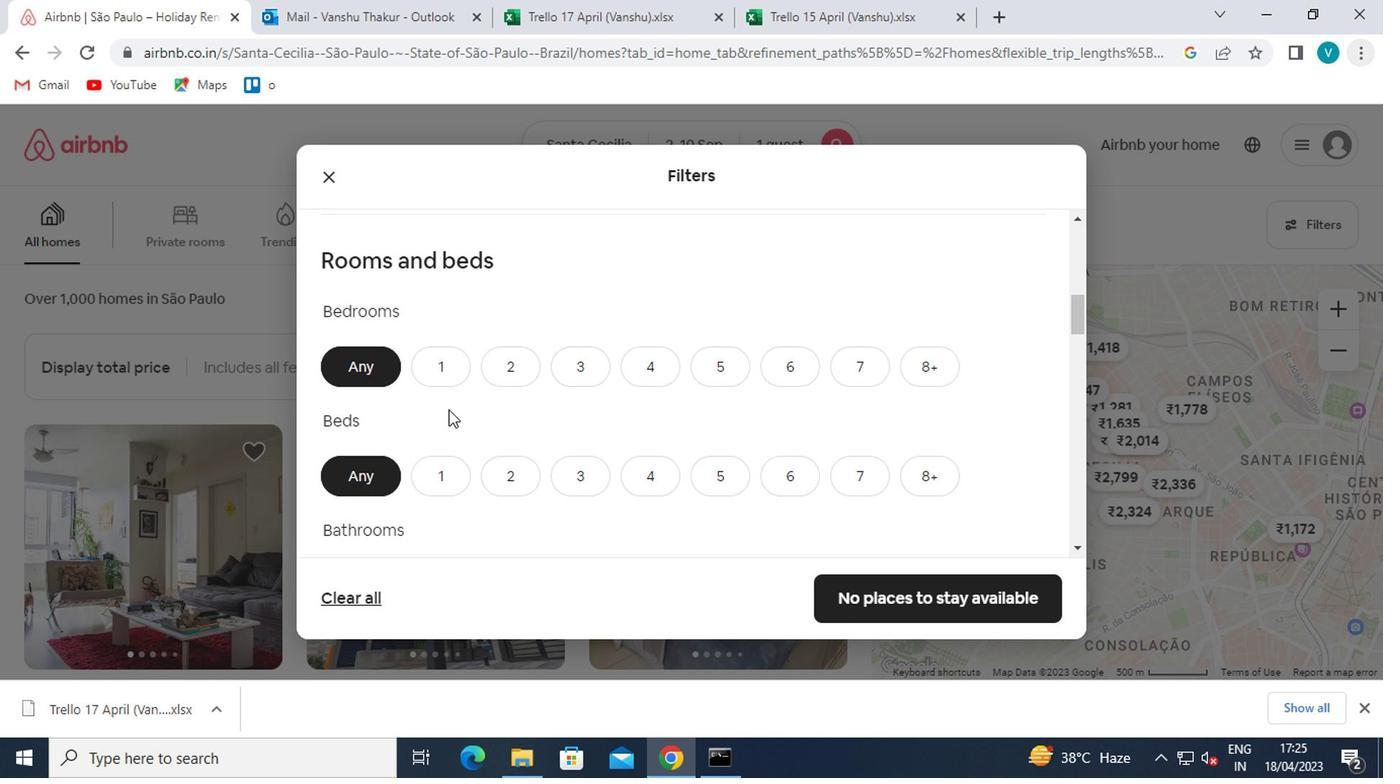 
Action: Mouse moved to (421, 433)
Screenshot: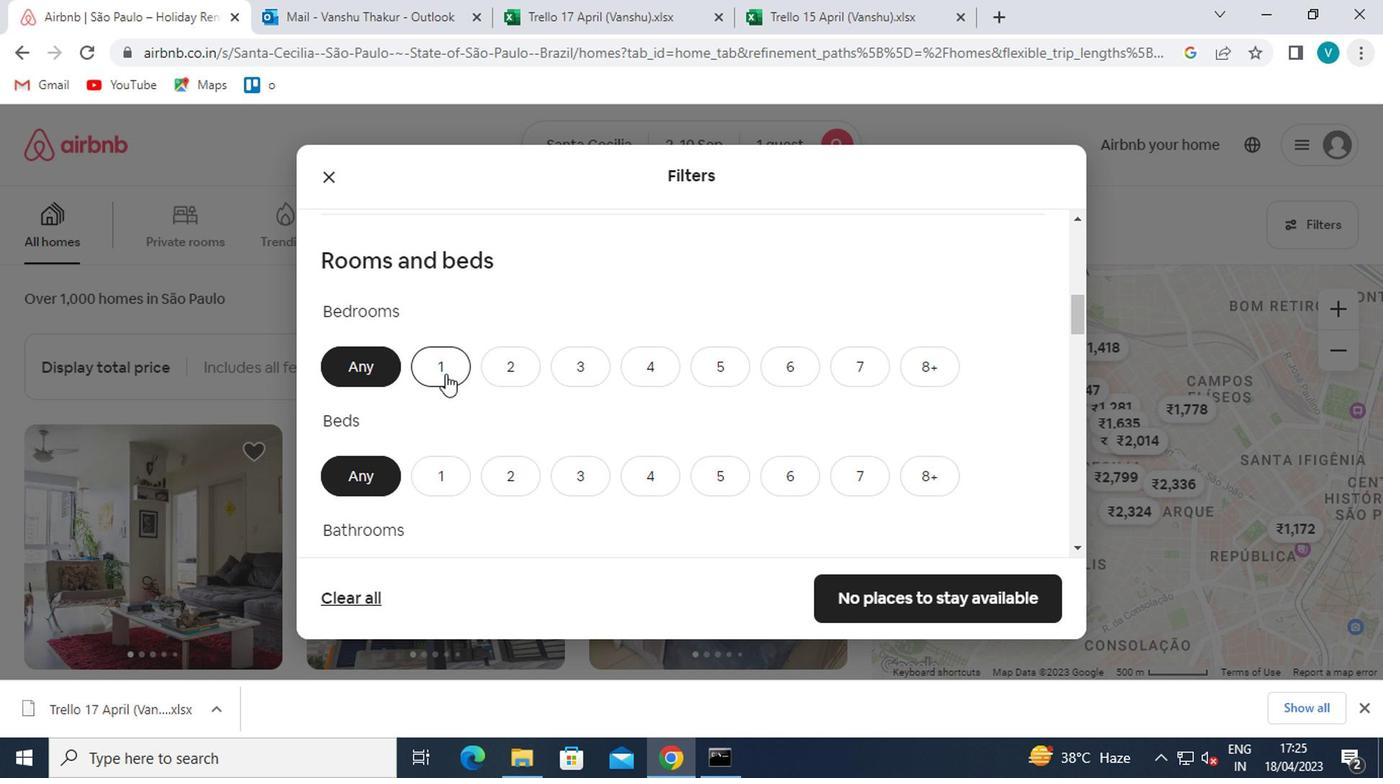 
Action: Mouse pressed left at (421, 433)
Screenshot: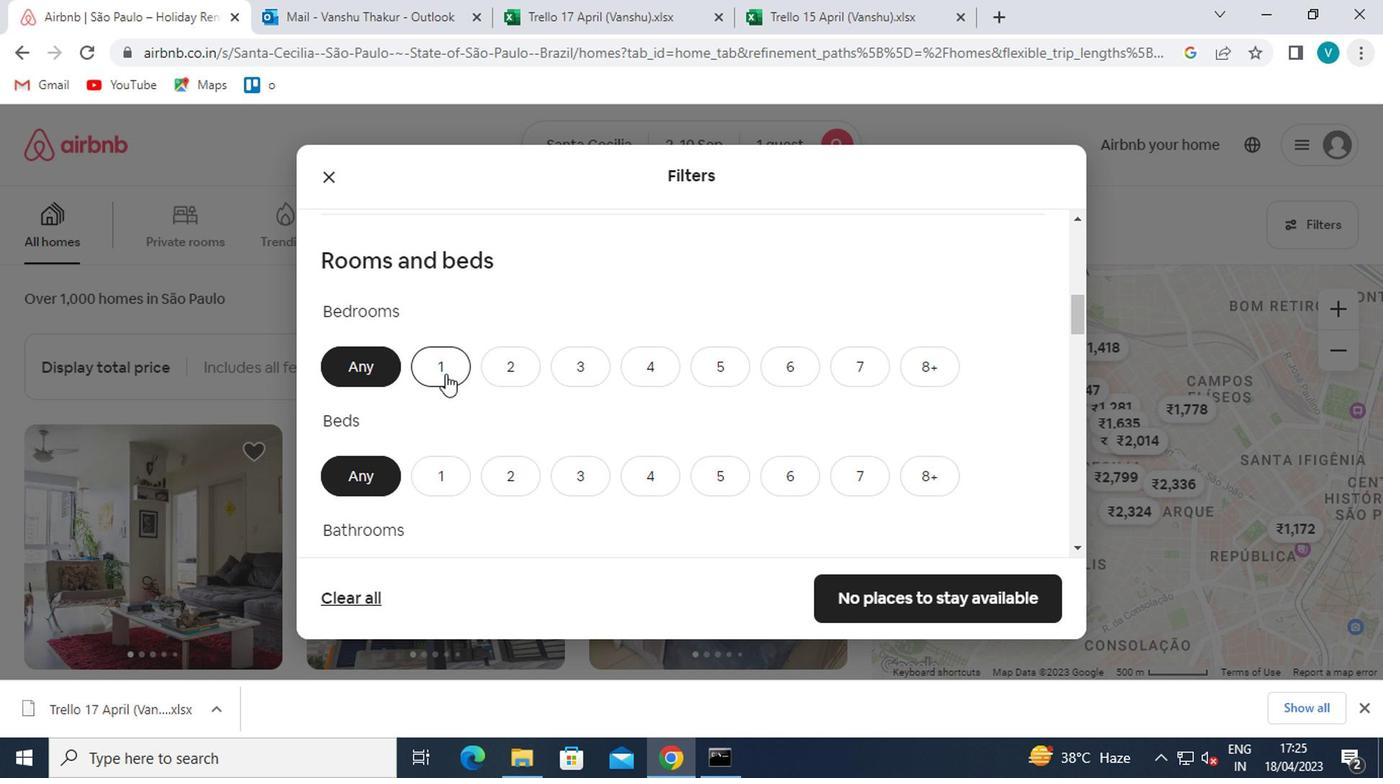 
Action: Mouse moved to (426, 438)
Screenshot: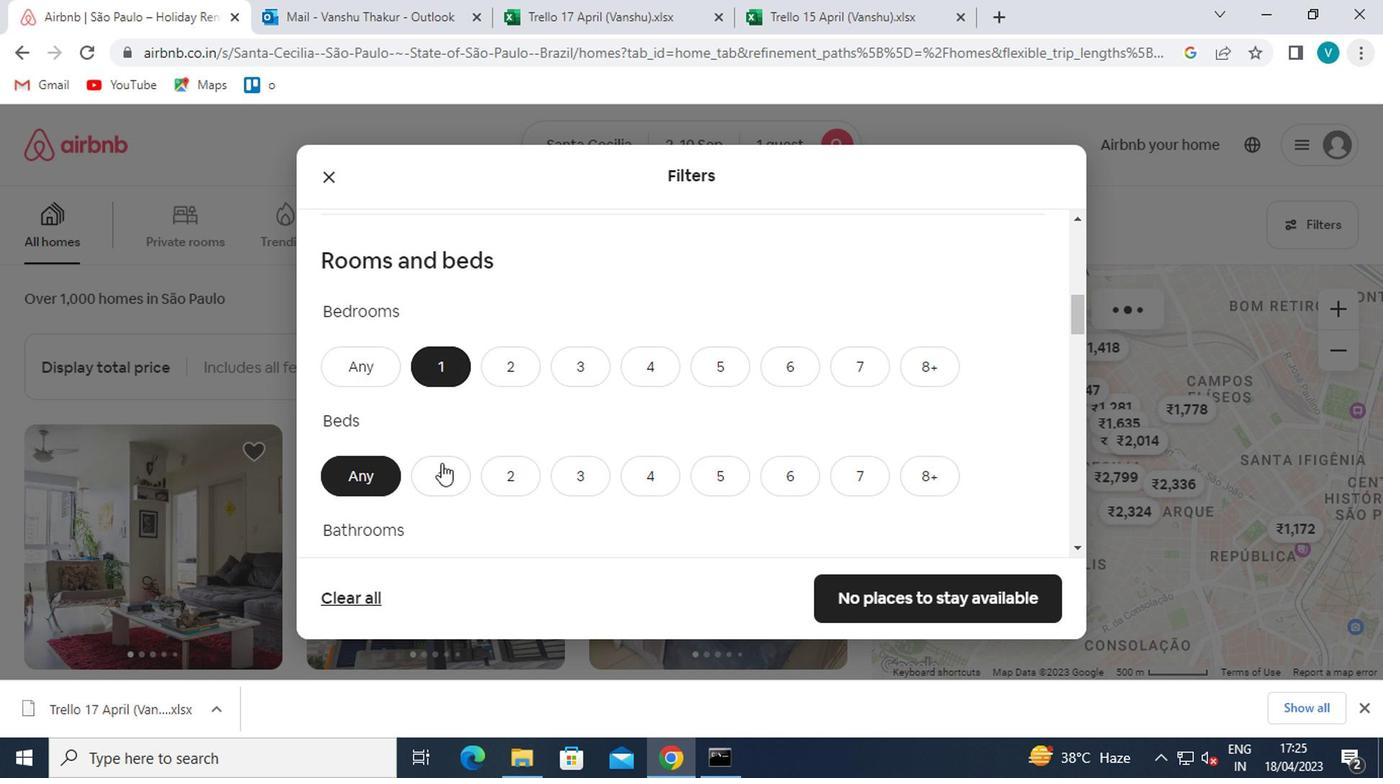
Action: Mouse scrolled (426, 438) with delta (0, 0)
Screenshot: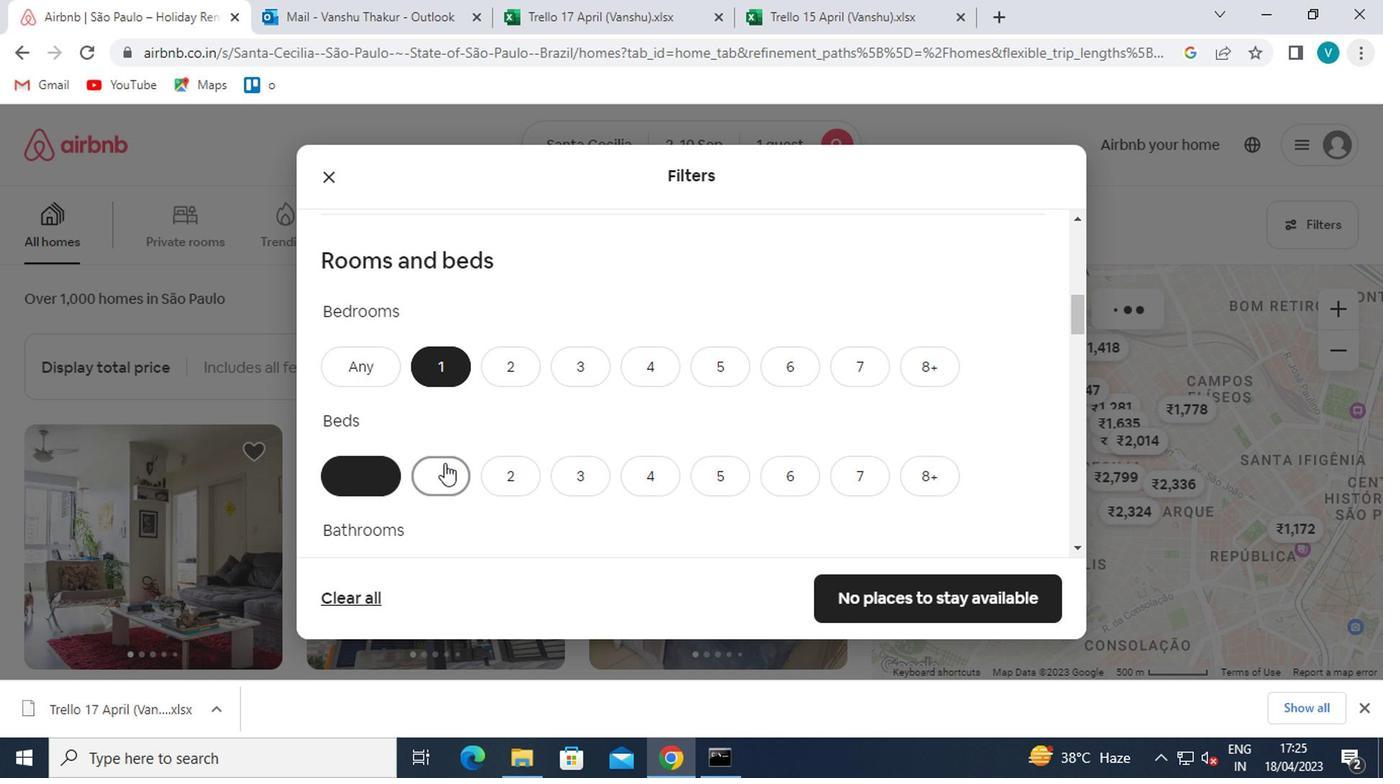 
Action: Mouse moved to (426, 439)
Screenshot: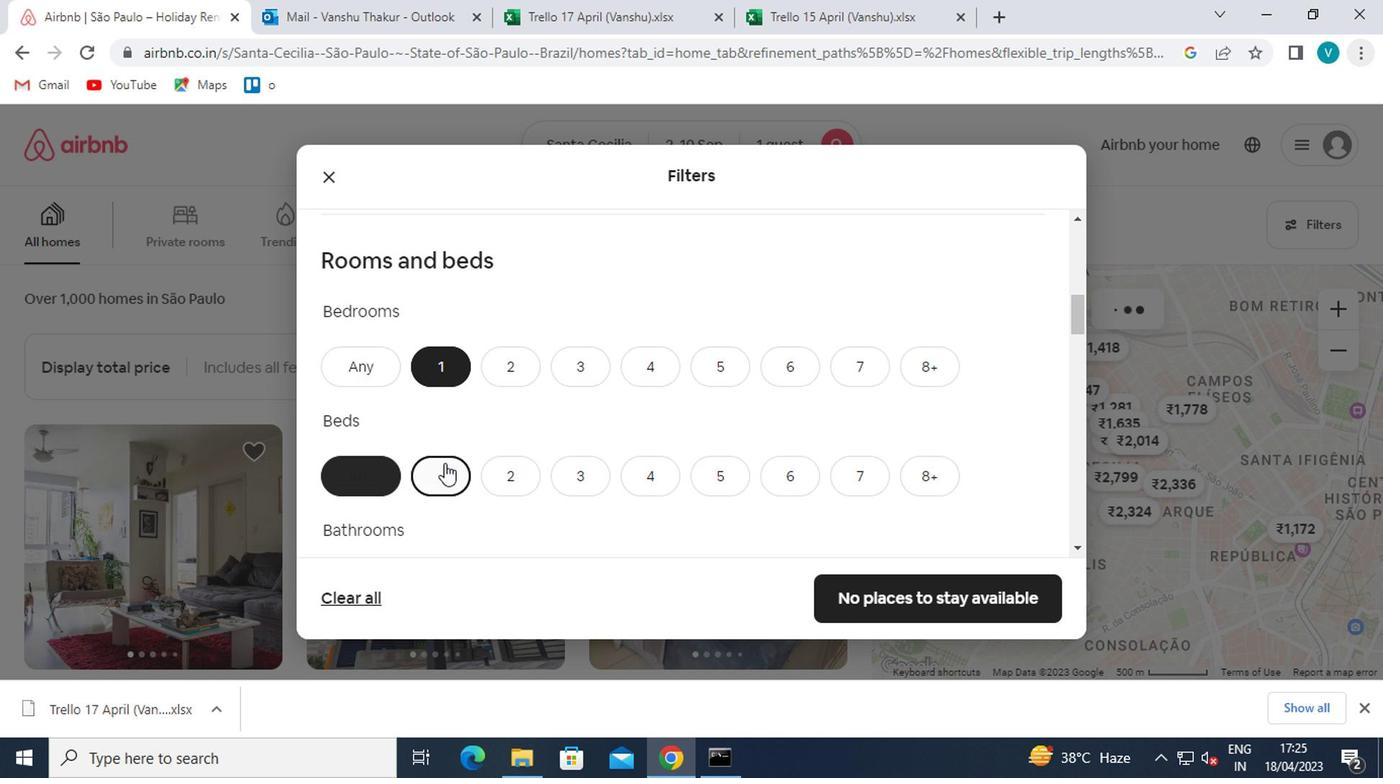 
Action: Mouse scrolled (426, 438) with delta (0, 0)
Screenshot: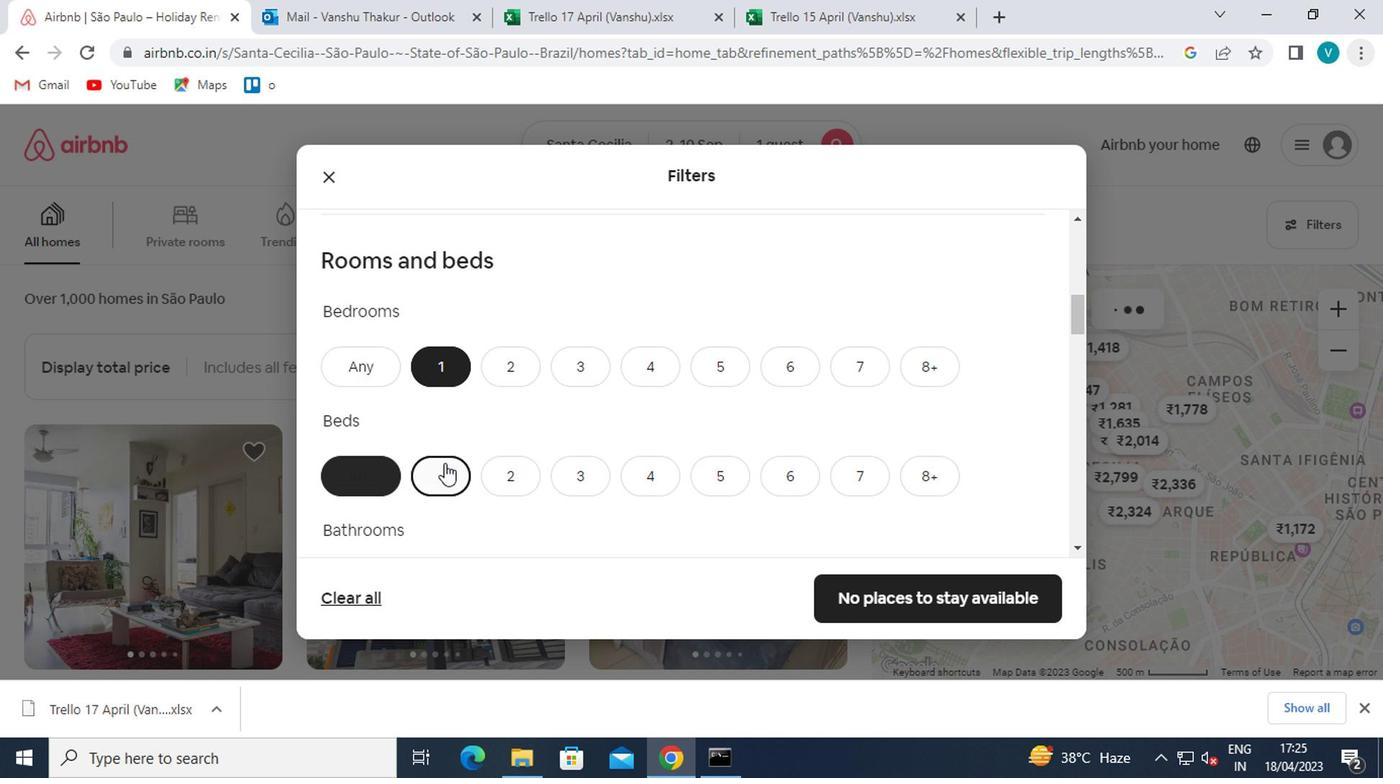
Action: Mouse moved to (427, 382)
Screenshot: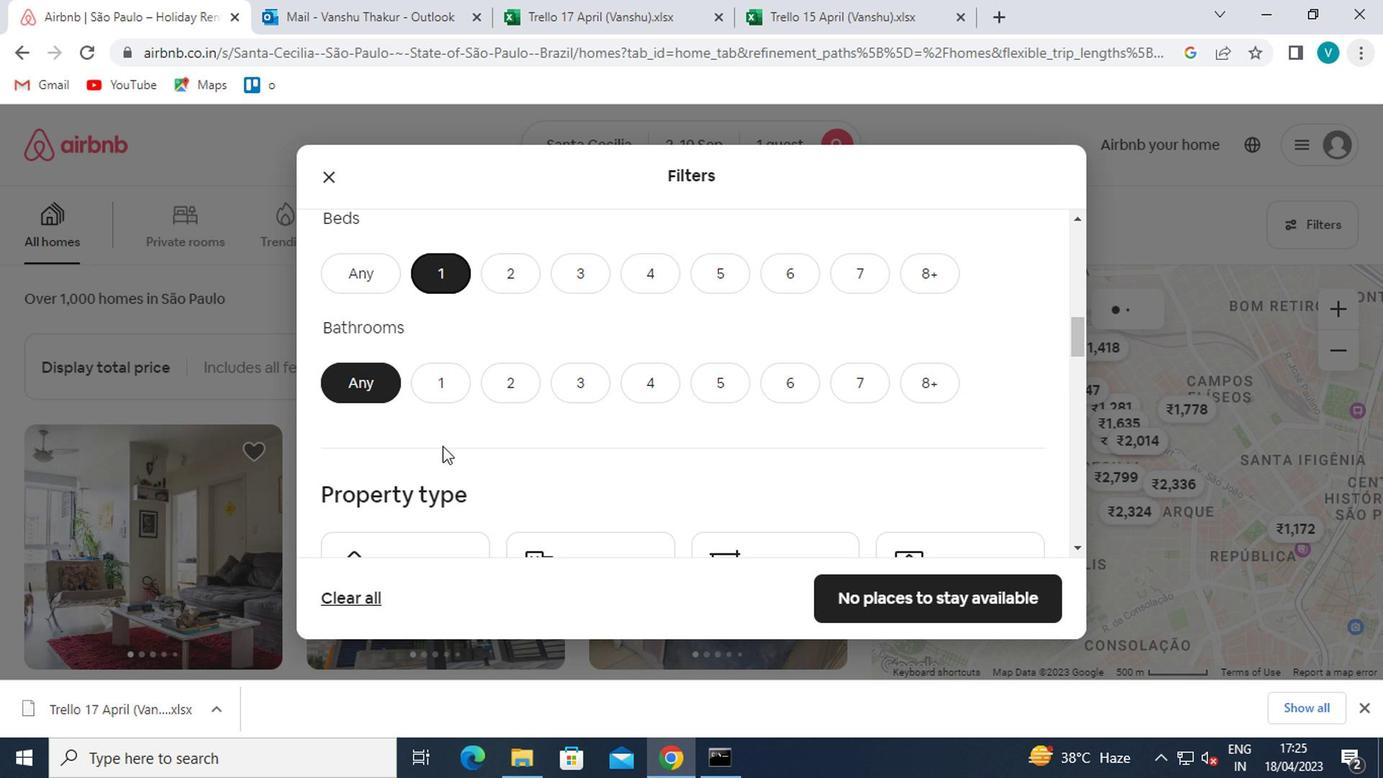 
Action: Mouse pressed left at (427, 382)
Screenshot: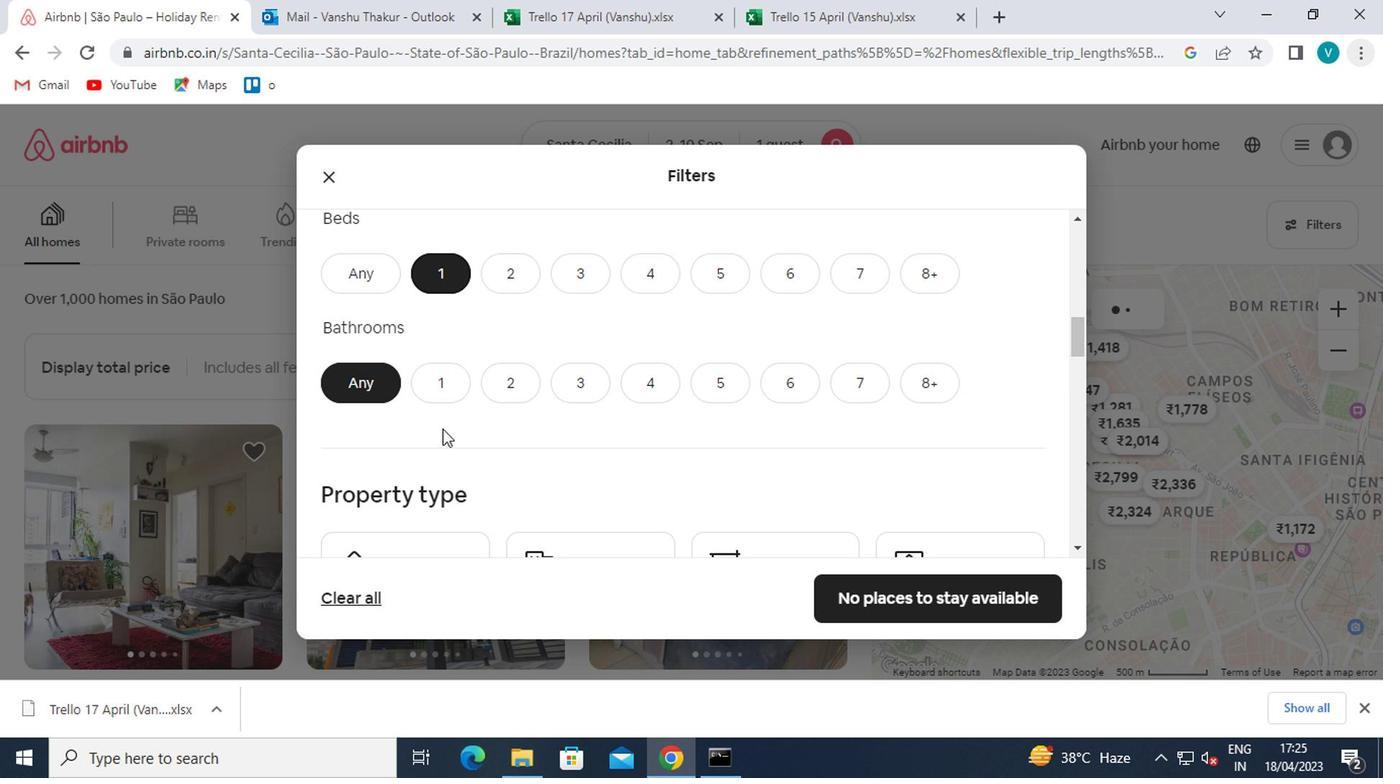 
Action: Mouse moved to (430, 381)
Screenshot: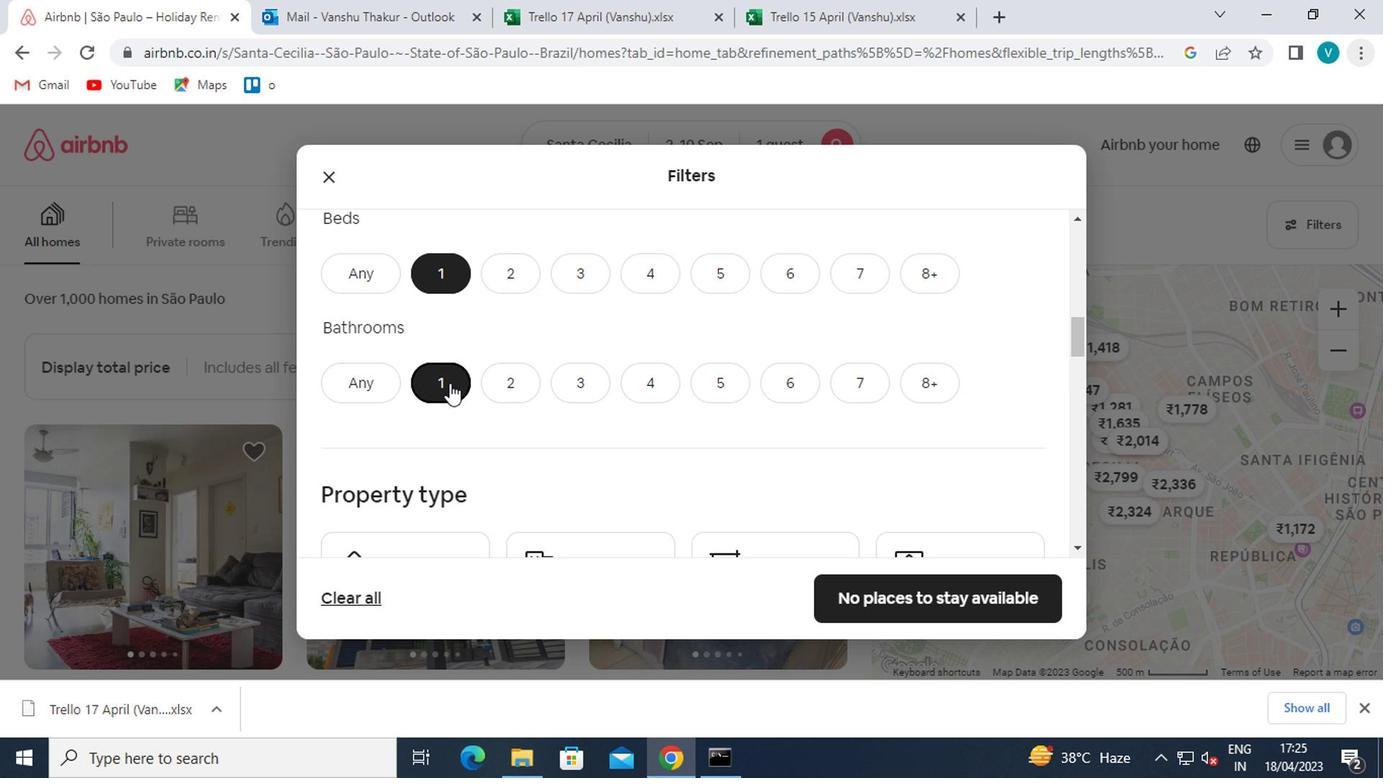 
Action: Mouse scrolled (430, 381) with delta (0, 0)
Screenshot: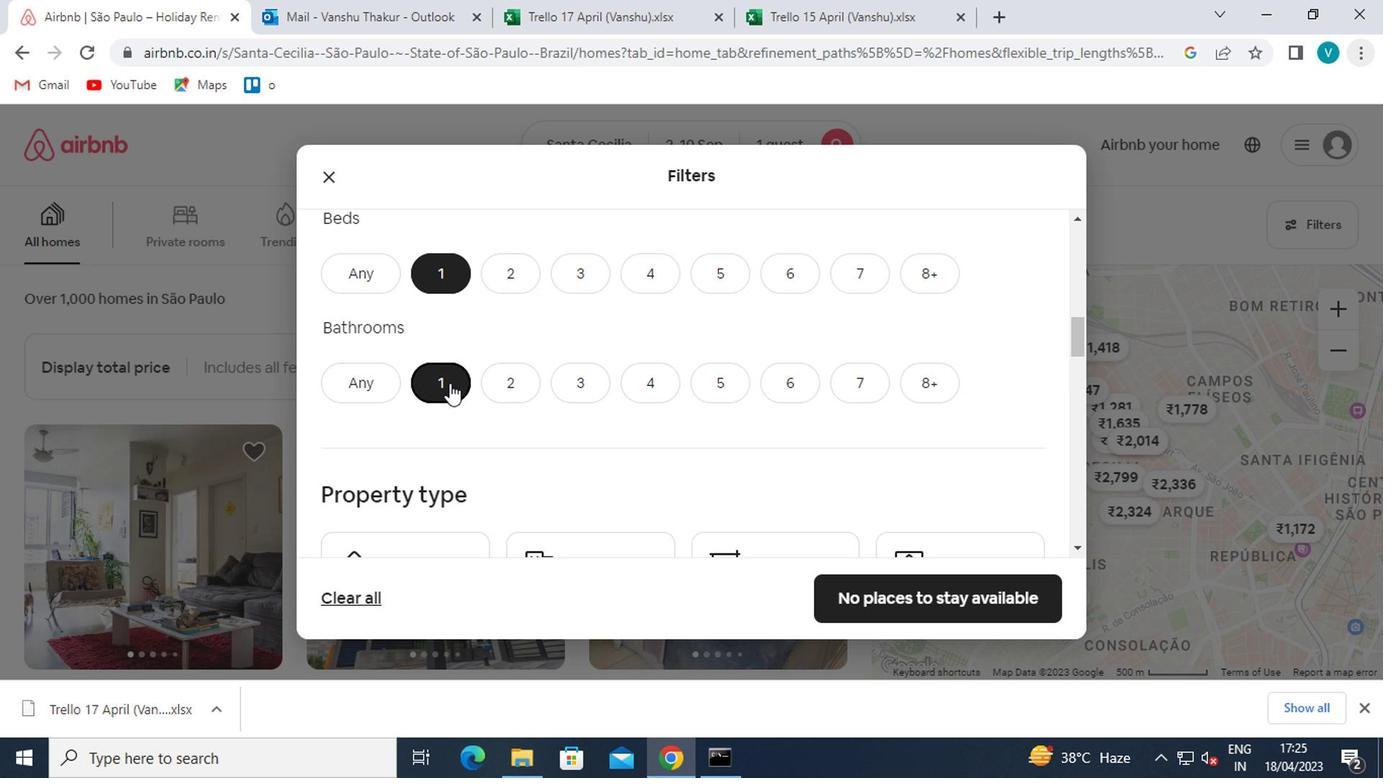 
Action: Mouse moved to (430, 381)
Screenshot: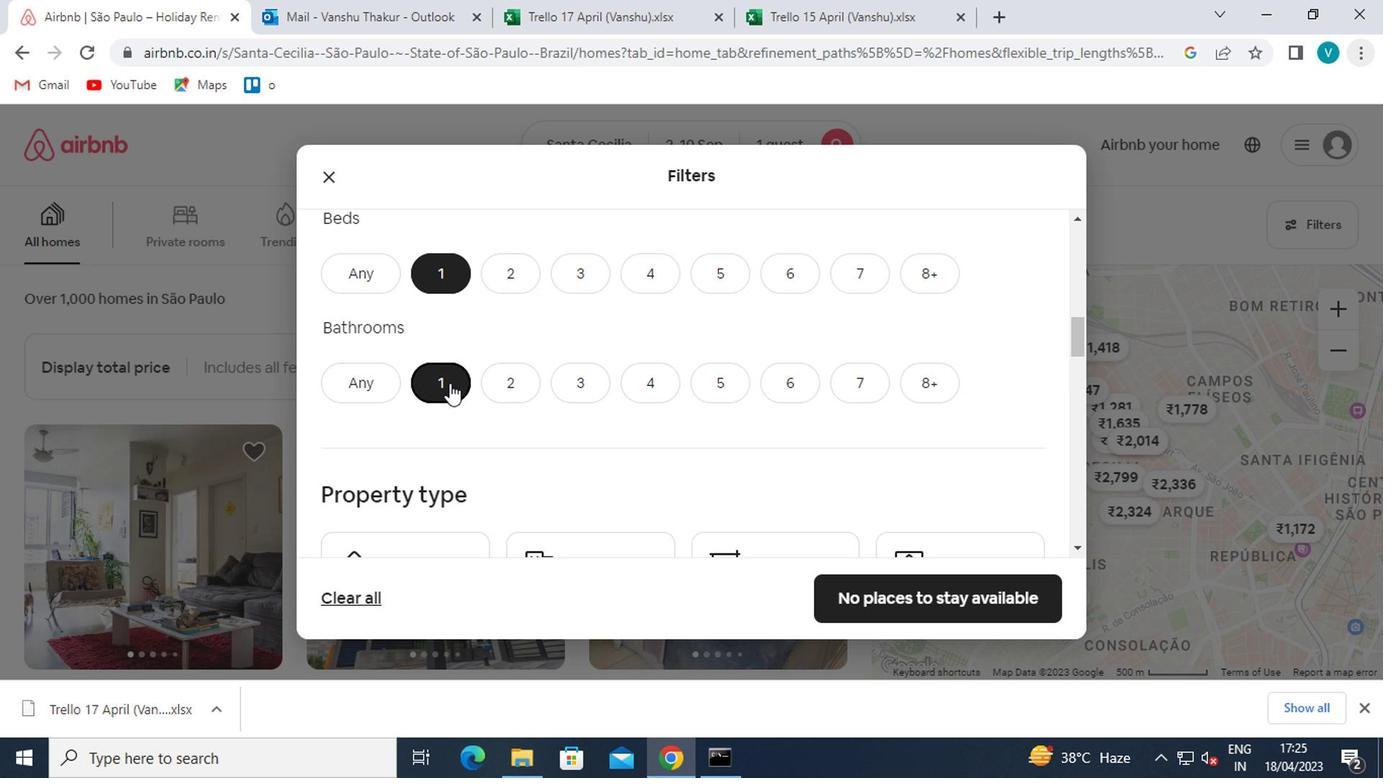 
Action: Mouse scrolled (430, 381) with delta (0, 0)
Screenshot: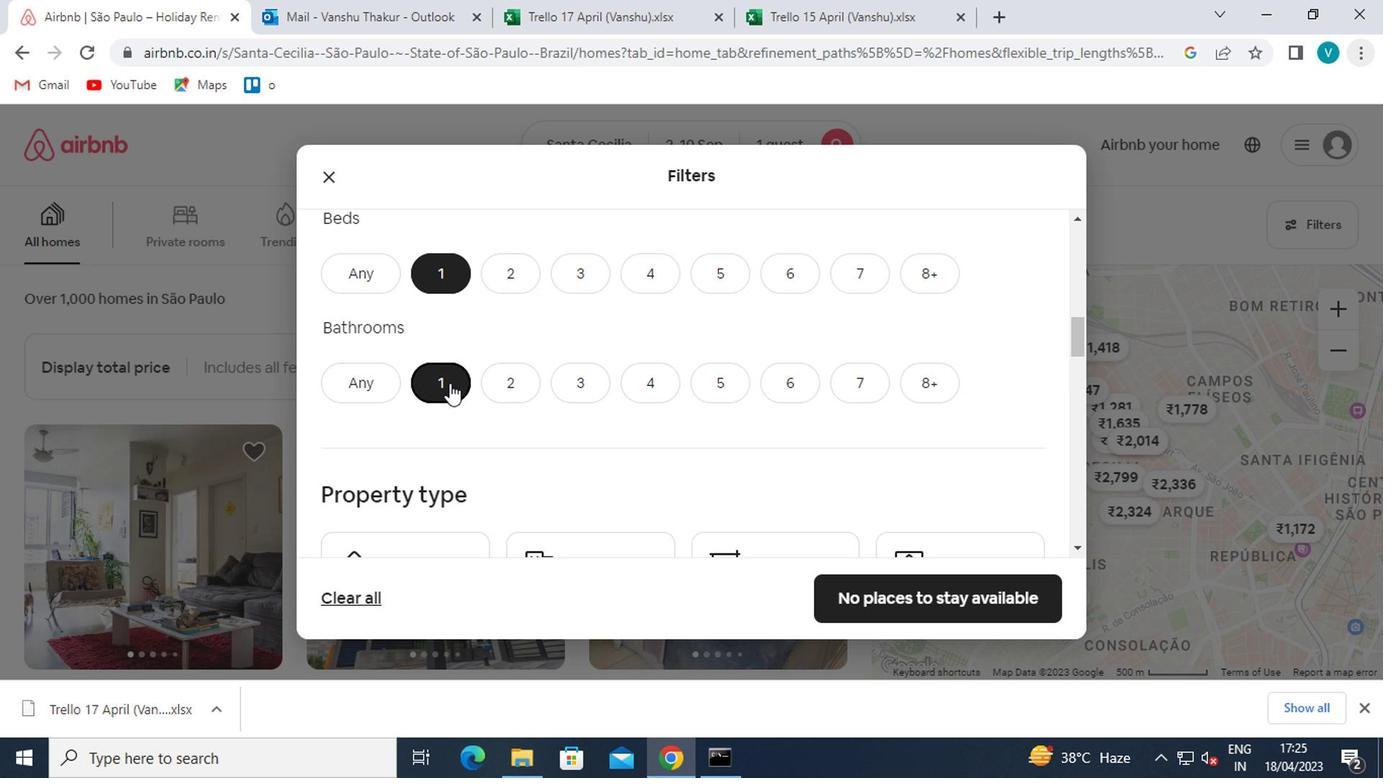 
Action: Mouse scrolled (430, 381) with delta (0, 0)
Screenshot: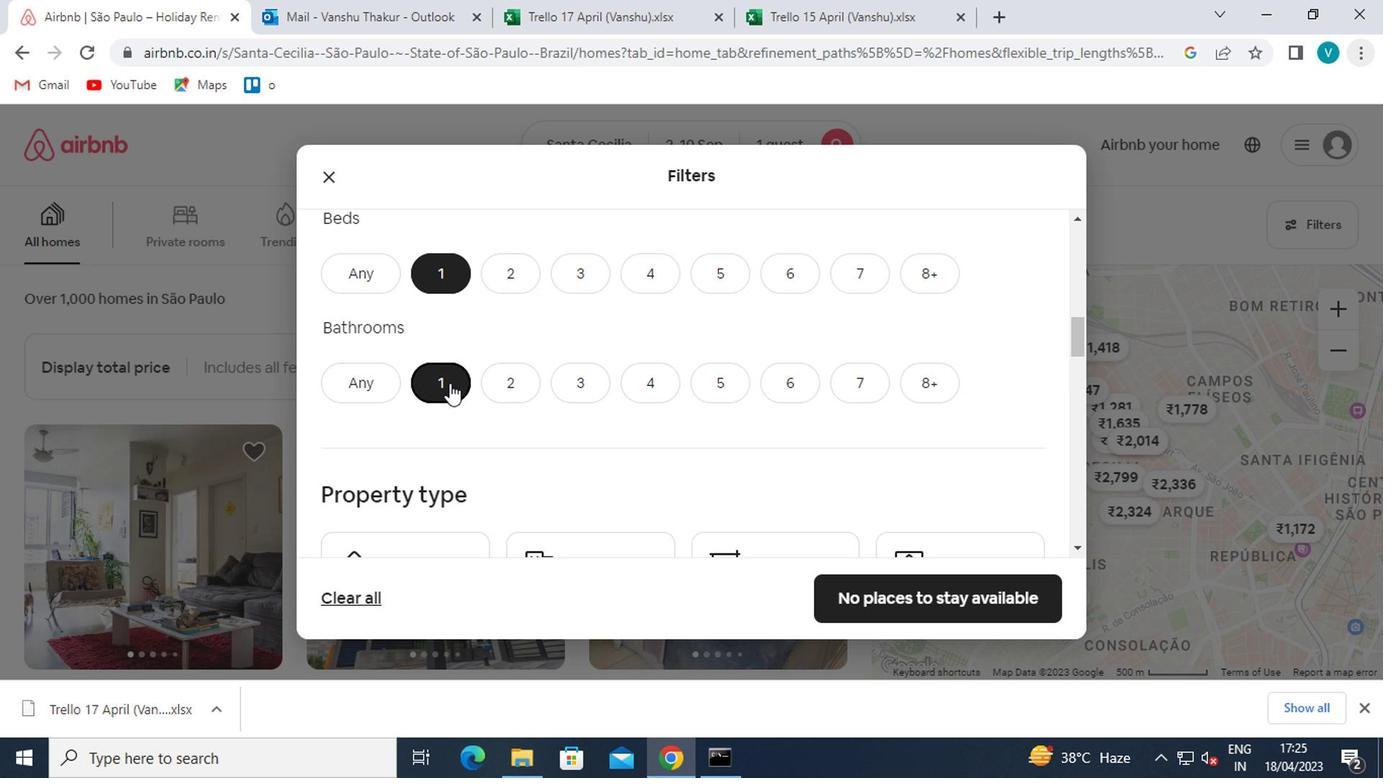 
Action: Mouse moved to (748, 322)
Screenshot: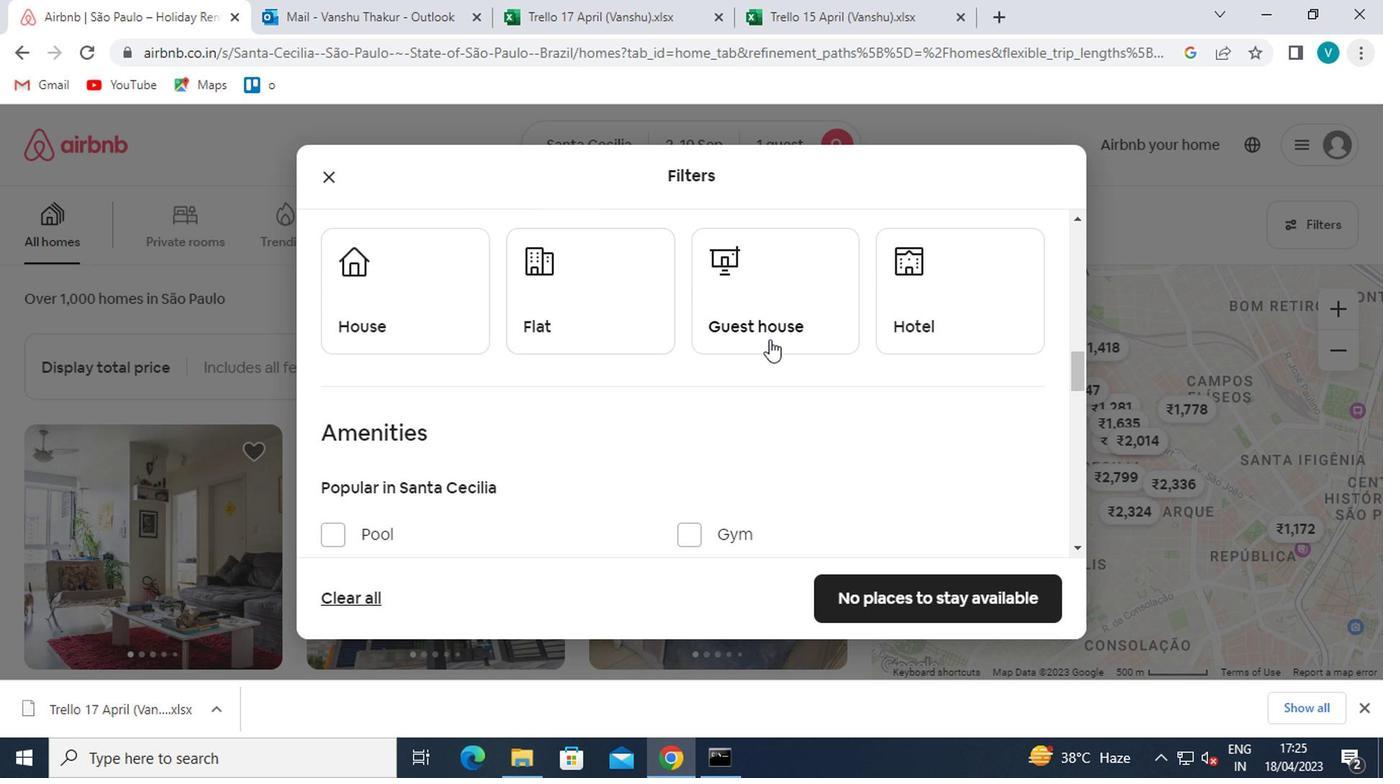 
Action: Mouse pressed left at (748, 322)
Screenshot: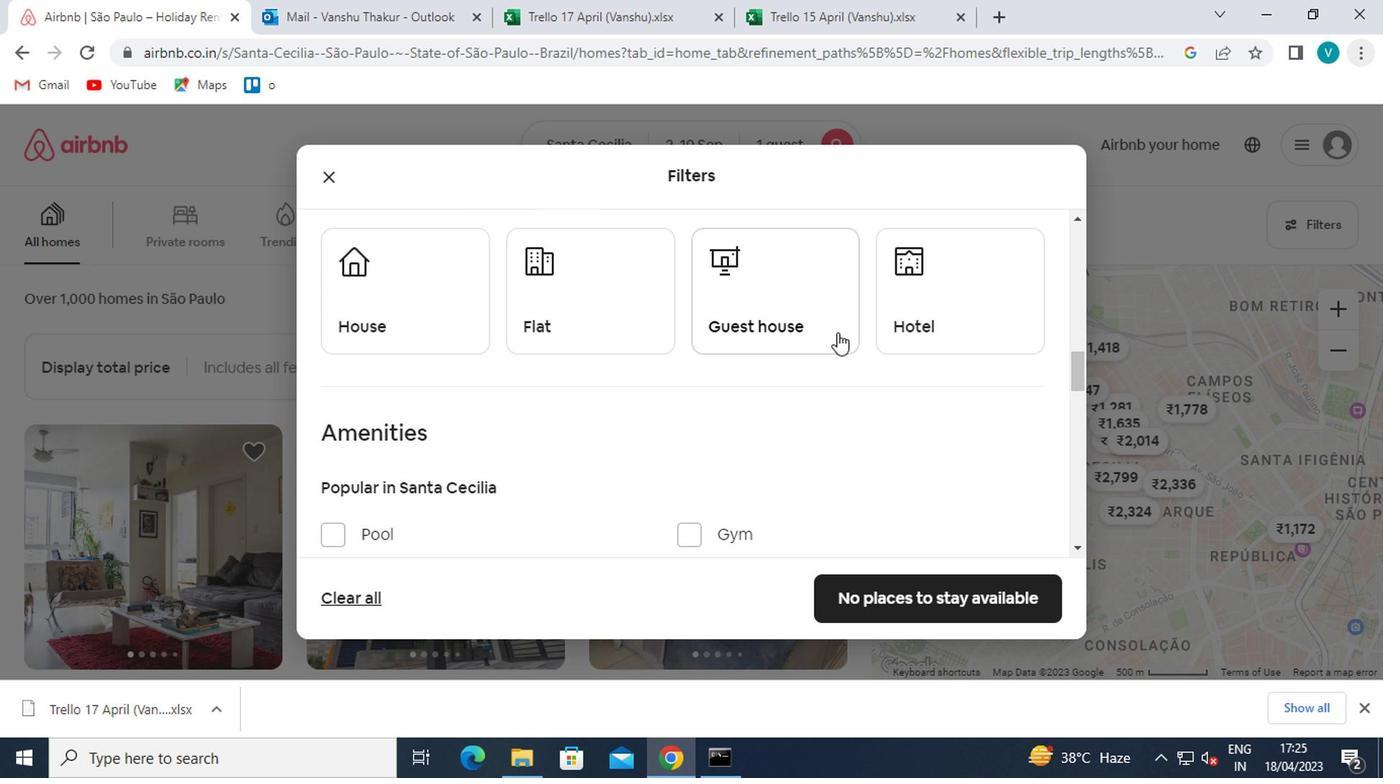 
Action: Mouse scrolled (748, 321) with delta (0, 0)
Screenshot: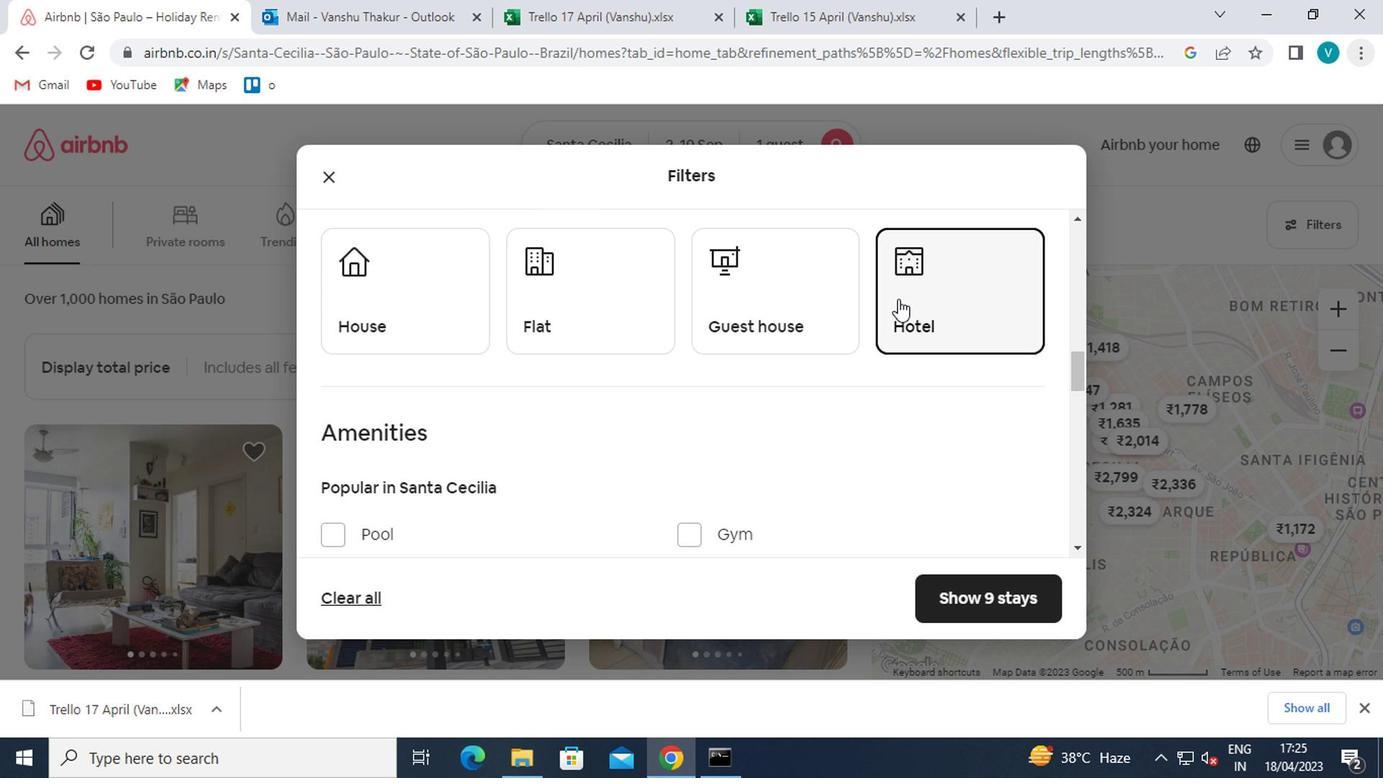 
Action: Mouse scrolled (748, 321) with delta (0, 0)
Screenshot: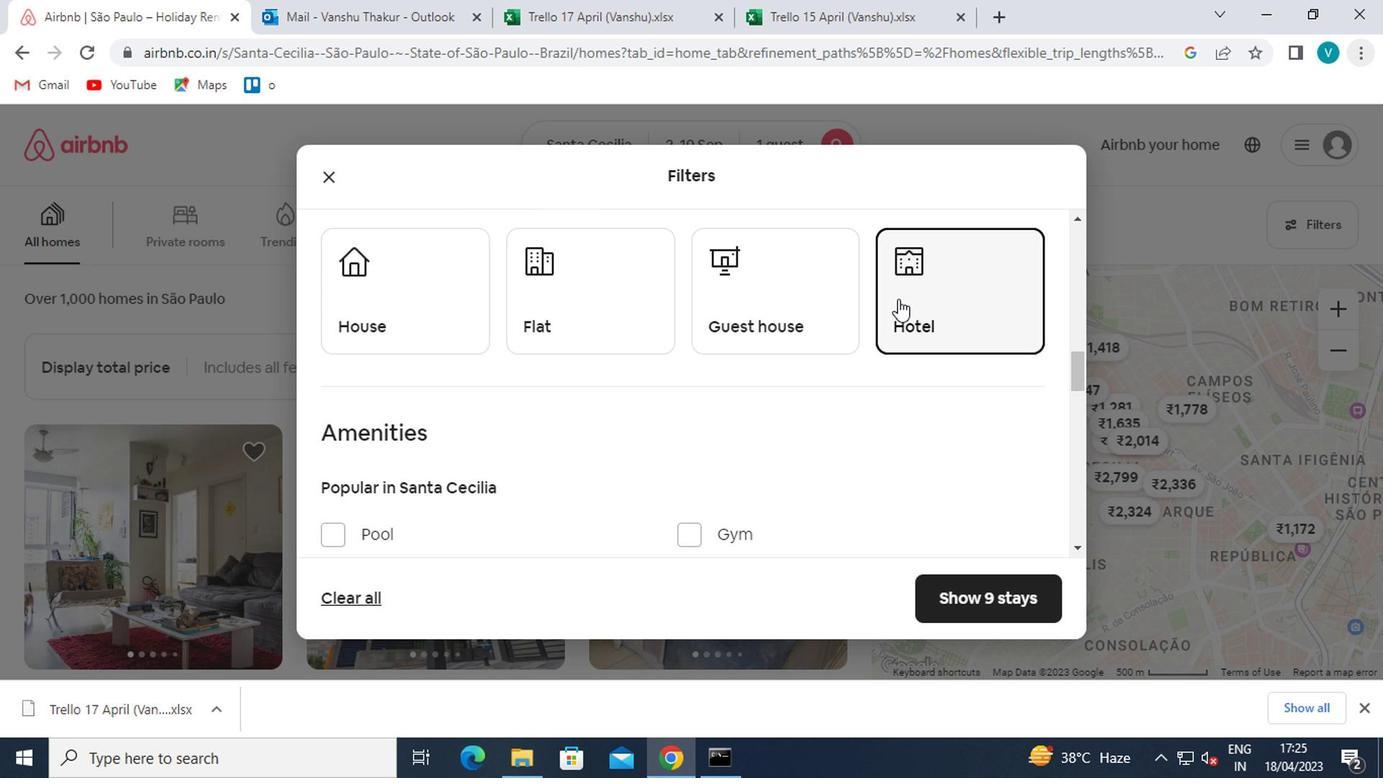 
Action: Mouse scrolled (748, 321) with delta (0, 0)
Screenshot: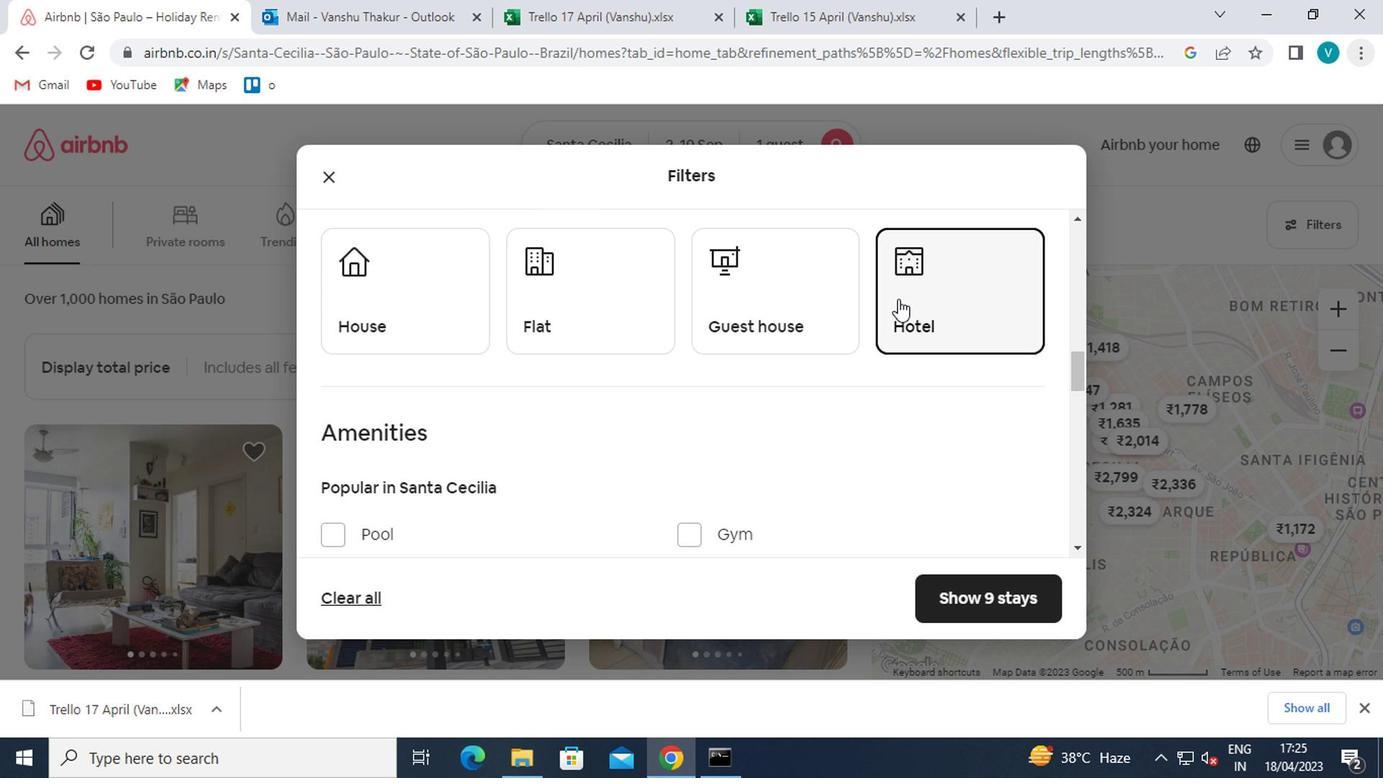
Action: Mouse moved to (749, 322)
Screenshot: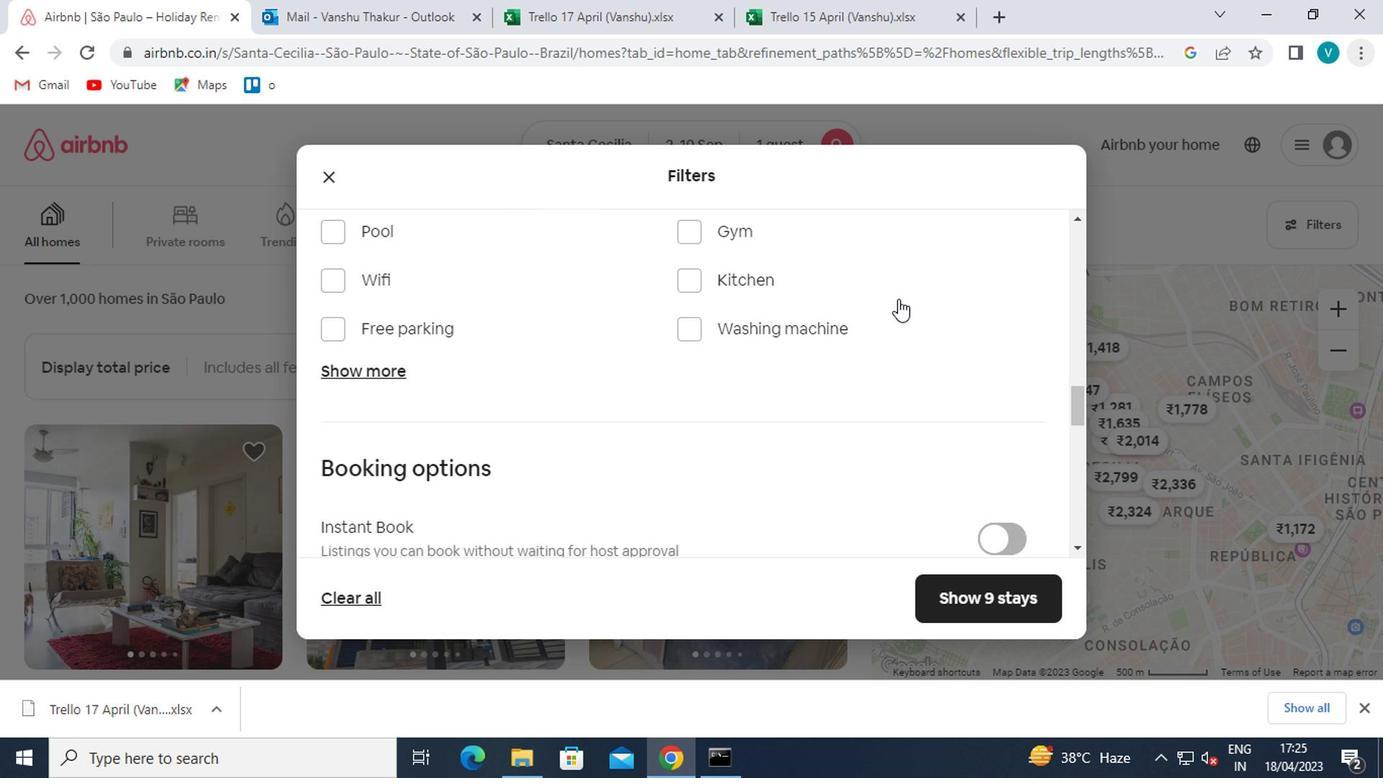 
Action: Mouse scrolled (749, 322) with delta (0, 0)
Screenshot: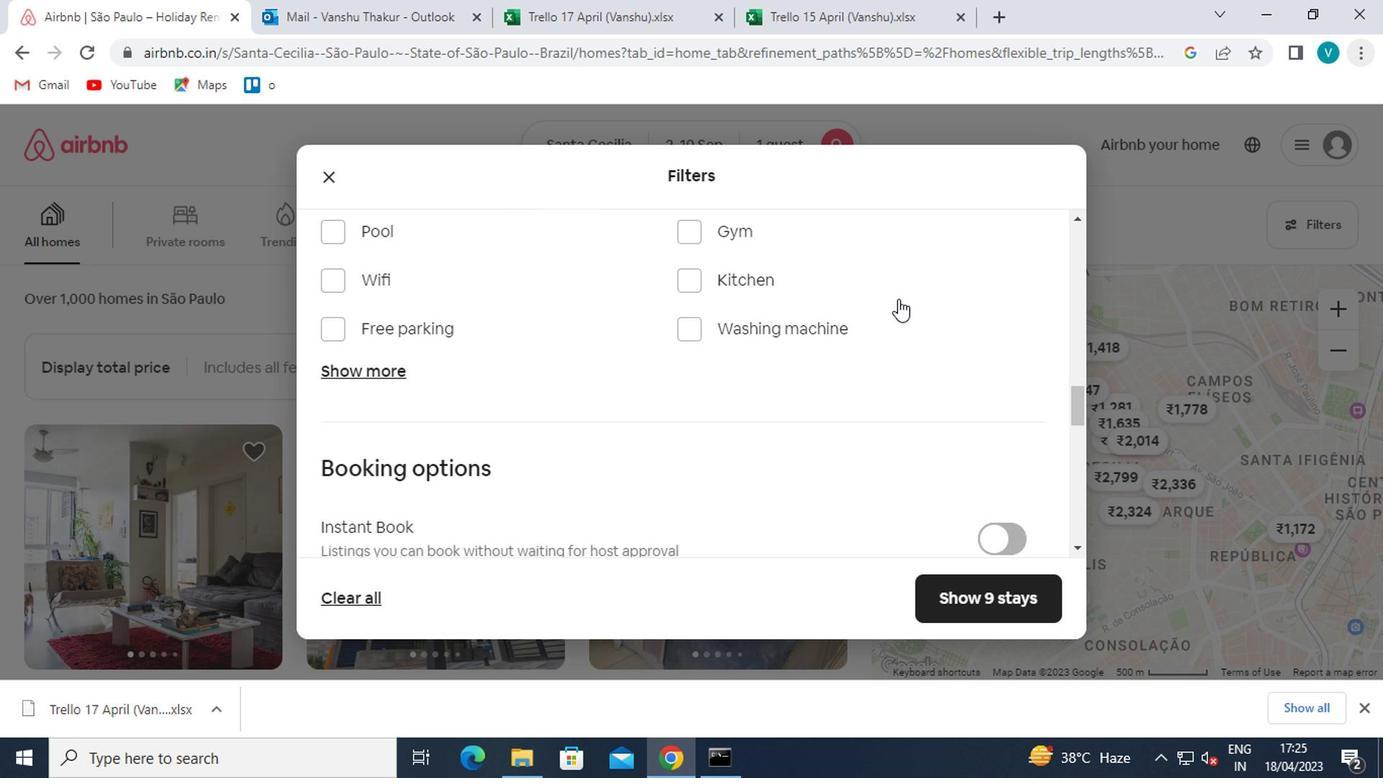 
Action: Mouse scrolled (749, 322) with delta (0, 0)
Screenshot: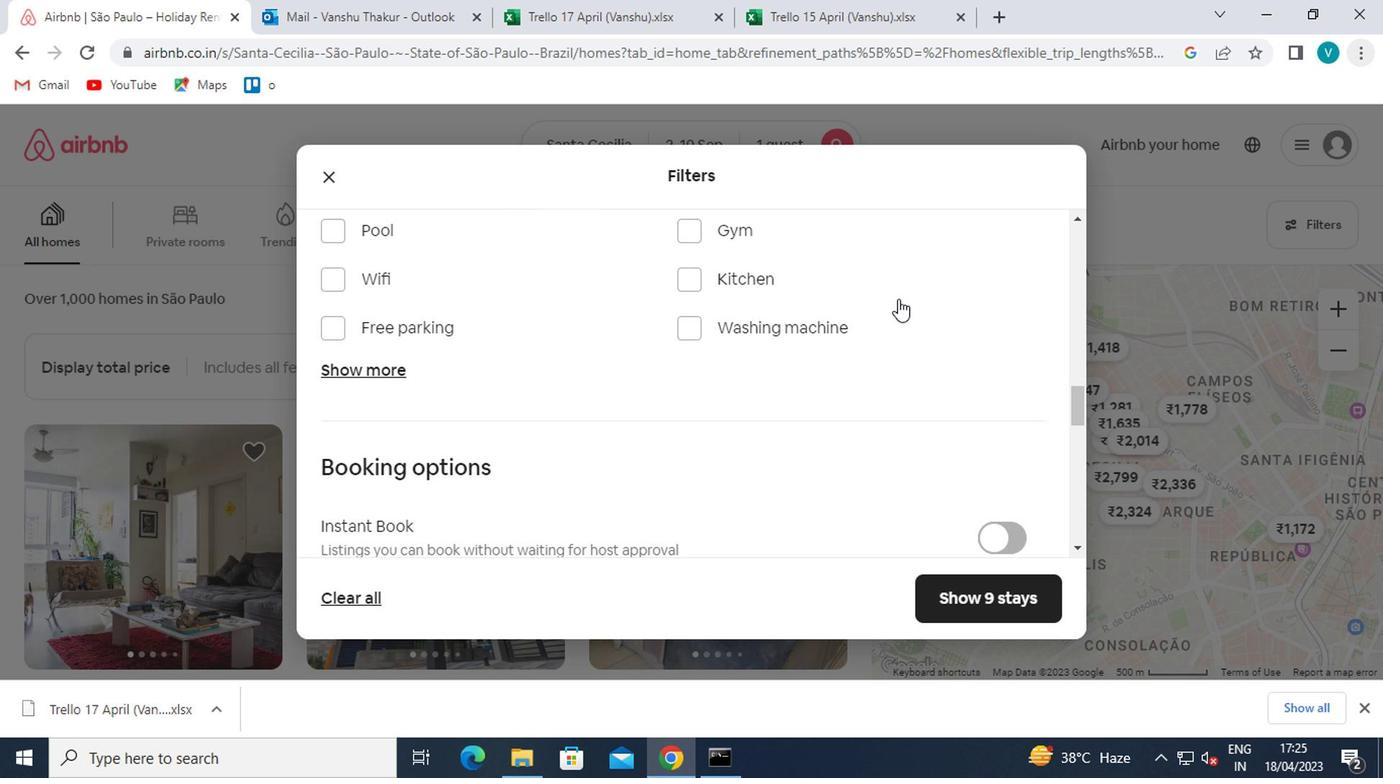 
Action: Mouse moved to (797, 385)
Screenshot: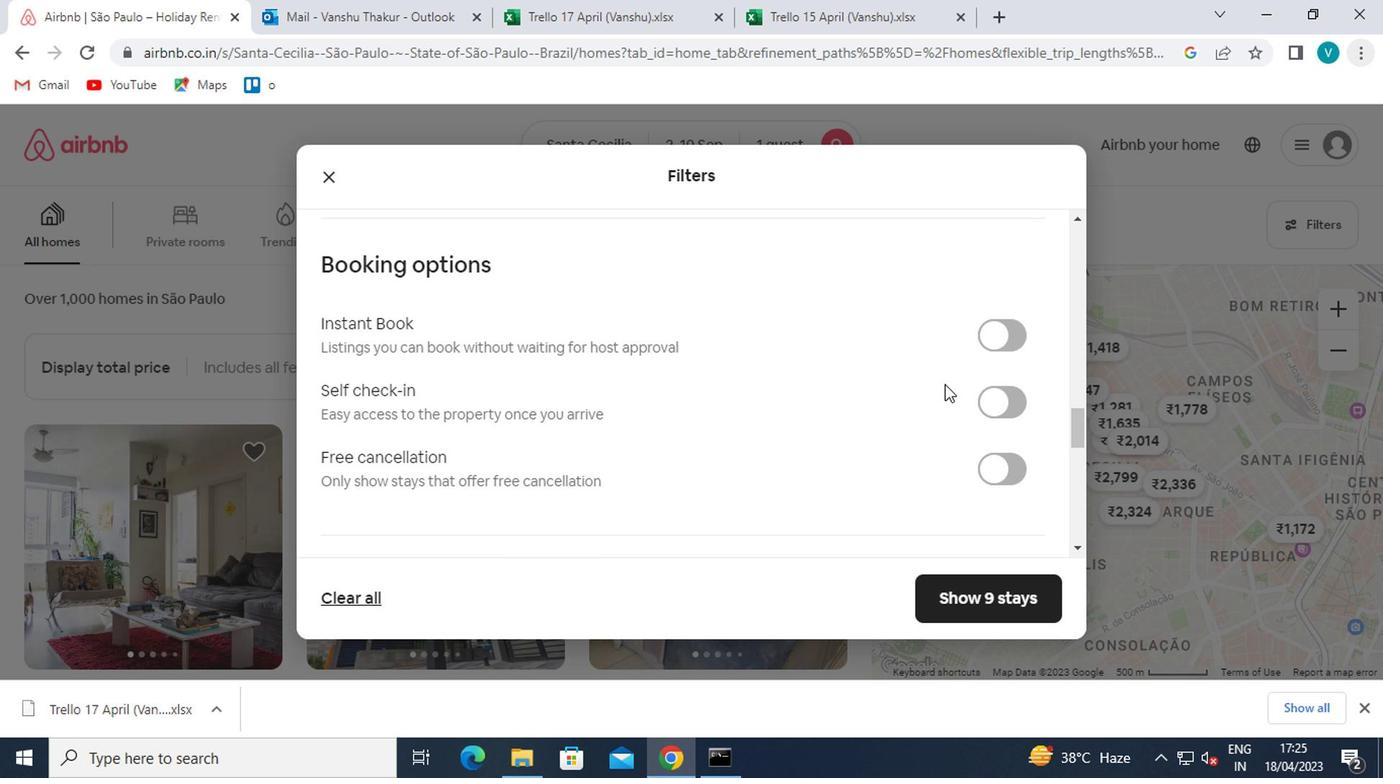 
Action: Mouse pressed left at (797, 385)
Screenshot: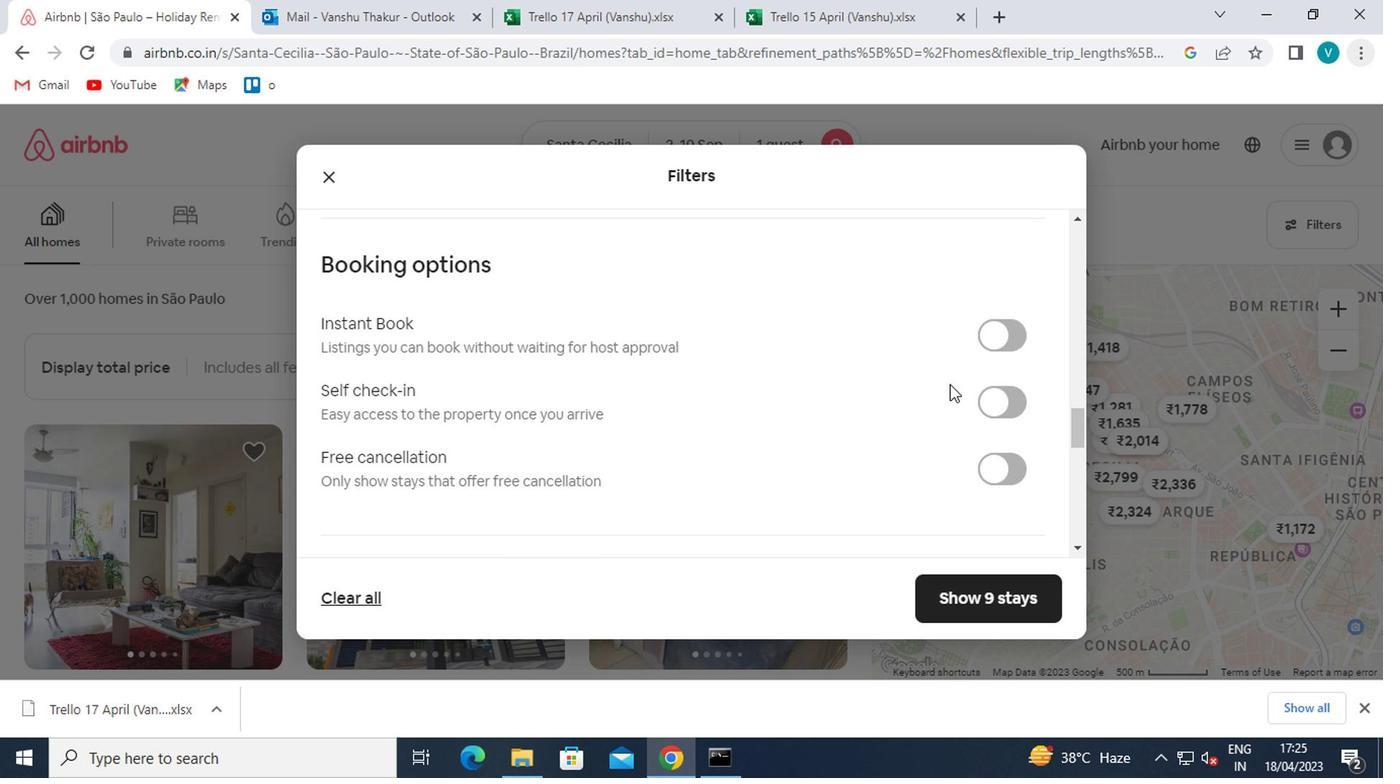 
Action: Mouse moved to (808, 391)
Screenshot: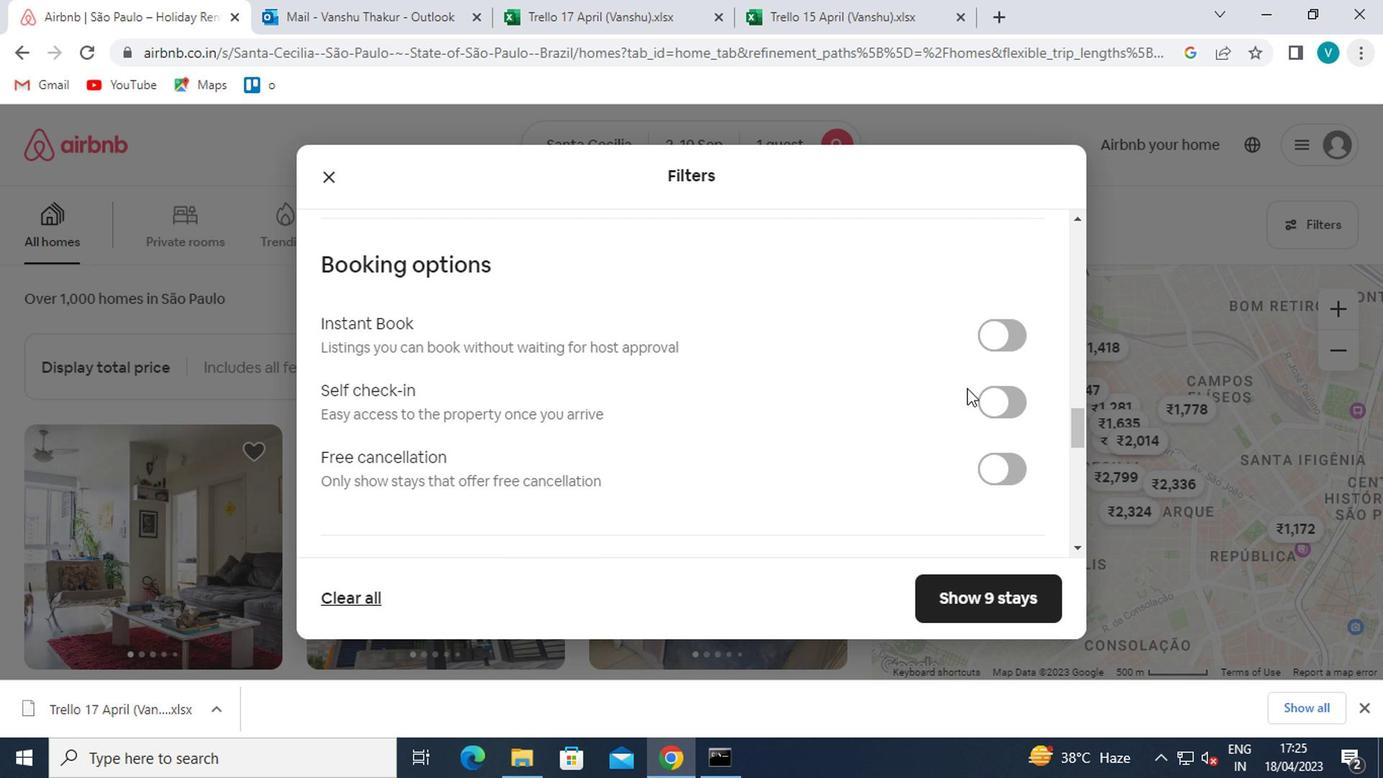 
Action: Mouse pressed left at (808, 391)
Screenshot: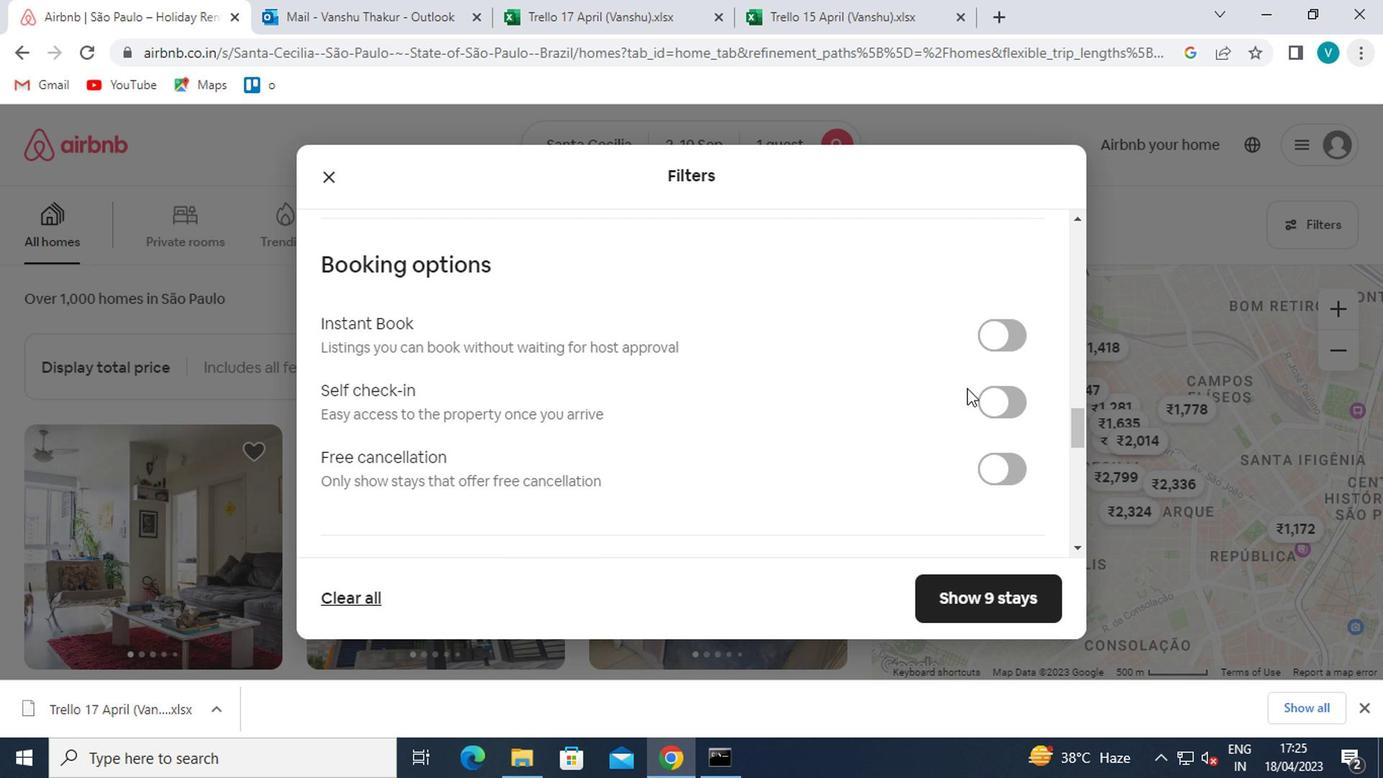 
Action: Mouse moved to (788, 395)
Screenshot: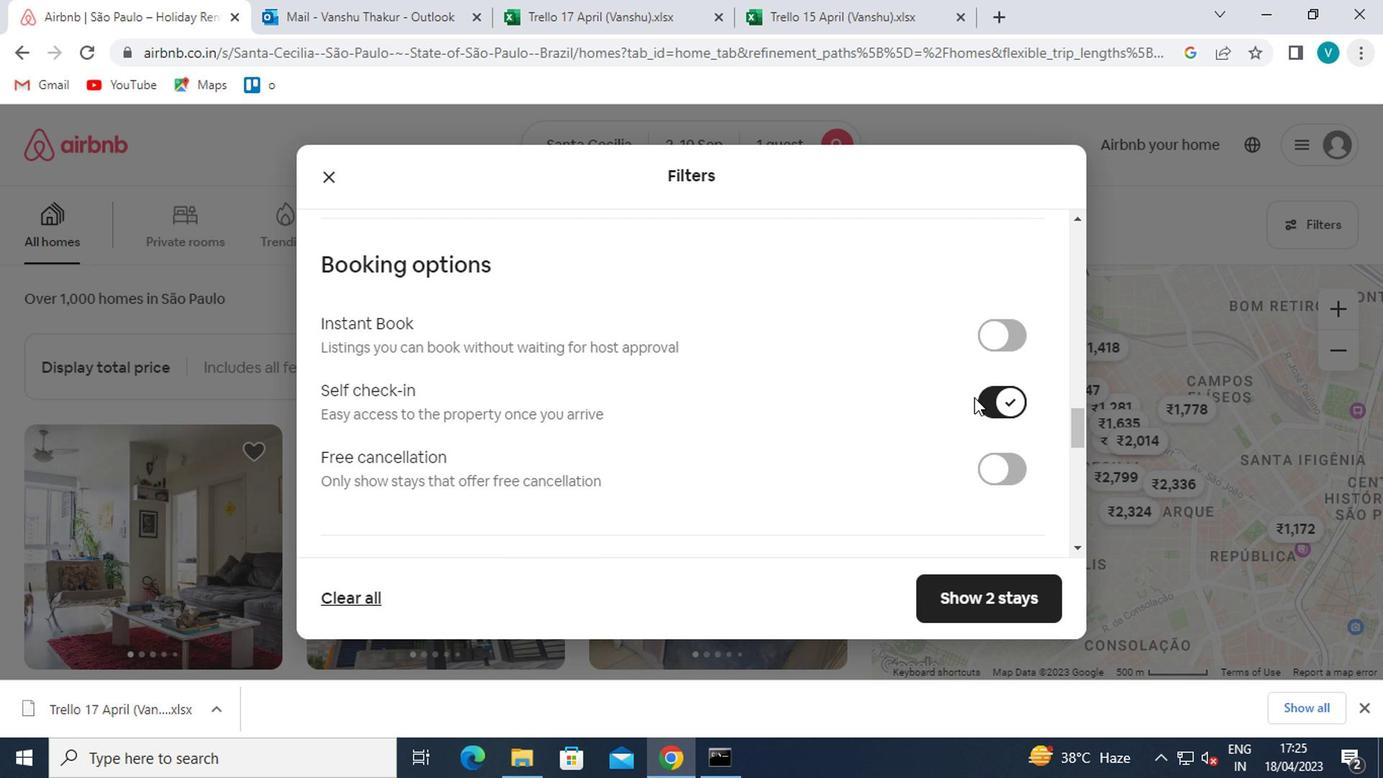 
Action: Mouse scrolled (788, 394) with delta (0, 0)
Screenshot: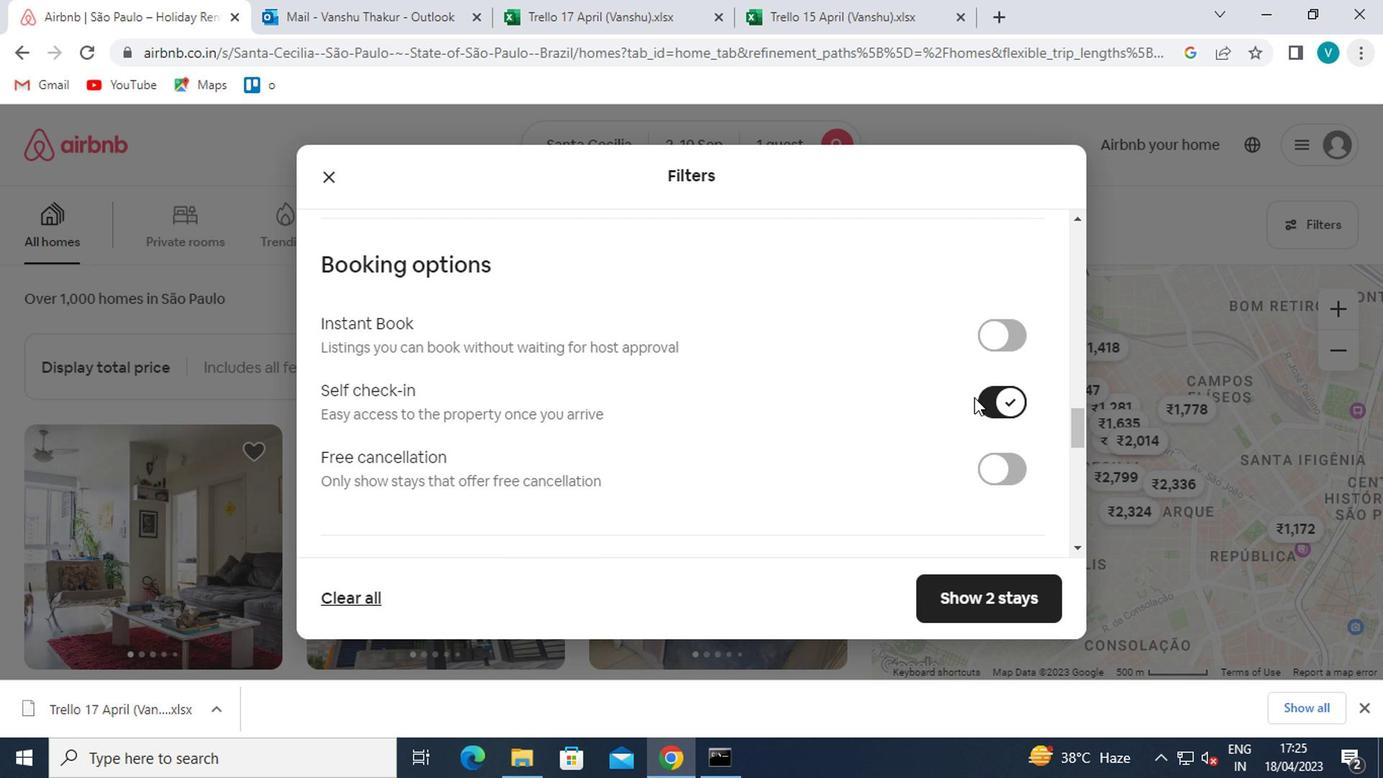 
Action: Mouse moved to (753, 403)
Screenshot: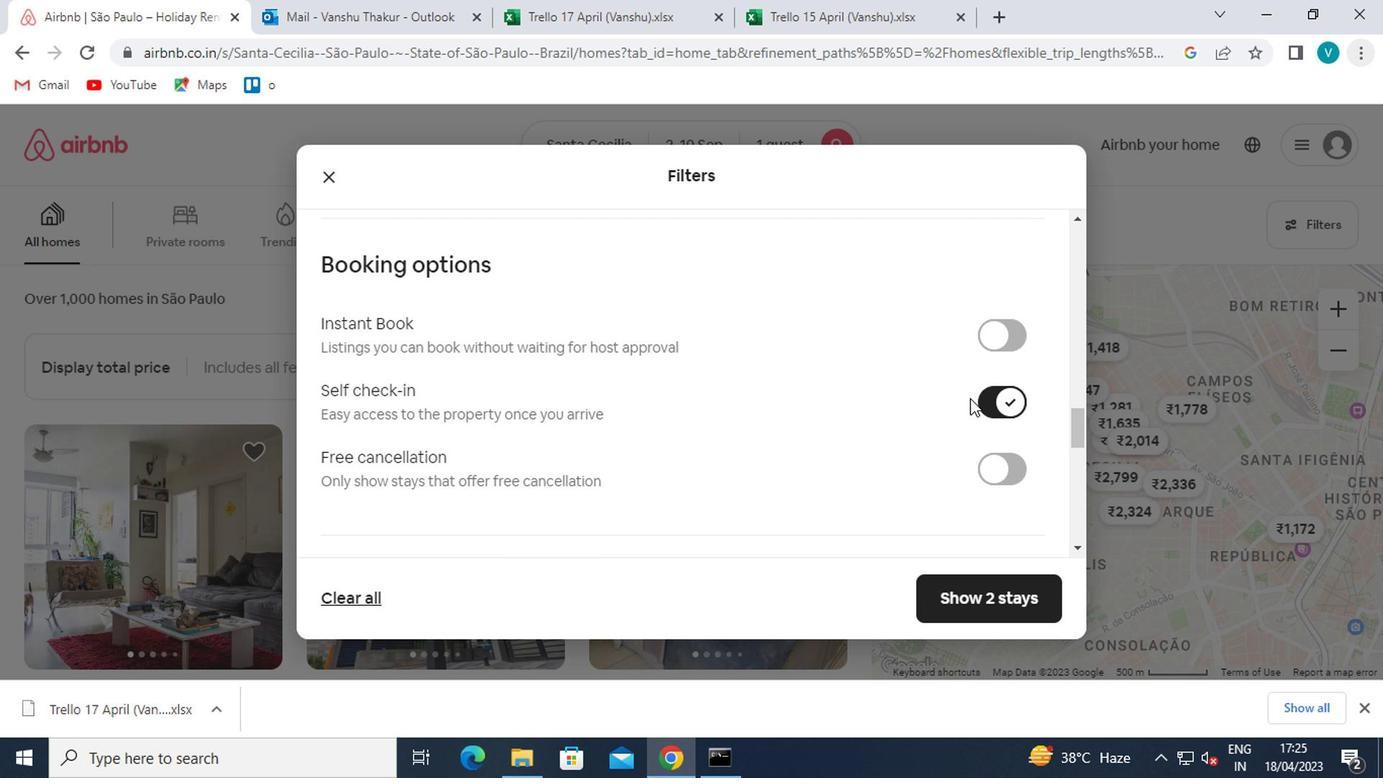 
Action: Mouse scrolled (753, 402) with delta (0, 0)
Screenshot: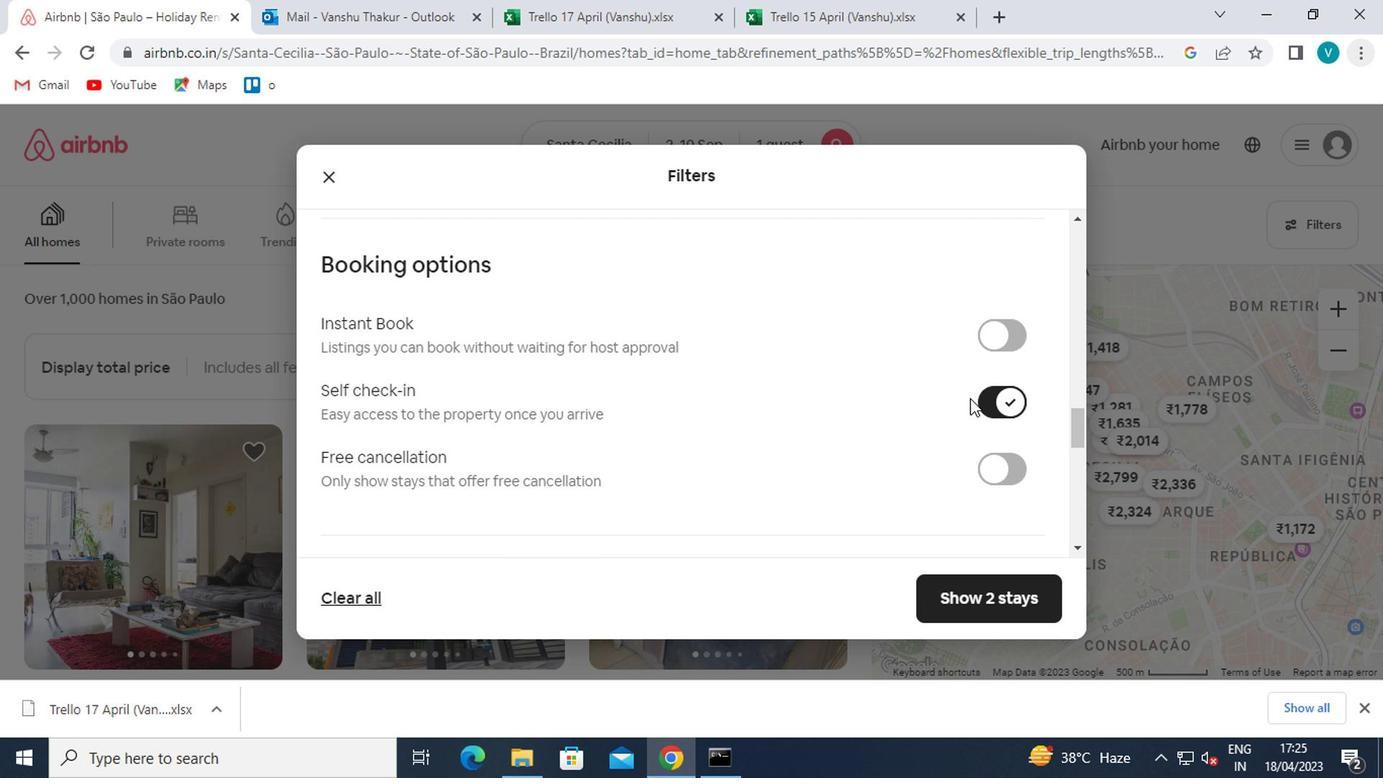 
Action: Mouse moved to (719, 407)
Screenshot: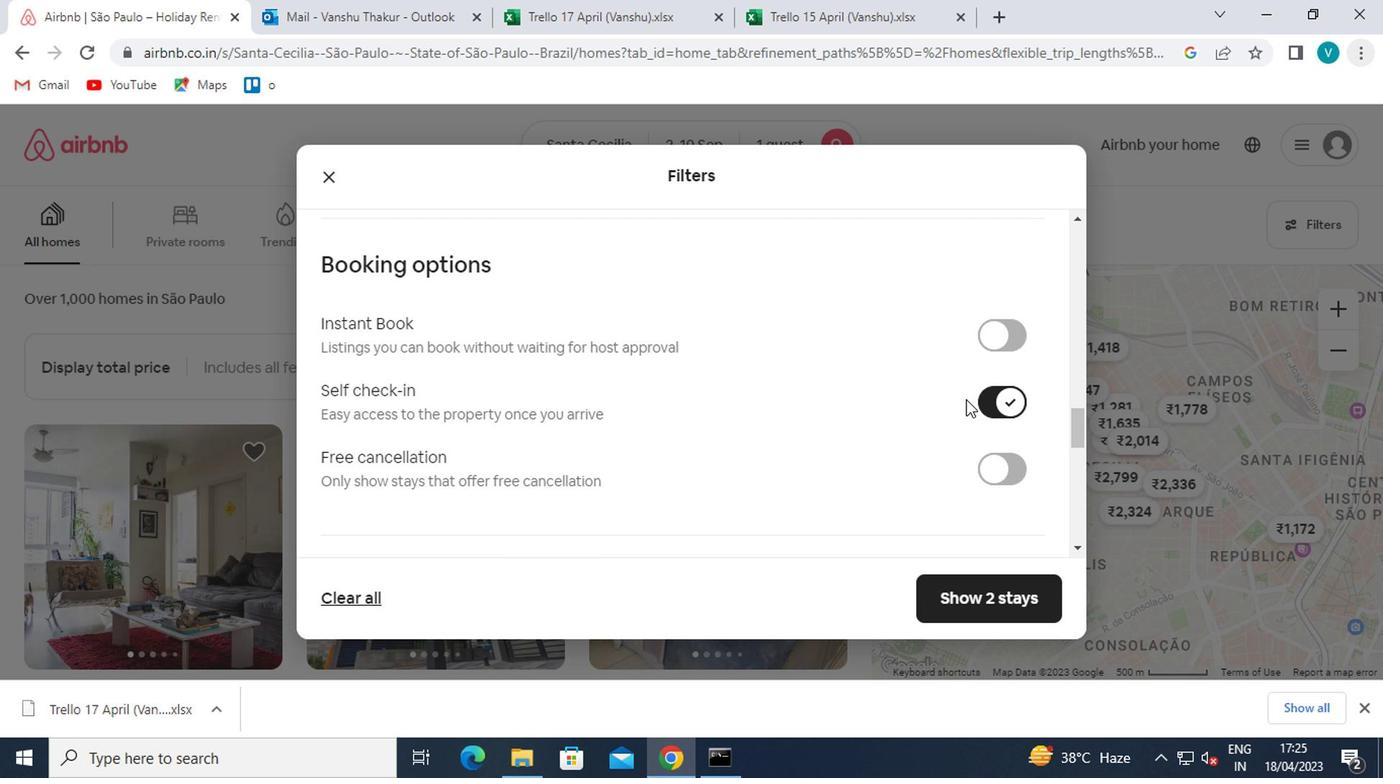 
Action: Mouse scrolled (719, 406) with delta (0, 0)
Screenshot: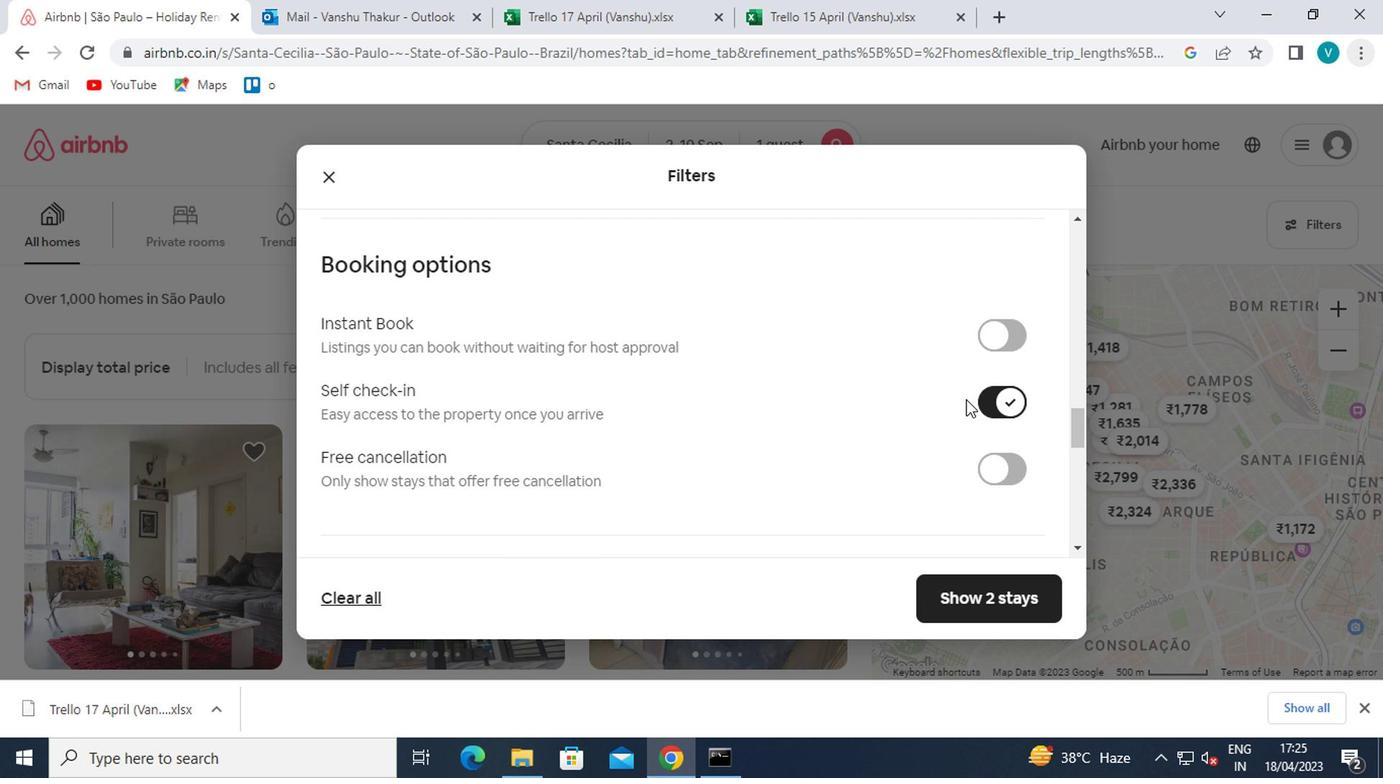 
Action: Mouse moved to (658, 412)
Screenshot: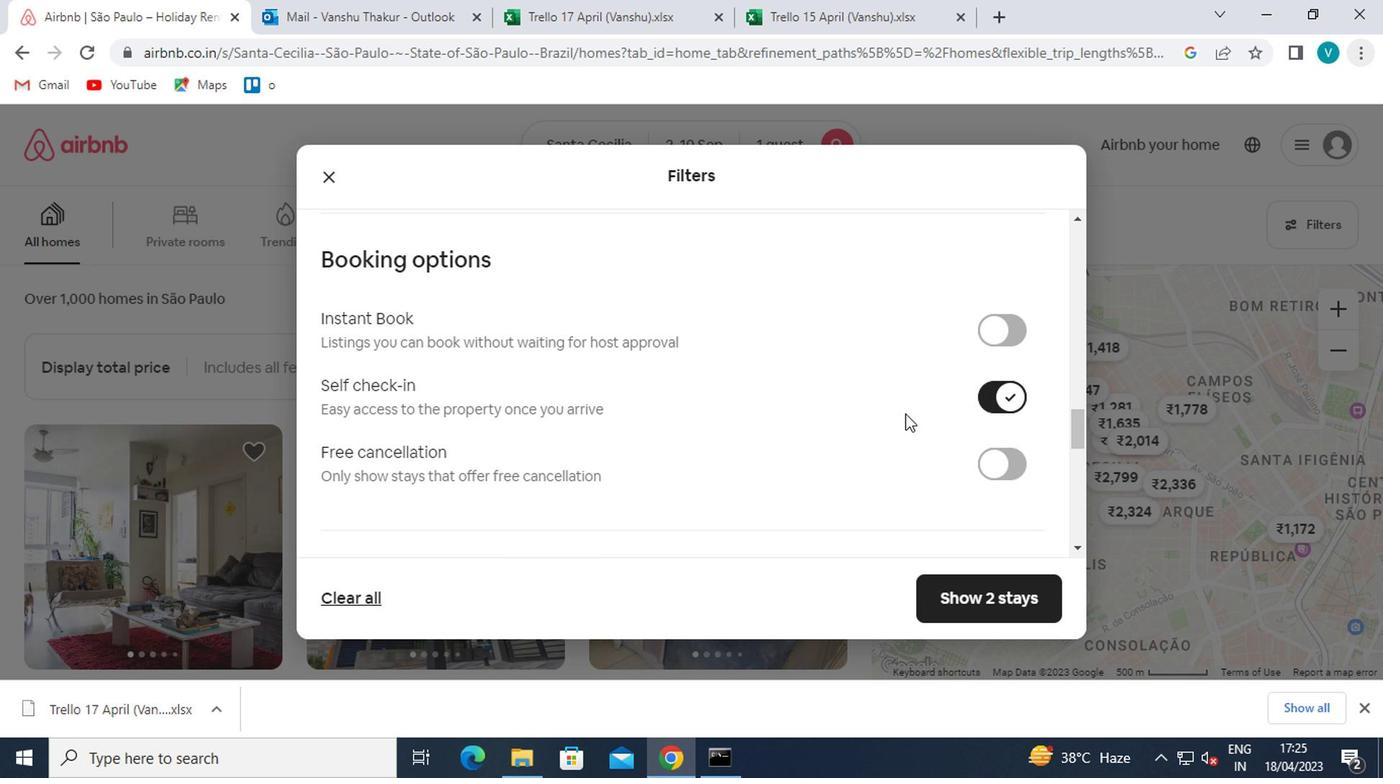 
Action: Mouse scrolled (658, 411) with delta (0, 0)
Screenshot: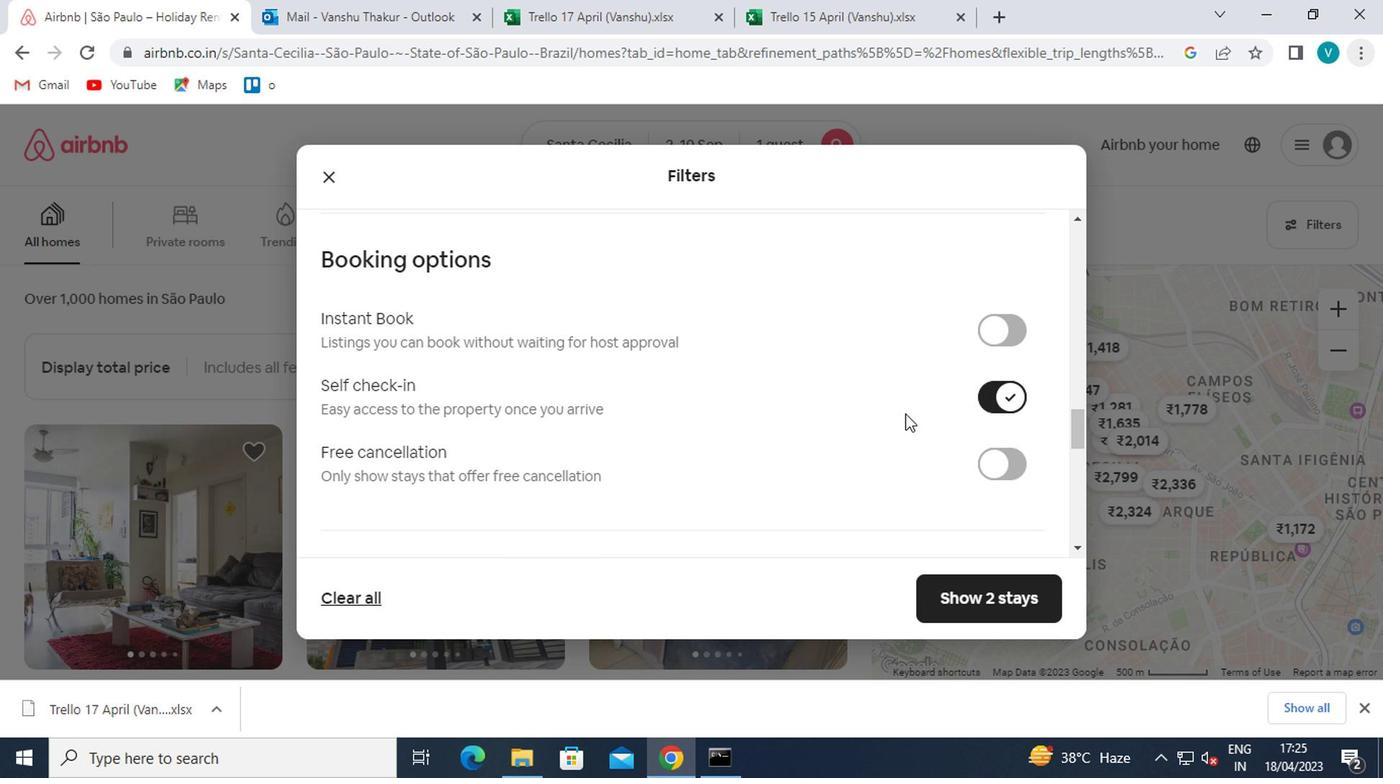 
Action: Mouse moved to (591, 419)
Screenshot: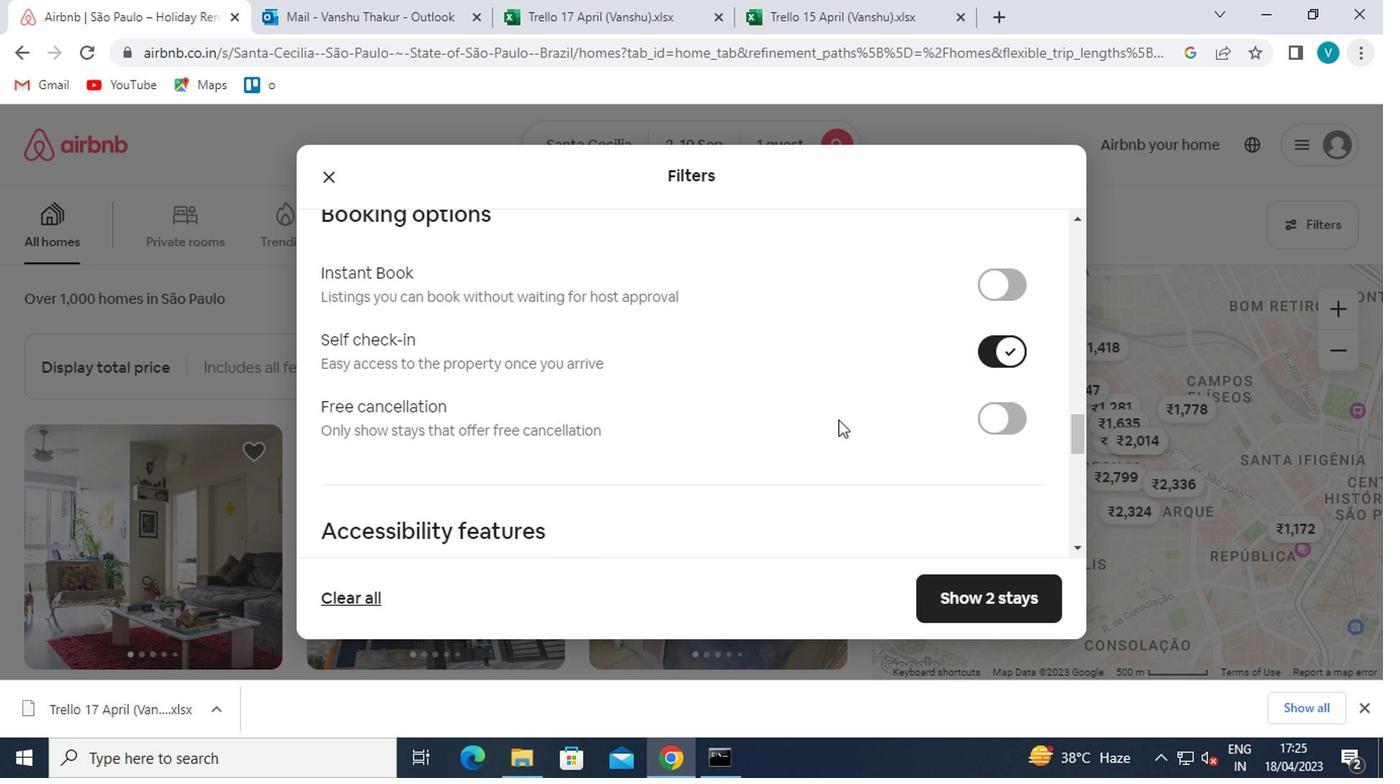 
Action: Mouse scrolled (591, 418) with delta (0, 0)
Screenshot: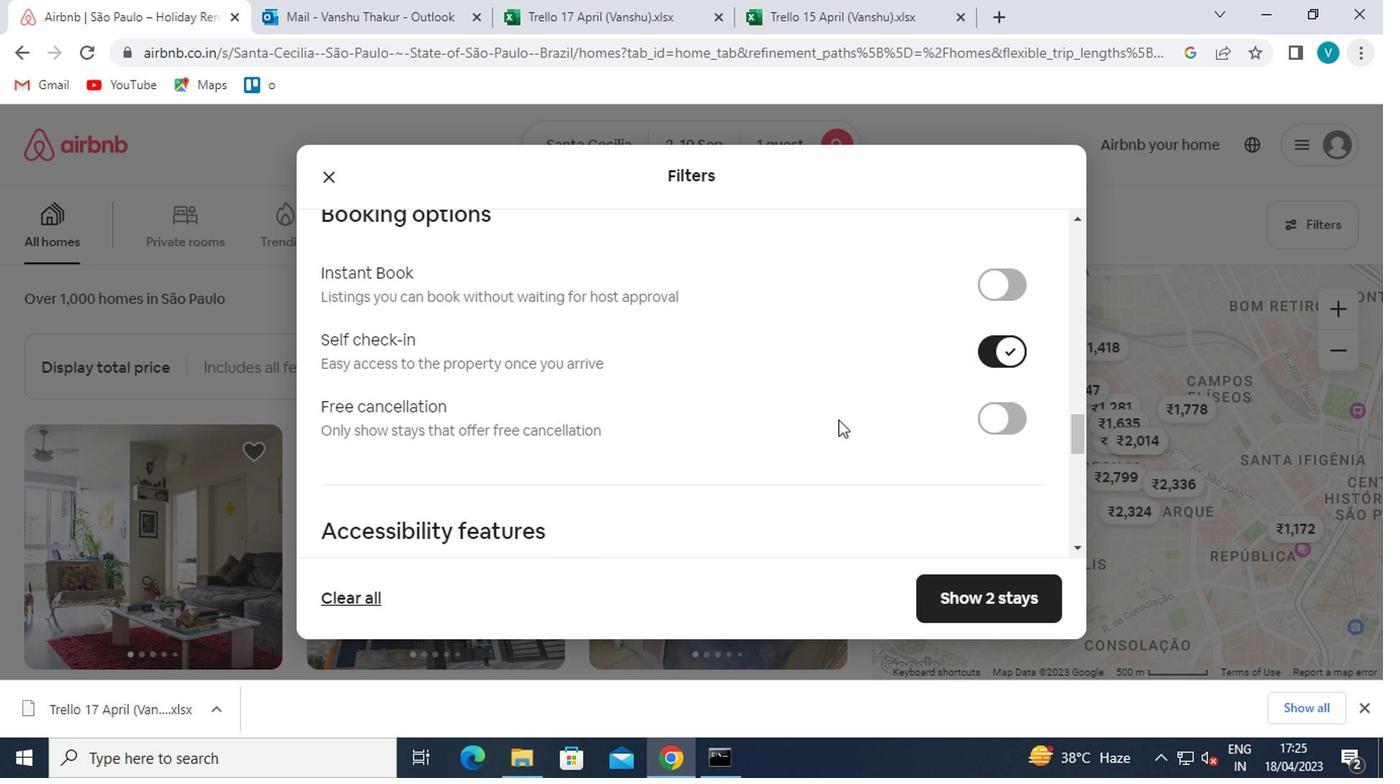 
Action: Mouse moved to (545, 431)
Screenshot: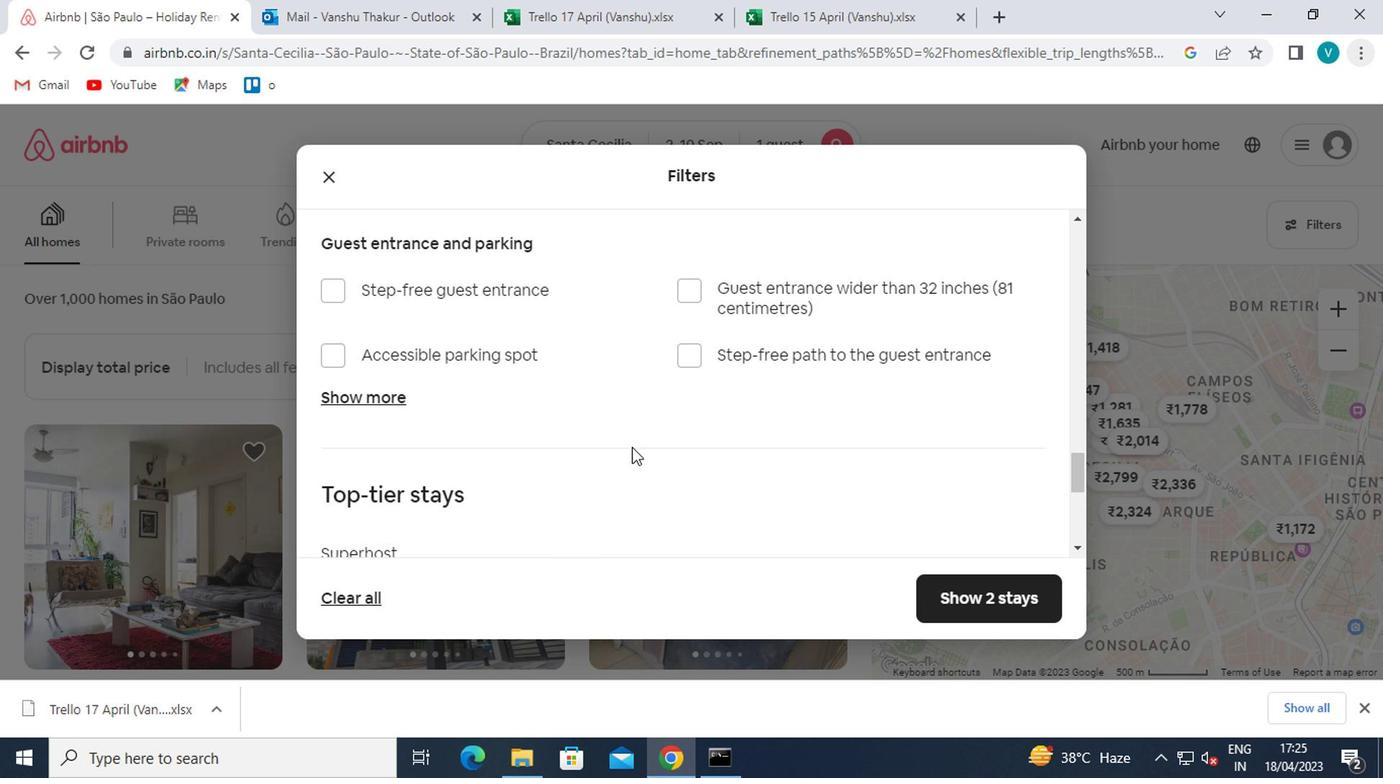 
Action: Mouse scrolled (545, 430) with delta (0, 0)
Screenshot: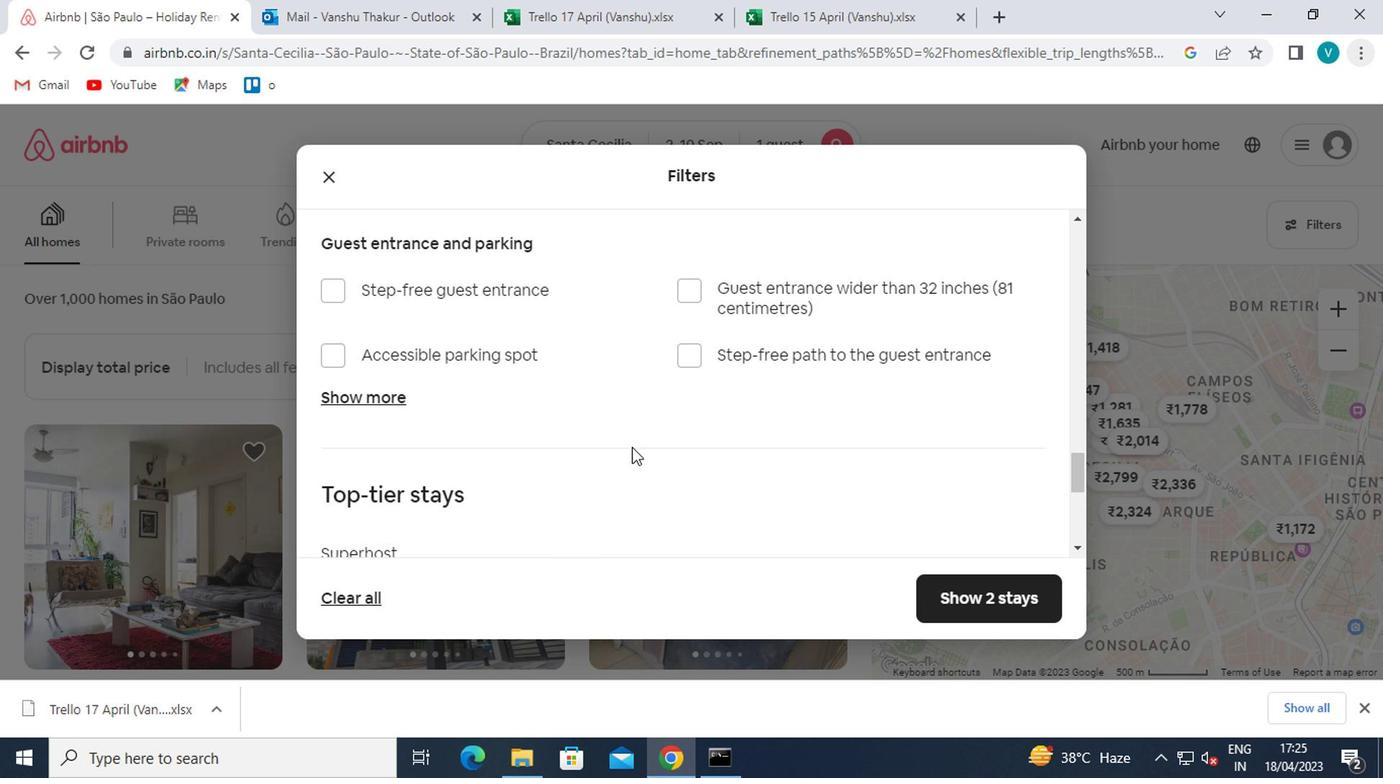 
Action: Mouse moved to (545, 434)
Screenshot: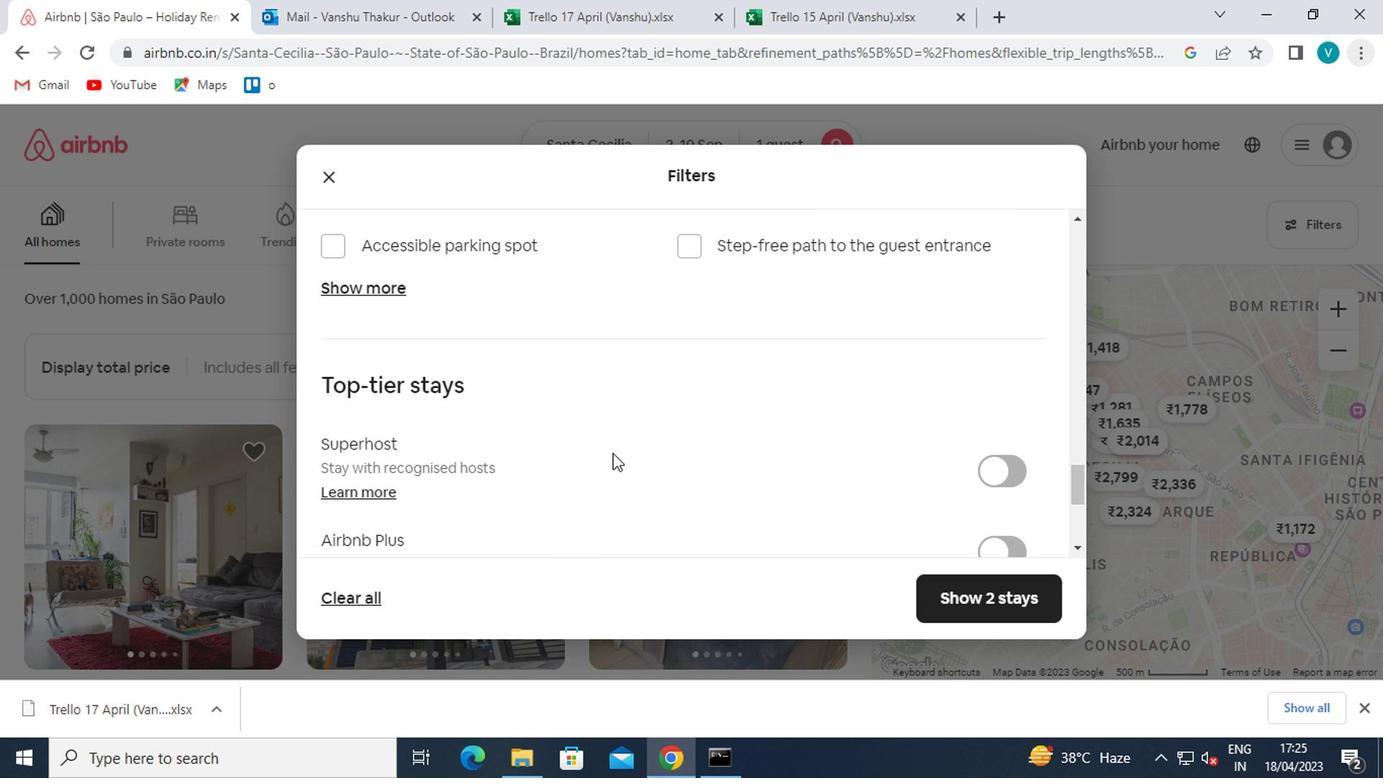 
Action: Mouse scrolled (545, 433) with delta (0, 0)
Screenshot: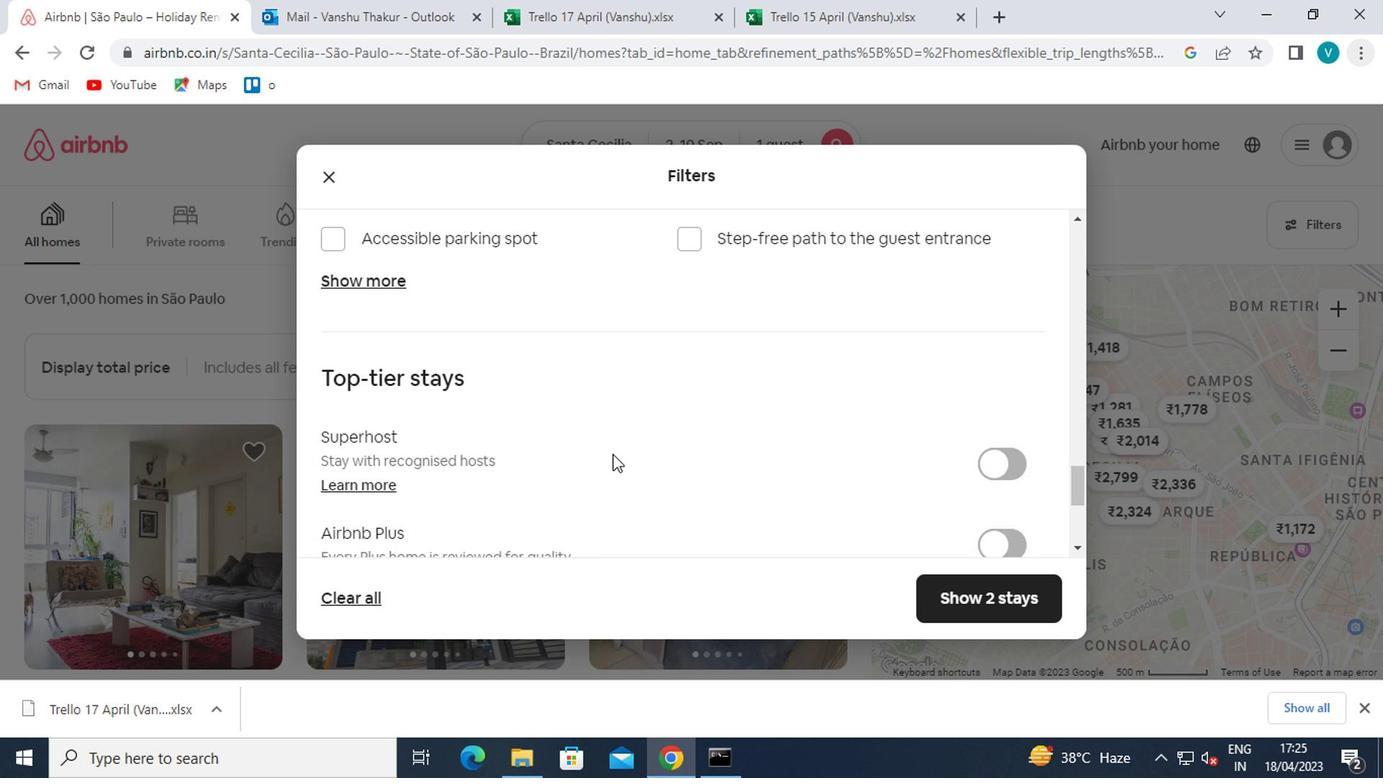 
Action: Mouse moved to (547, 434)
Screenshot: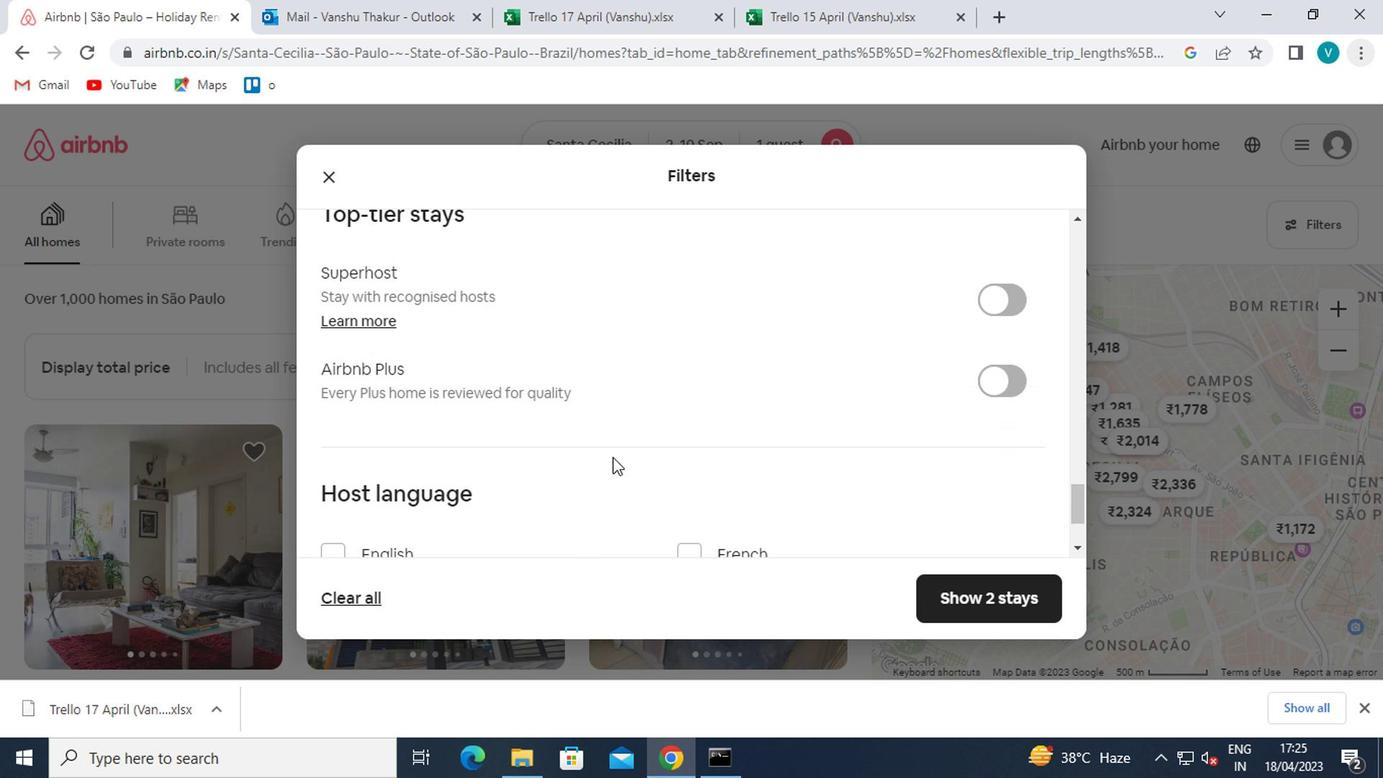 
Action: Mouse scrolled (547, 433) with delta (0, 0)
Screenshot: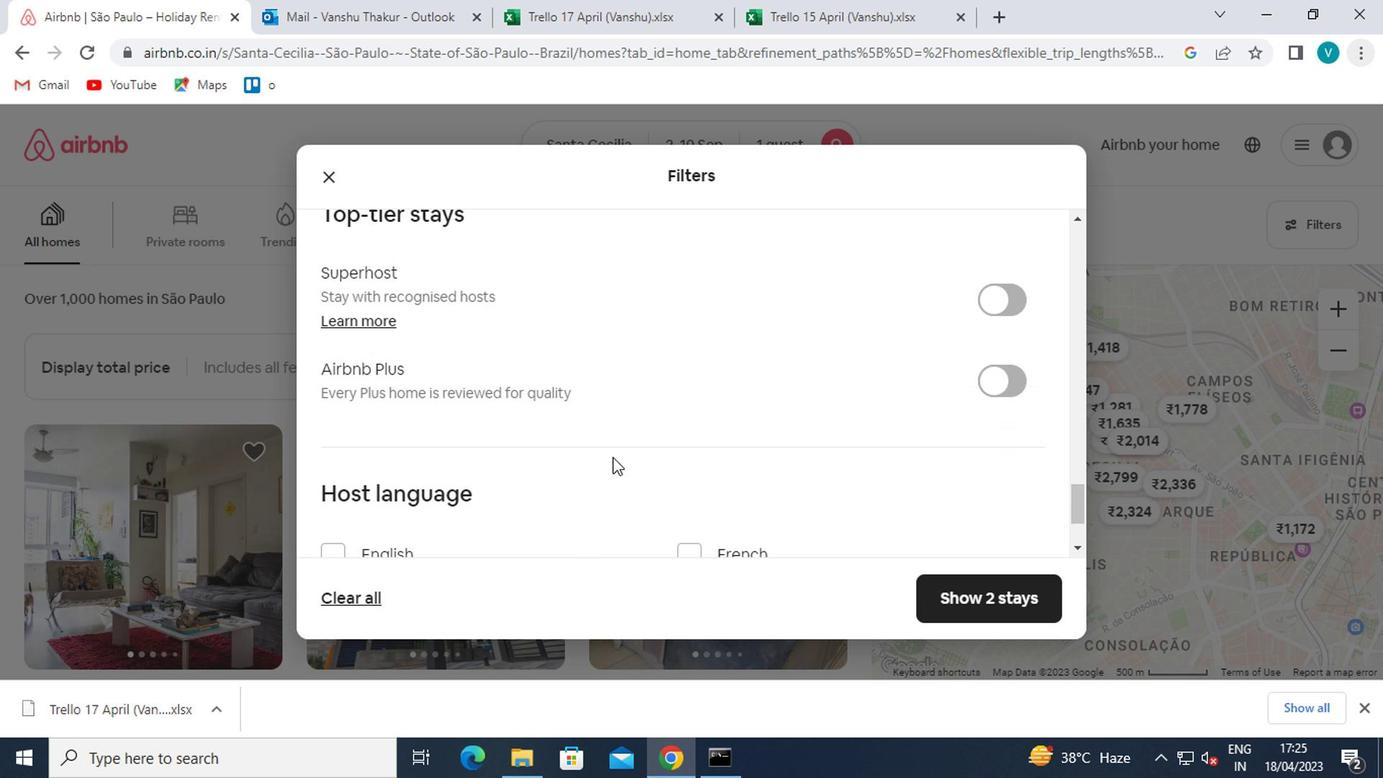 
Action: Mouse moved to (548, 435)
Screenshot: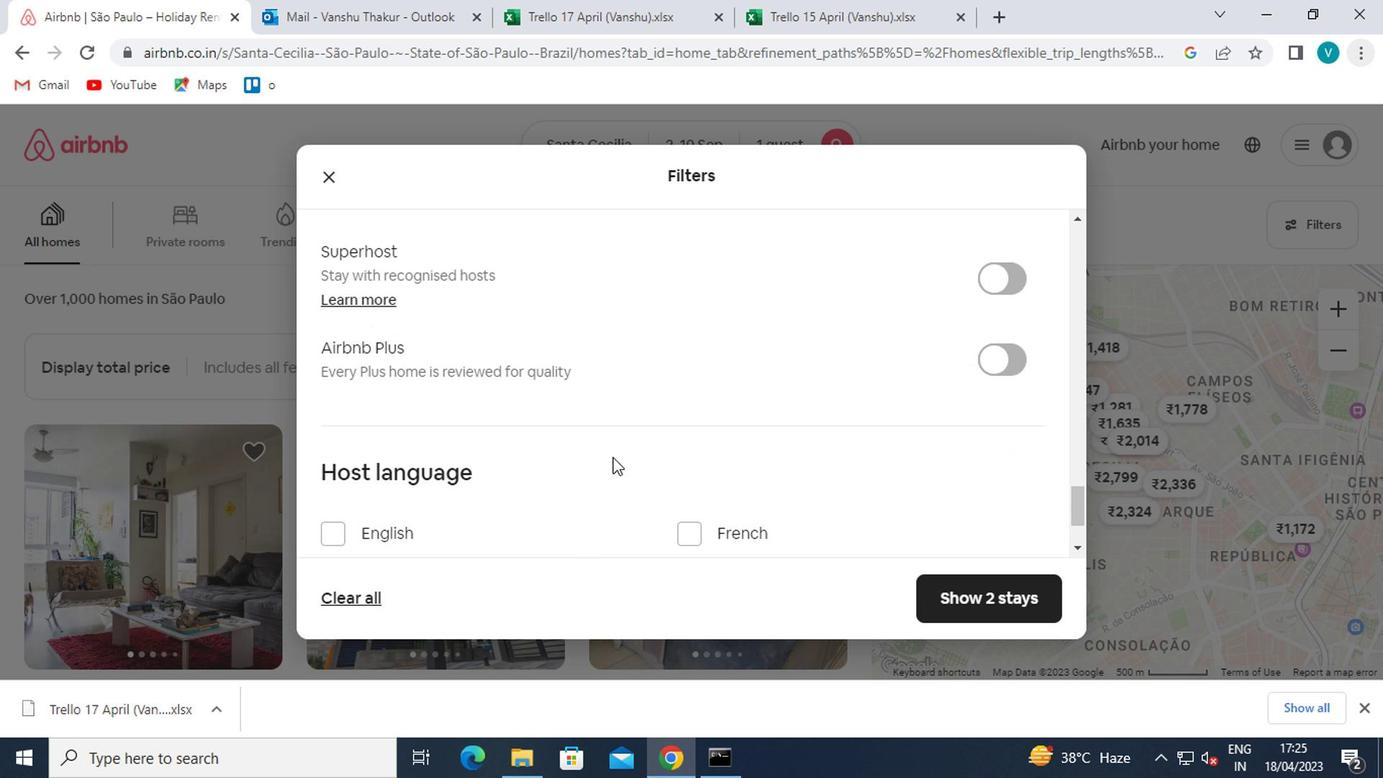 
Action: Mouse scrolled (548, 434) with delta (0, 0)
Screenshot: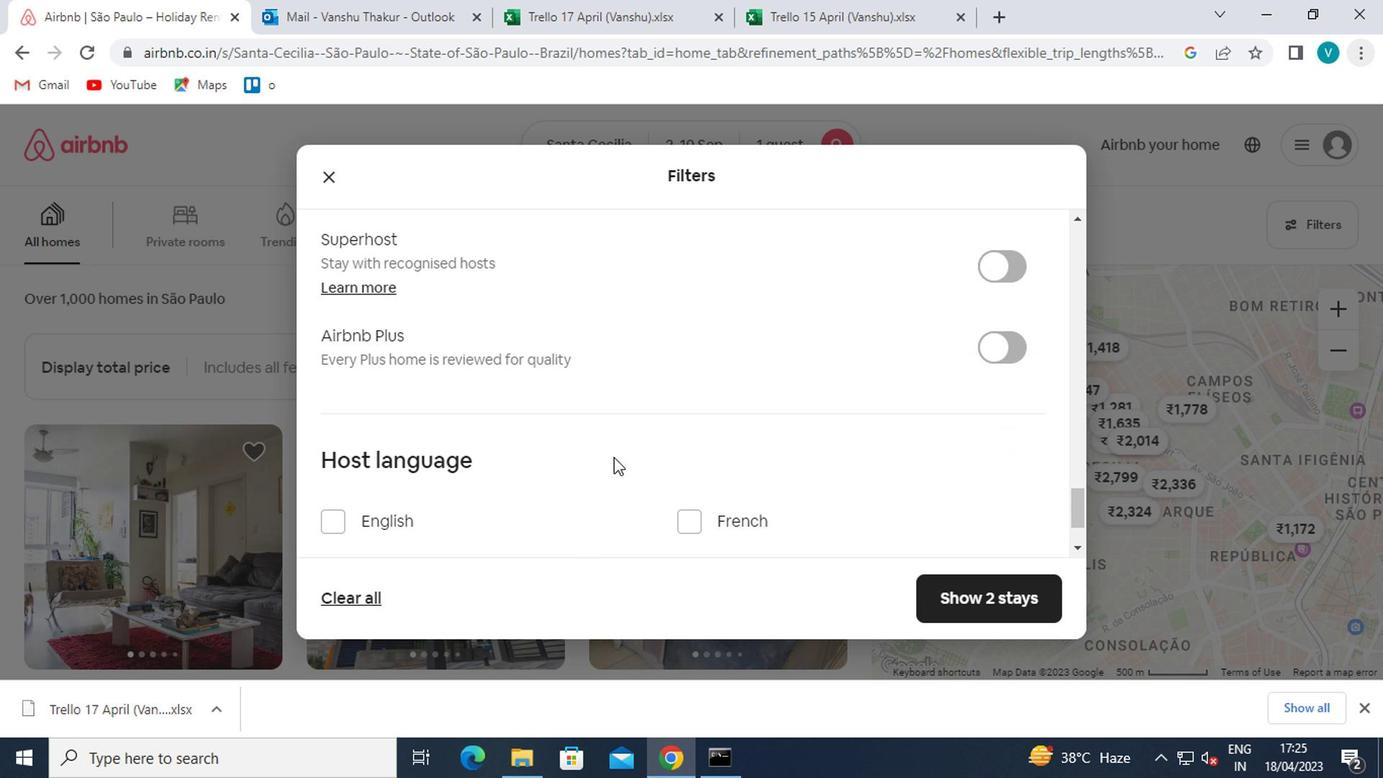 
Action: Mouse scrolled (548, 434) with delta (0, 0)
Screenshot: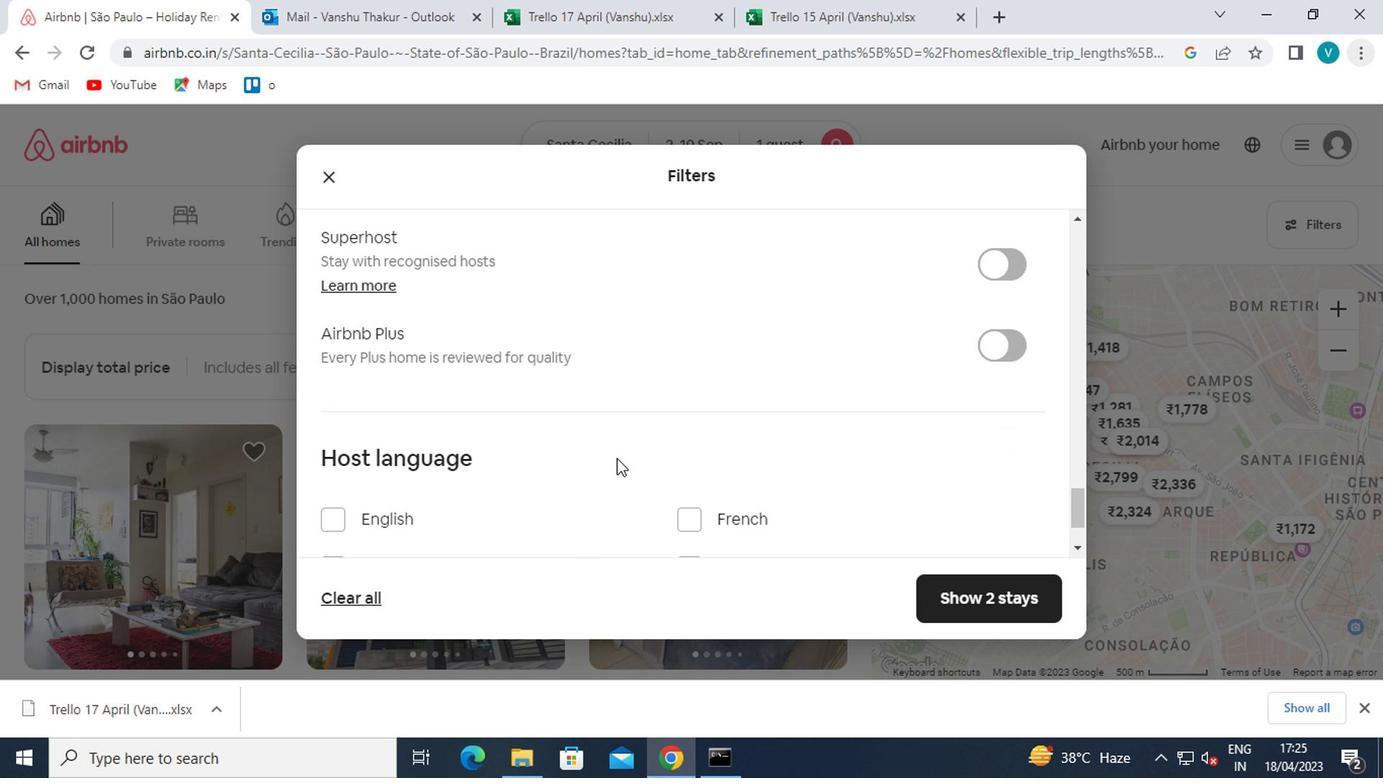 
Action: Mouse moved to (371, 472)
Screenshot: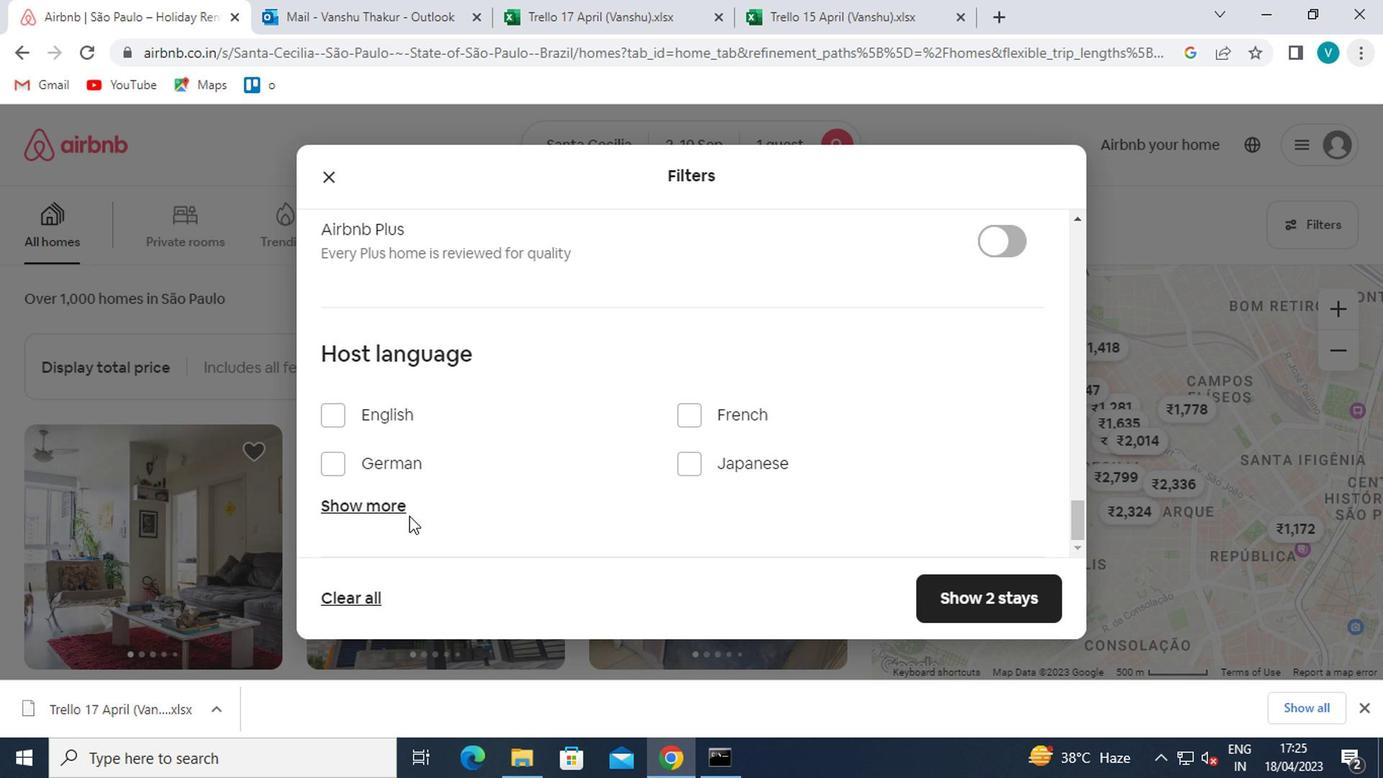 
Action: Mouse pressed left at (371, 472)
Screenshot: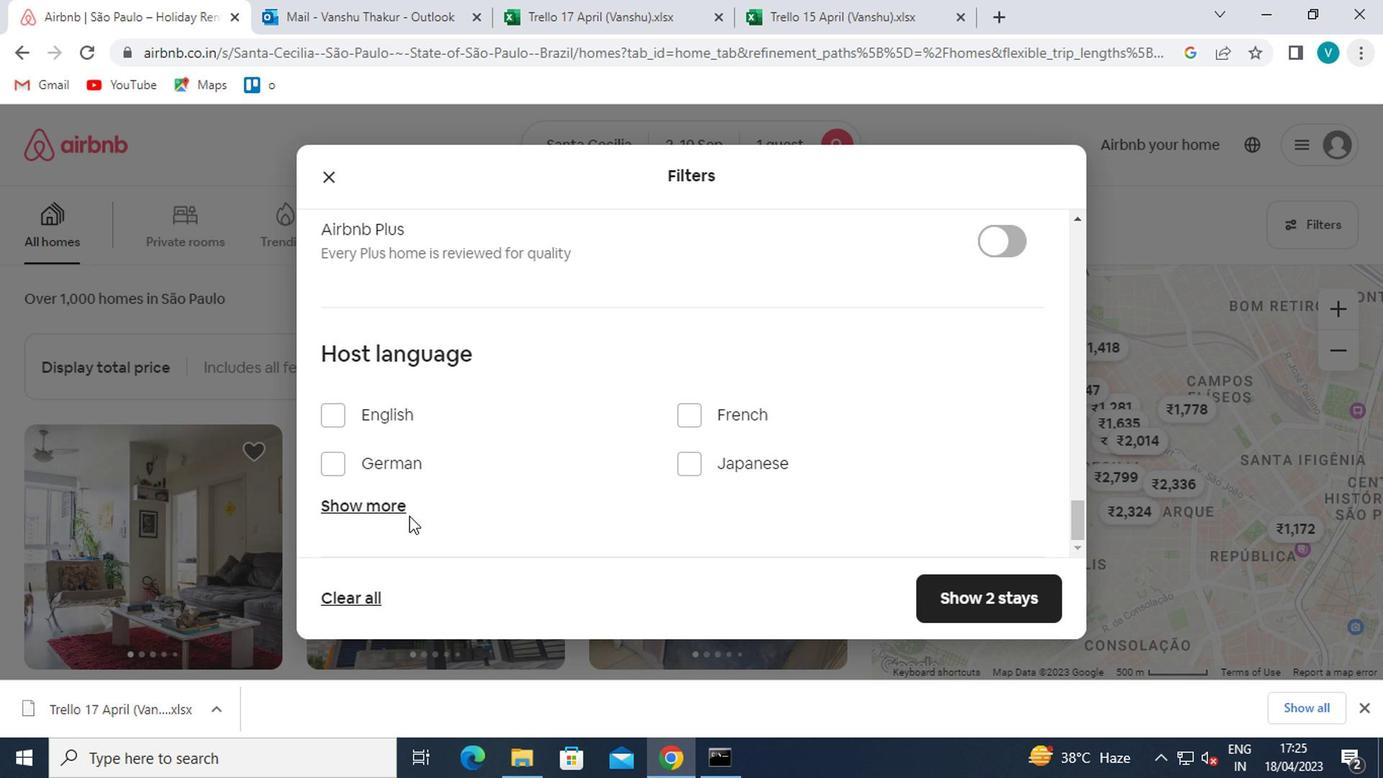 
Action: Mouse moved to (388, 463)
Screenshot: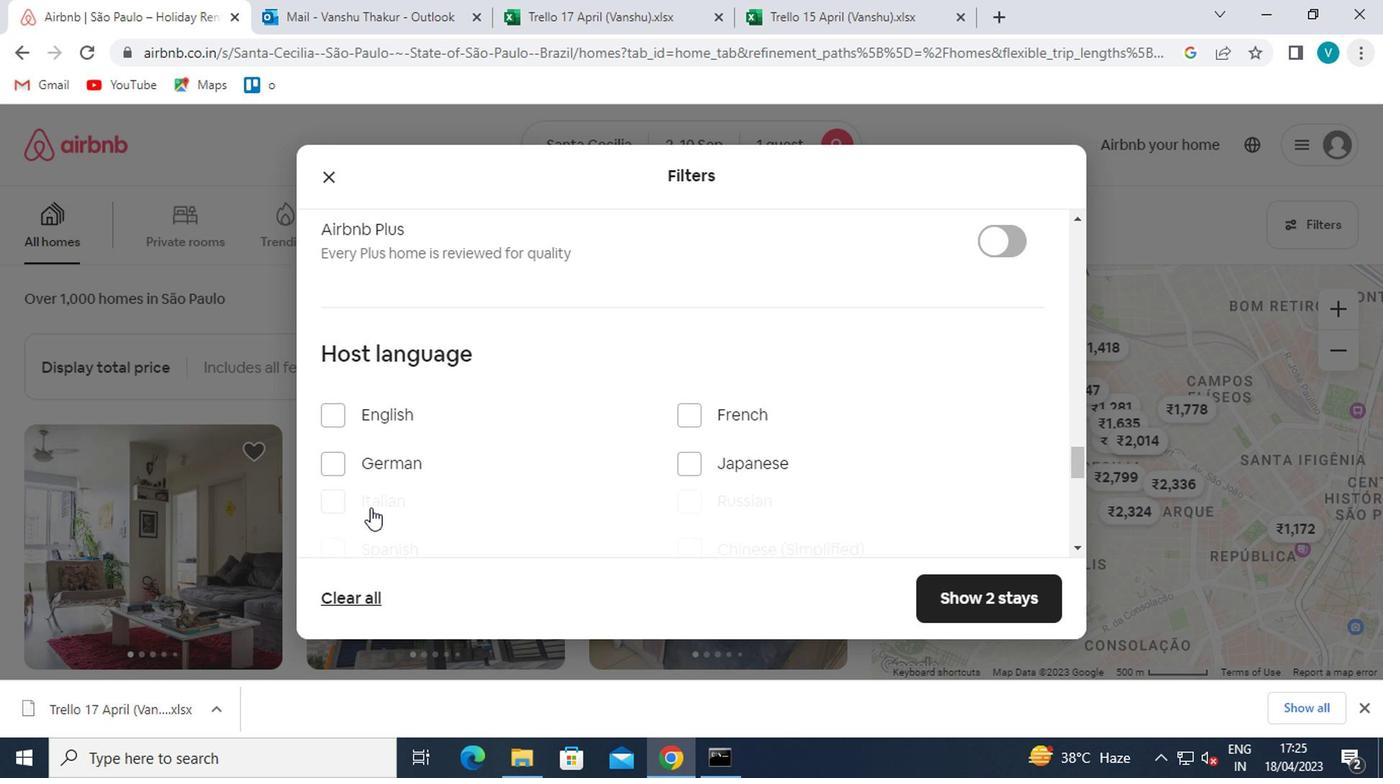 
Action: Mouse scrolled (388, 462) with delta (0, 0)
Screenshot: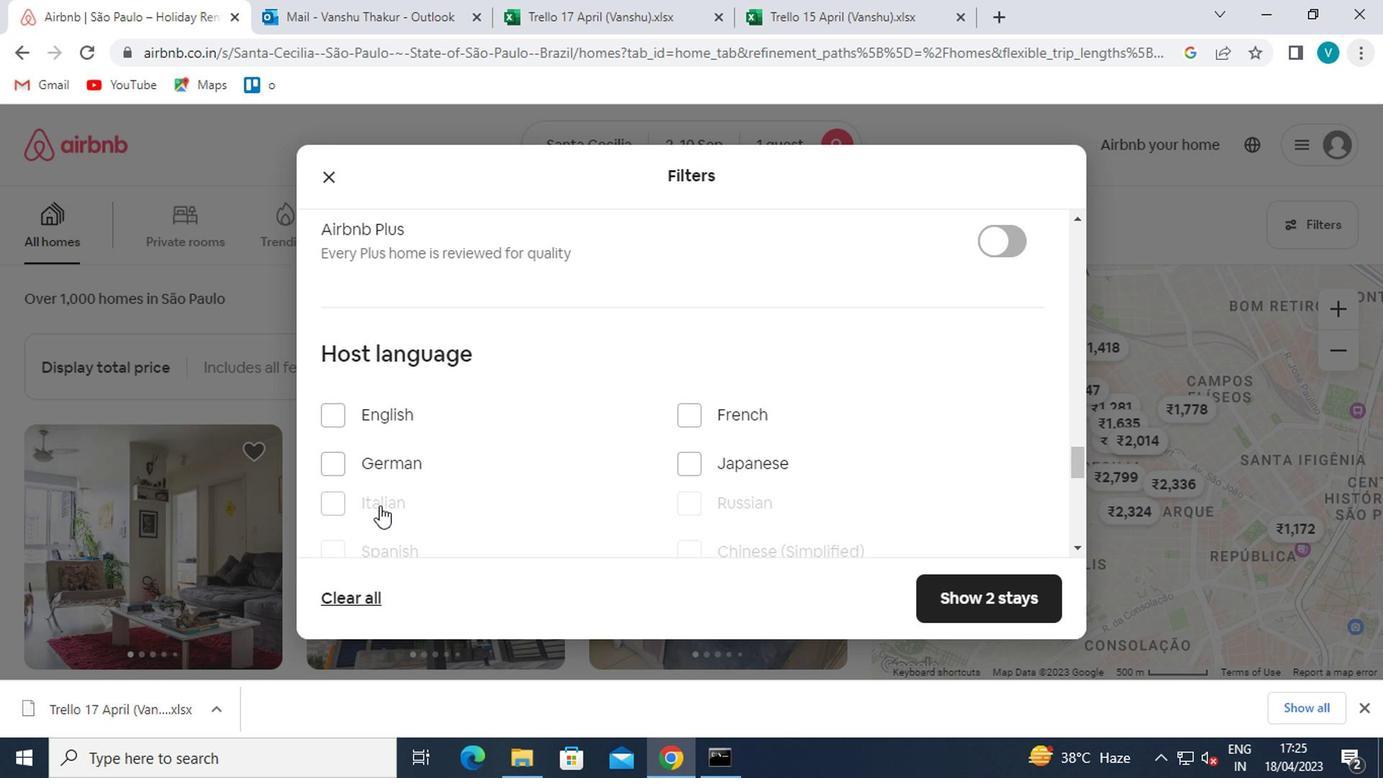 
Action: Mouse scrolled (388, 462) with delta (0, 0)
Screenshot: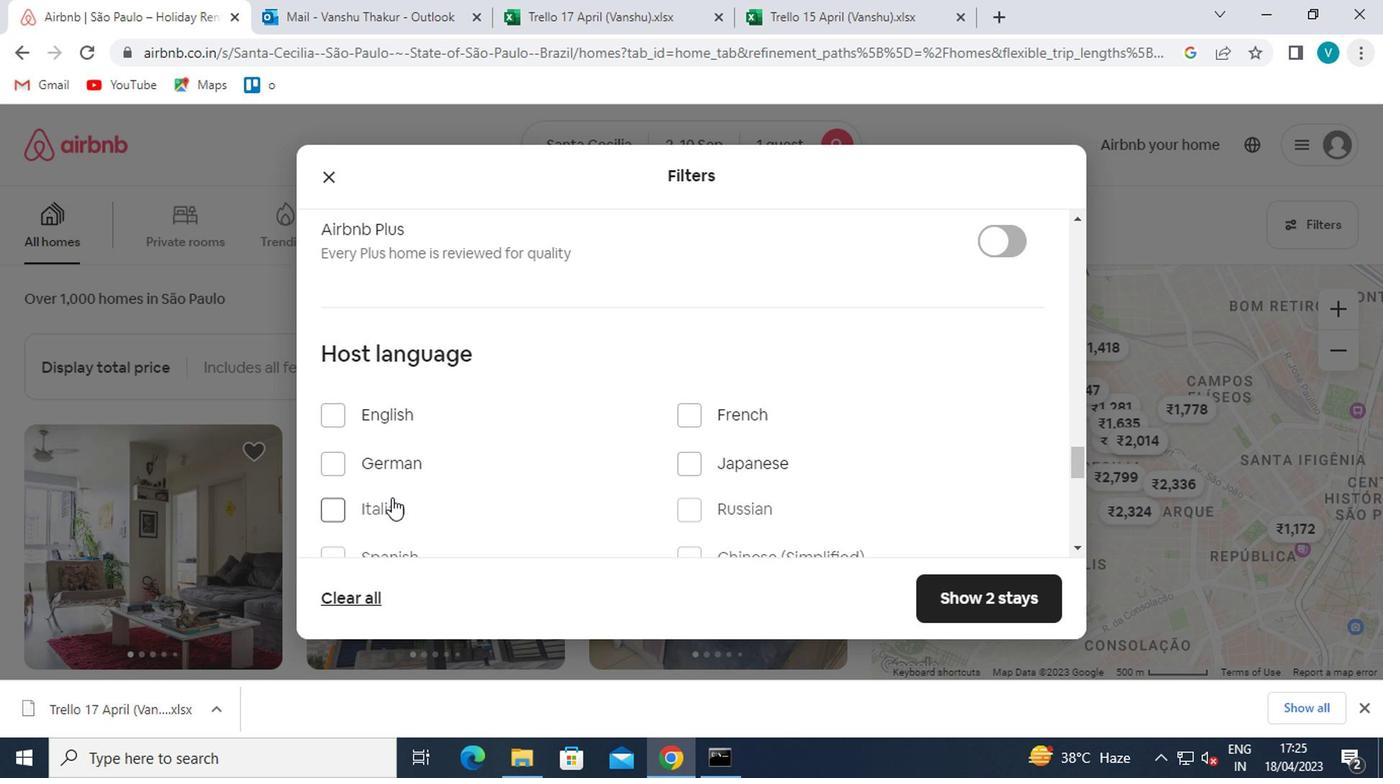 
Action: Mouse moved to (333, 363)
Screenshot: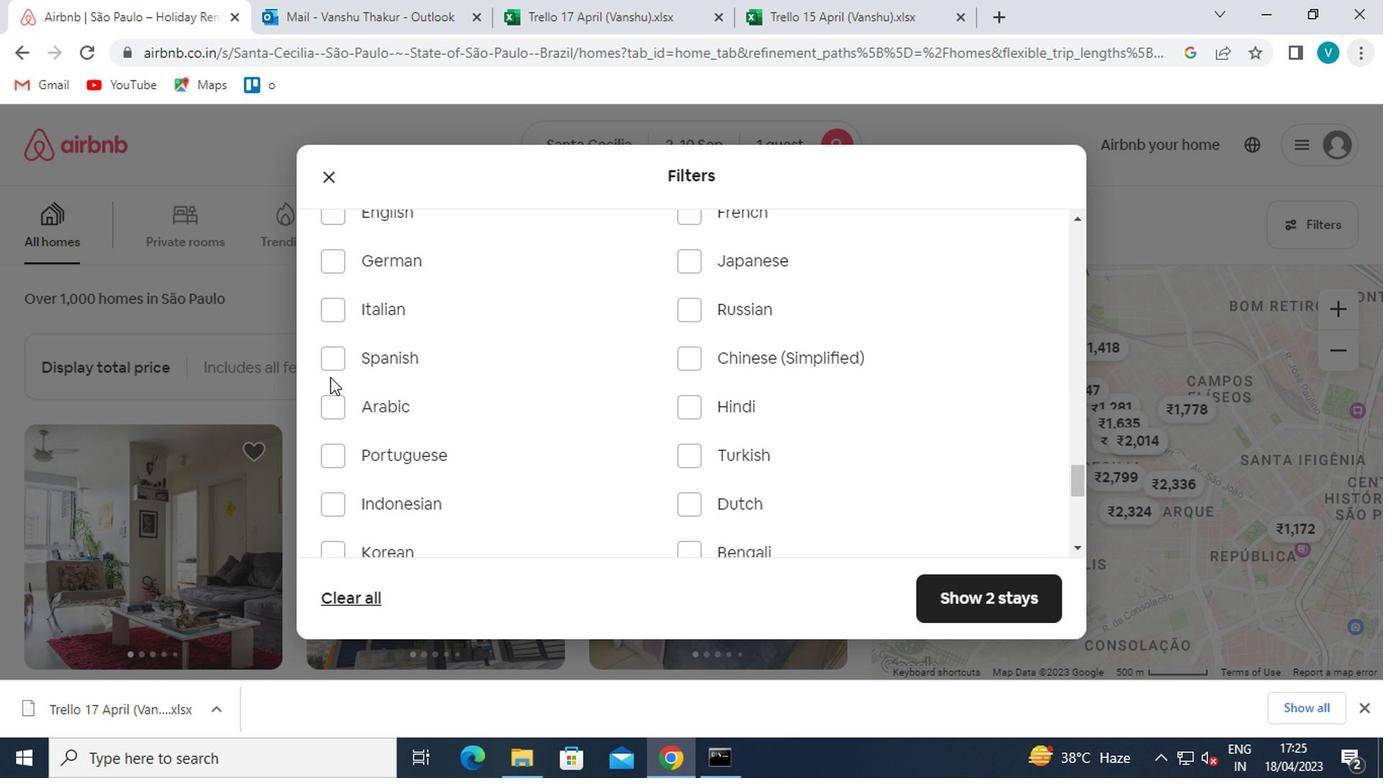 
Action: Mouse pressed left at (333, 363)
Screenshot: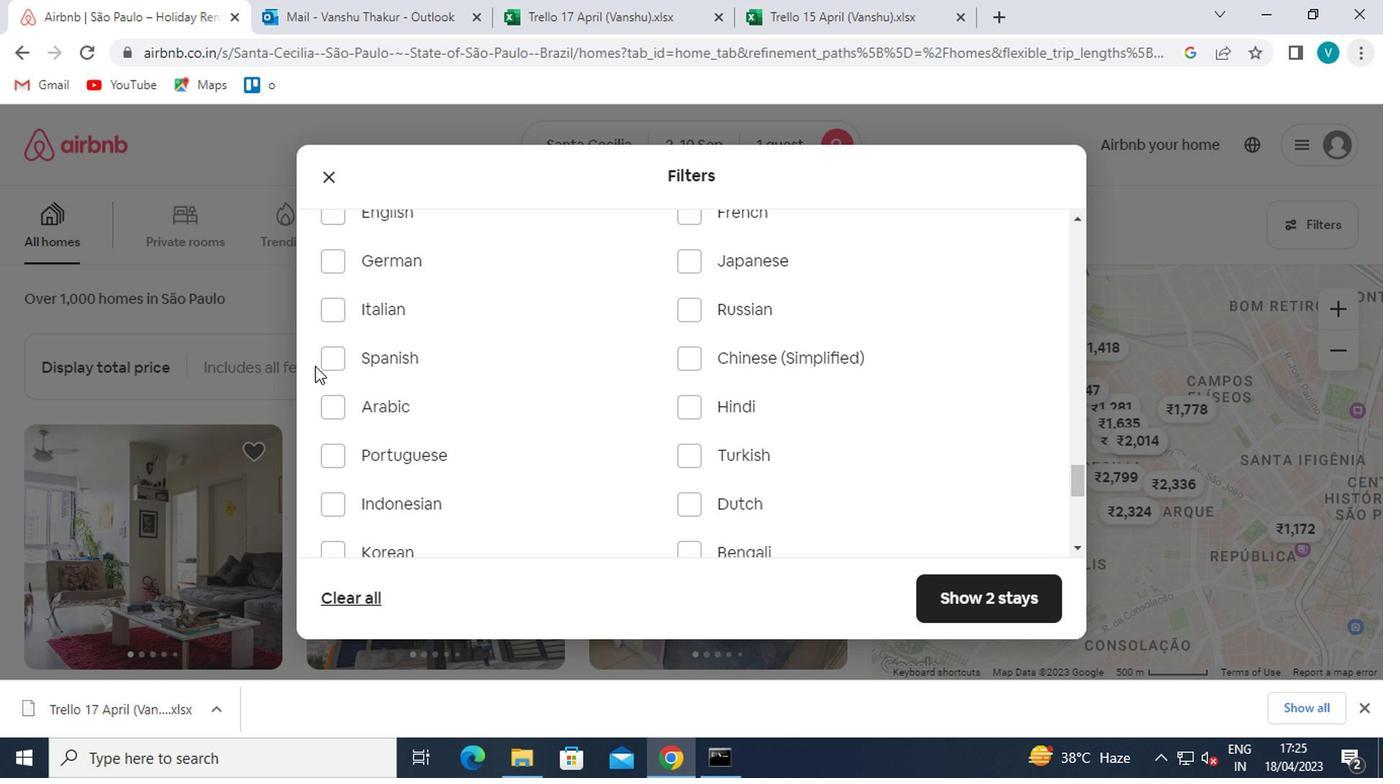 
Action: Mouse moved to (343, 363)
Screenshot: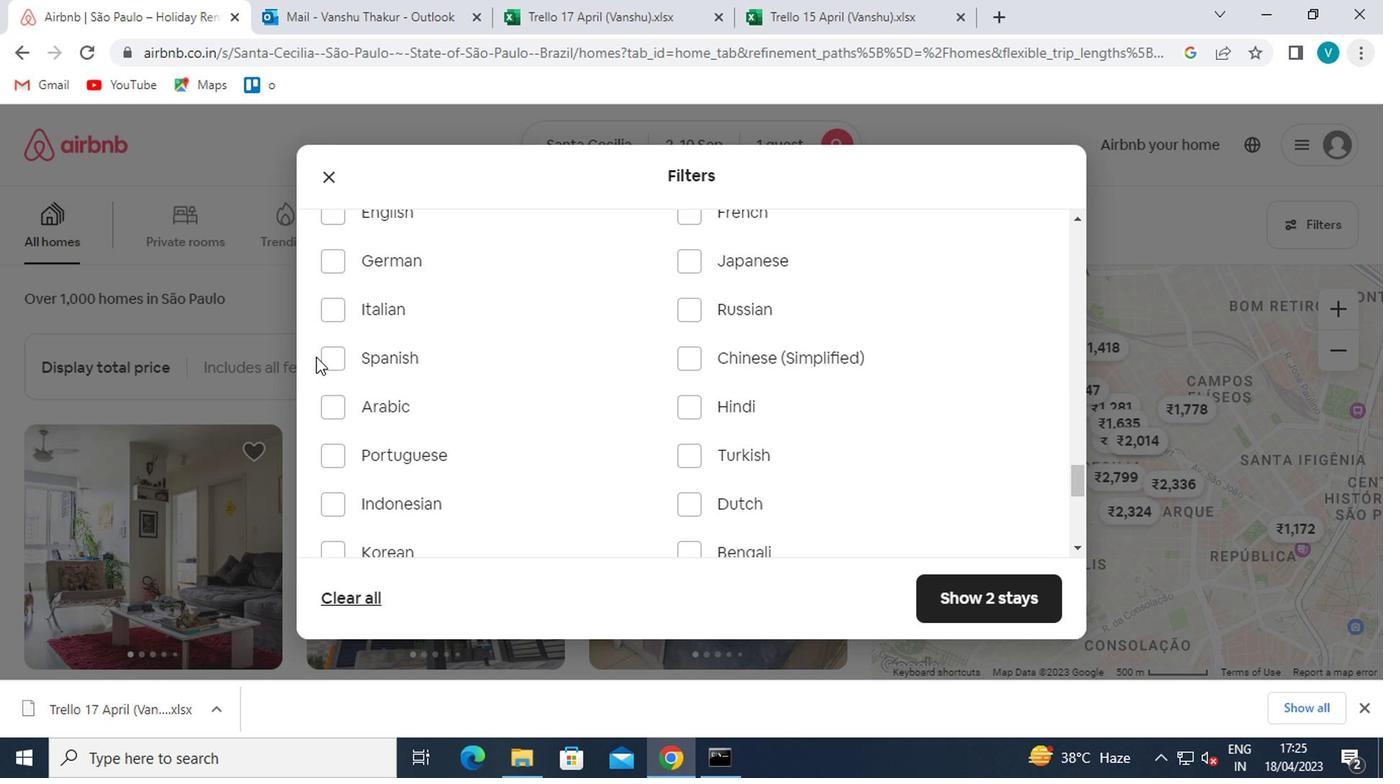 
Action: Mouse pressed left at (343, 363)
Screenshot: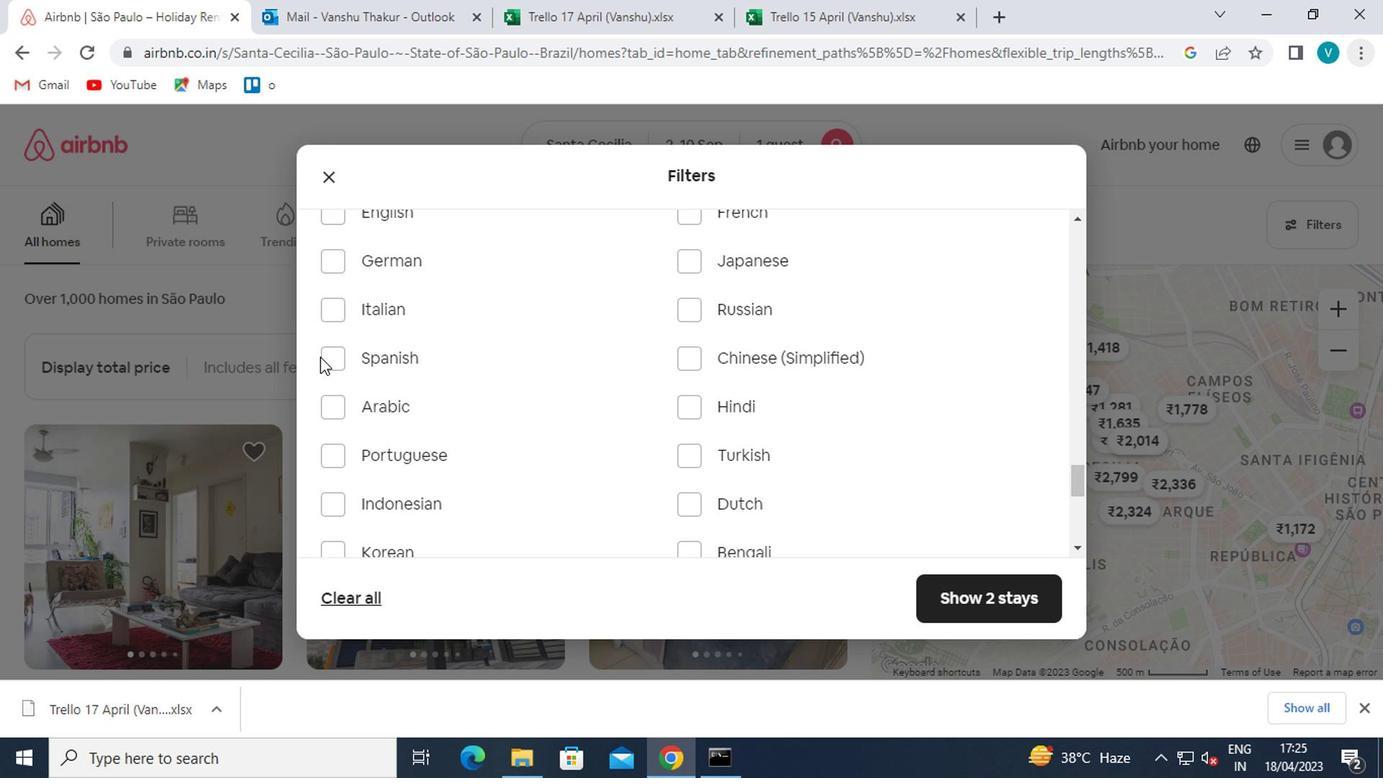 
Action: Mouse moved to (831, 523)
Screenshot: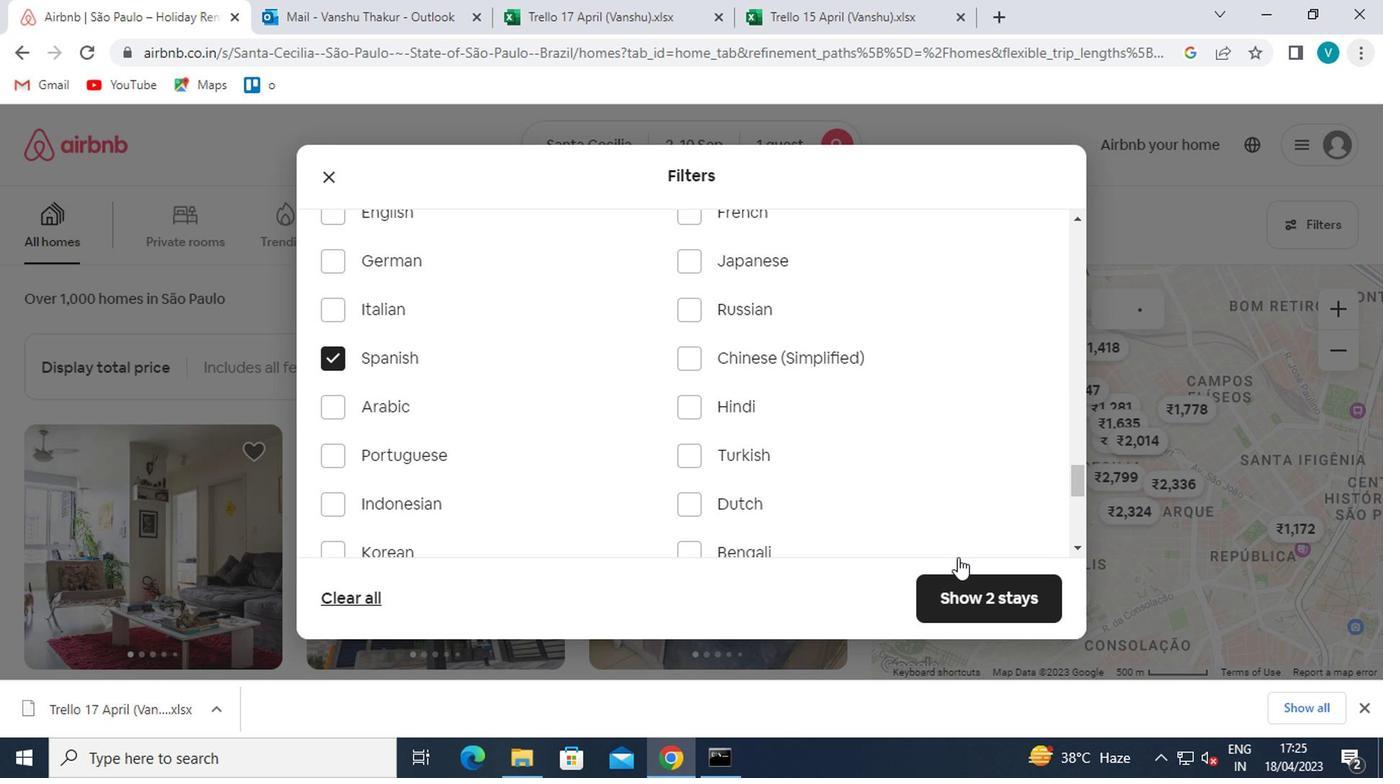 
Action: Mouse pressed left at (831, 523)
Screenshot: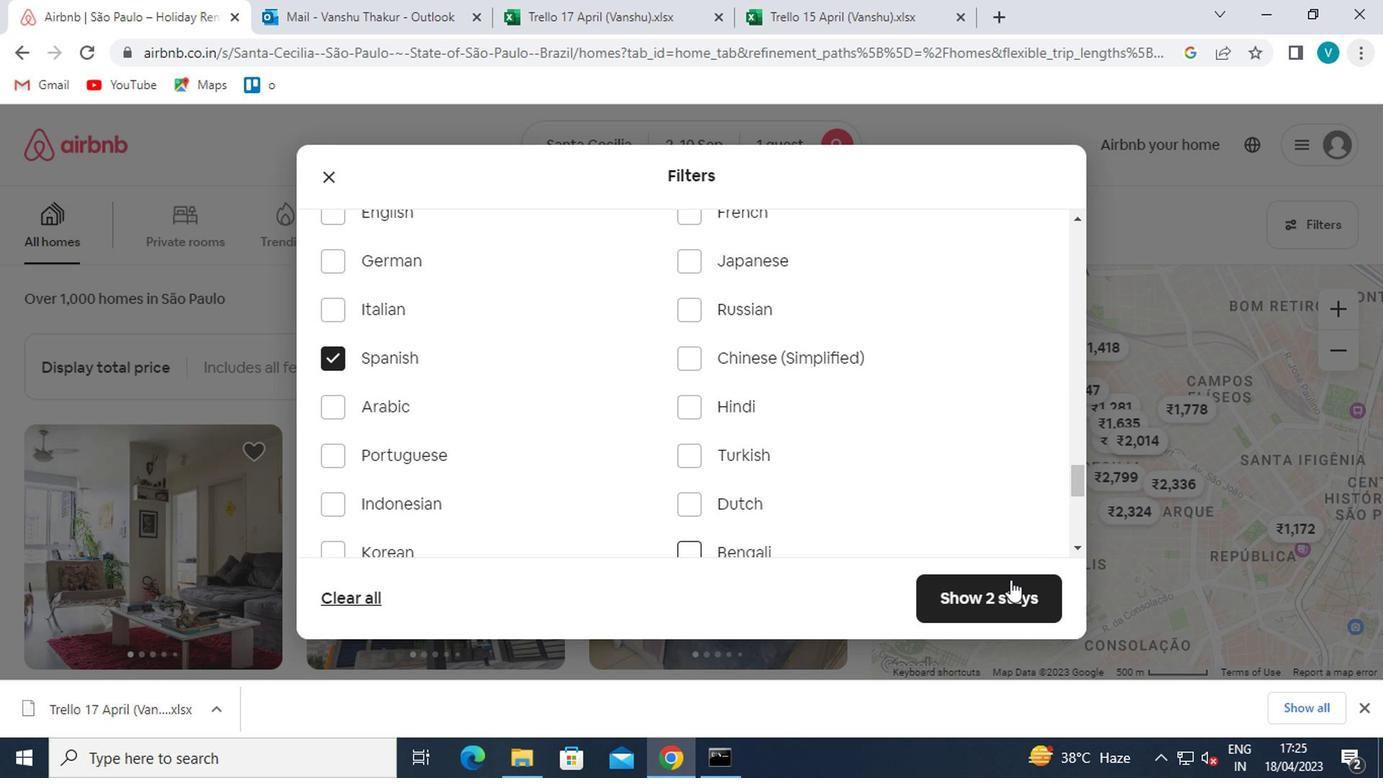 
Action: Mouse moved to (761, 472)
Screenshot: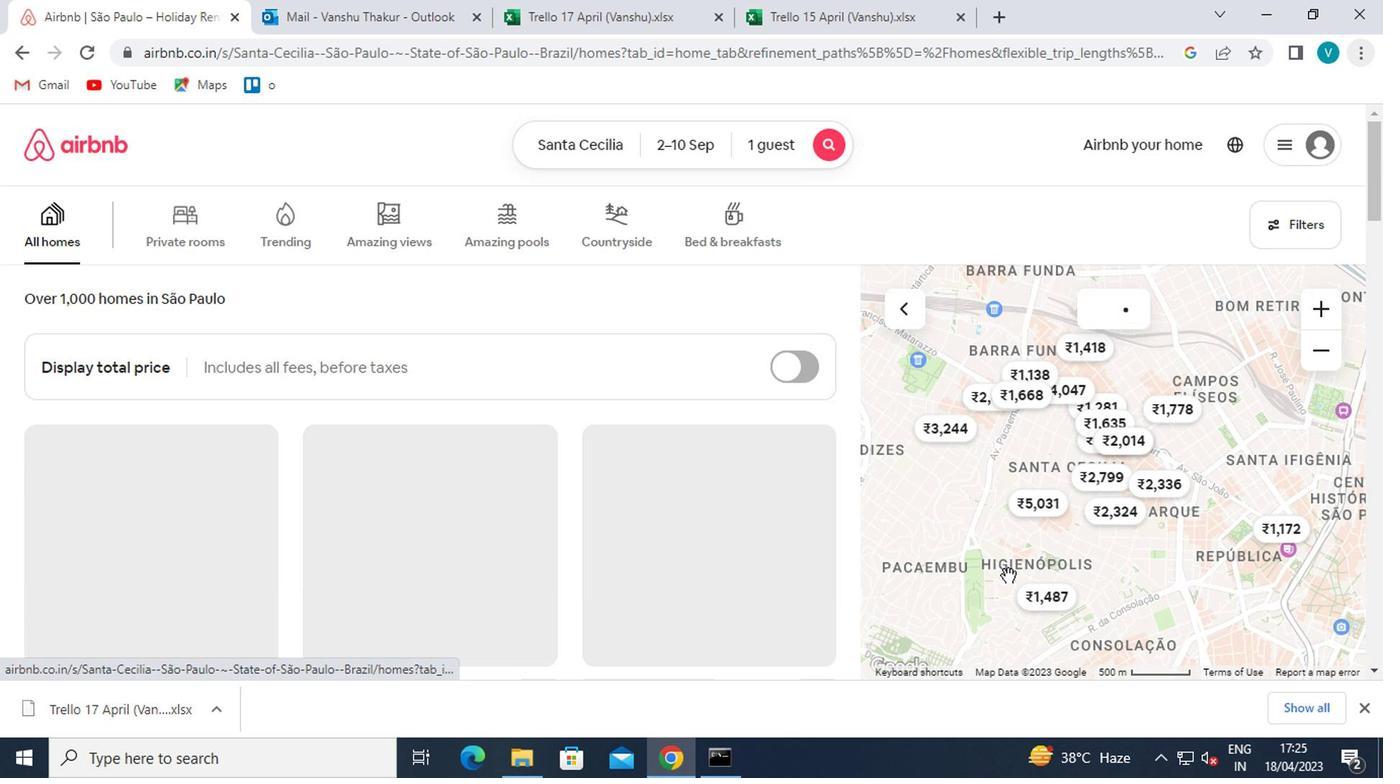 
